 Task: Look for Airbnb properties in Suva, Fiji from 10th December, 2023 to 15th December, 2023 for 7 adults.4 bedrooms having 7 beds and 4 bathrooms. Property type can be house. Amenities needed are: wifi, TV, free parkinig on premises, gym, breakfast. Look for 3 properties as per requirement.
Action: Mouse moved to (582, 120)
Screenshot: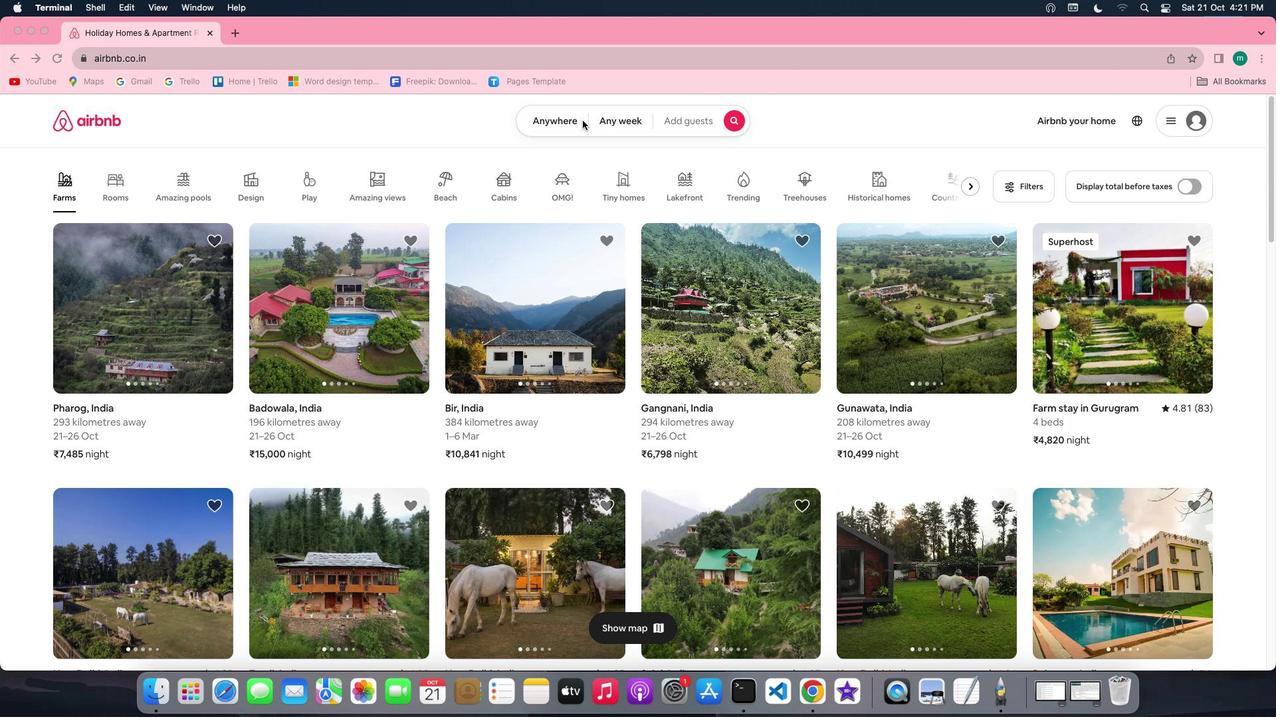 
Action: Mouse pressed left at (582, 120)
Screenshot: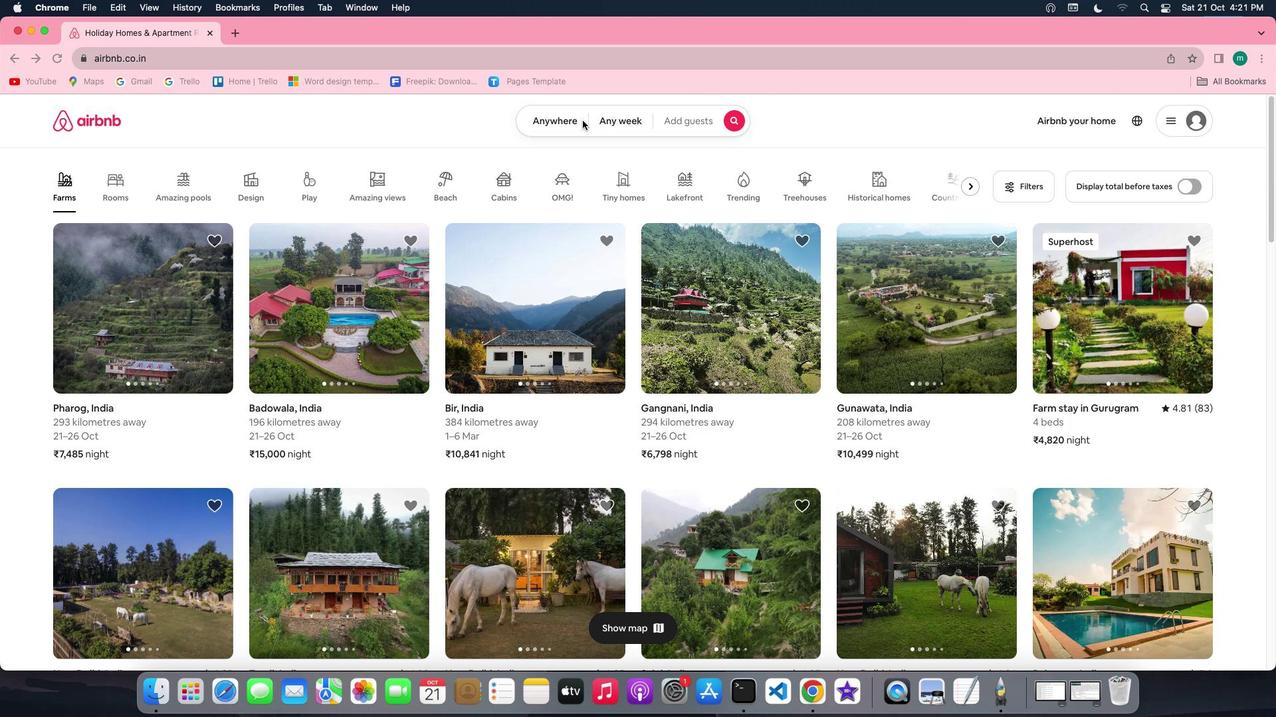
Action: Mouse moved to (581, 120)
Screenshot: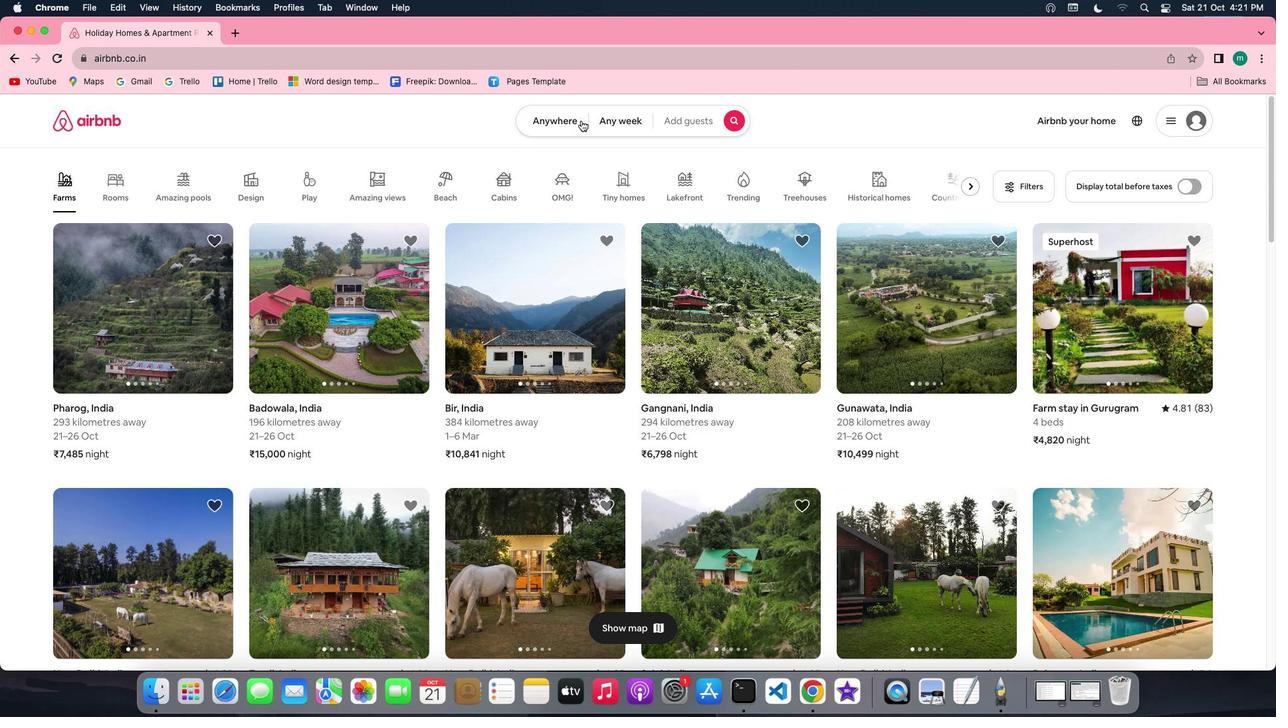 
Action: Mouse pressed left at (581, 120)
Screenshot: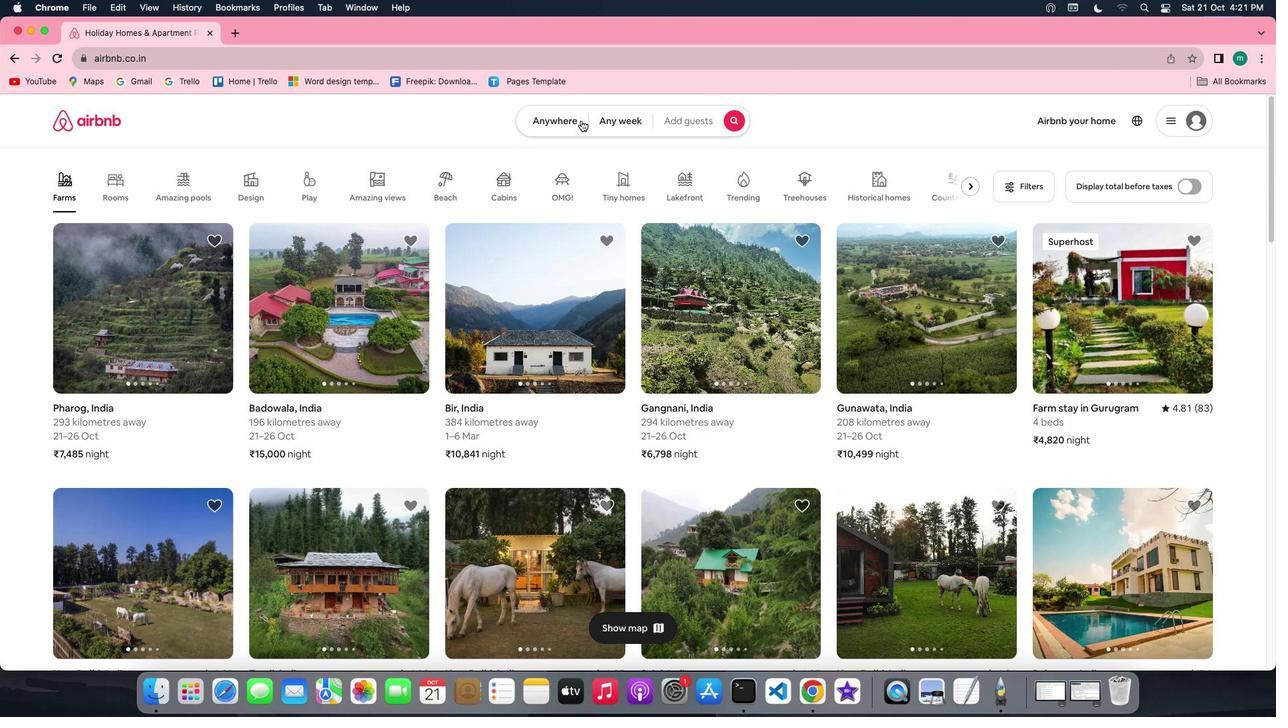 
Action: Mouse moved to (496, 158)
Screenshot: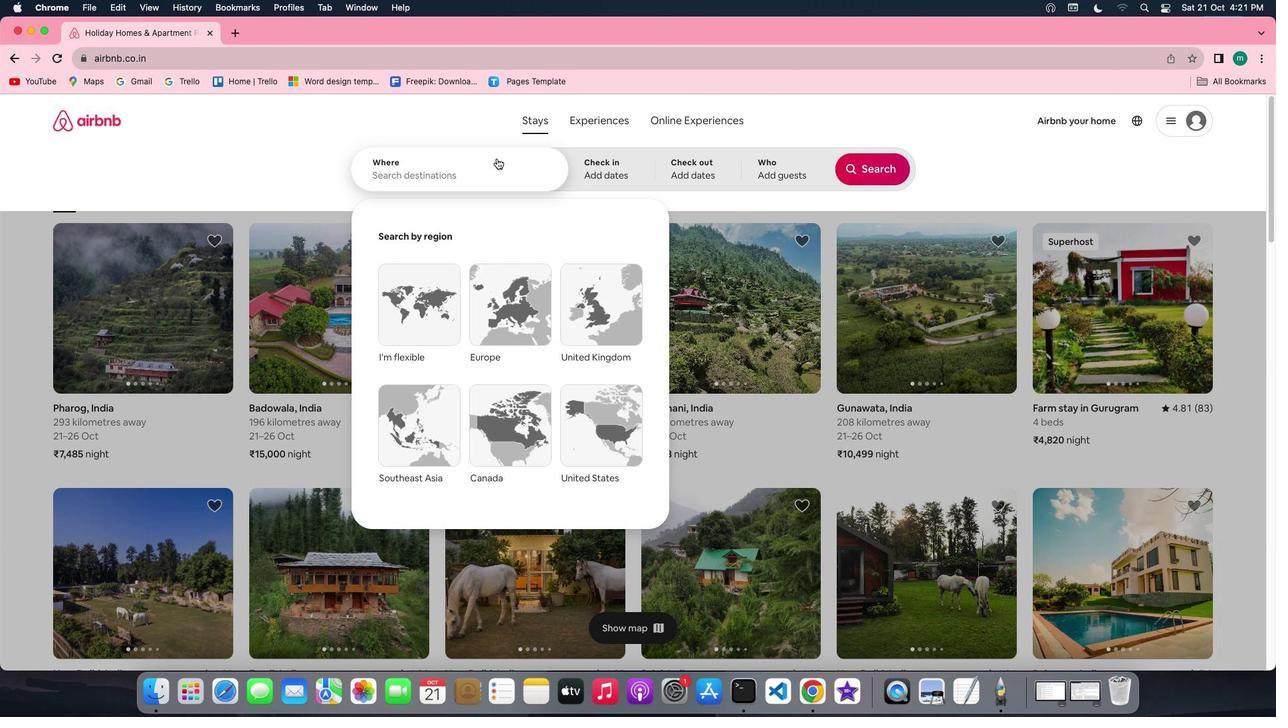 
Action: Key pressed Key.shift'S''u''v''a'','Key.spaceKey.shift'F''i''j''i'
Screenshot: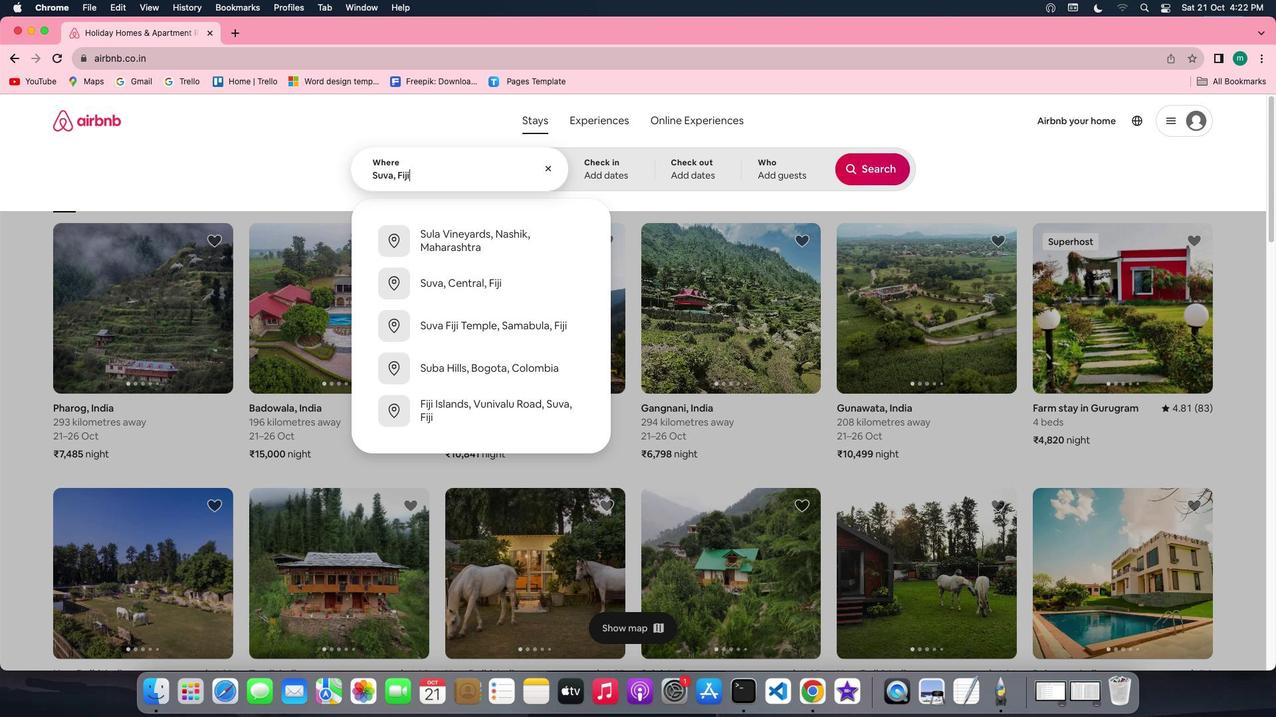 
Action: Mouse moved to (606, 156)
Screenshot: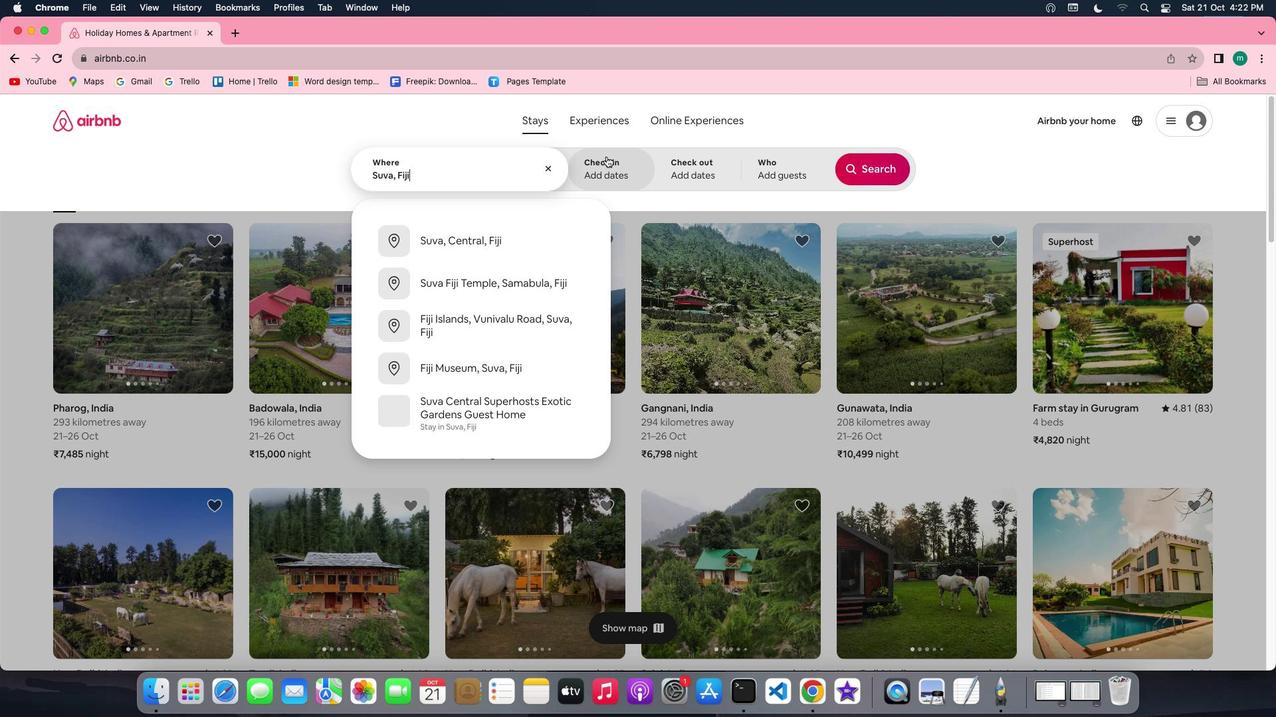
Action: Mouse pressed left at (606, 156)
Screenshot: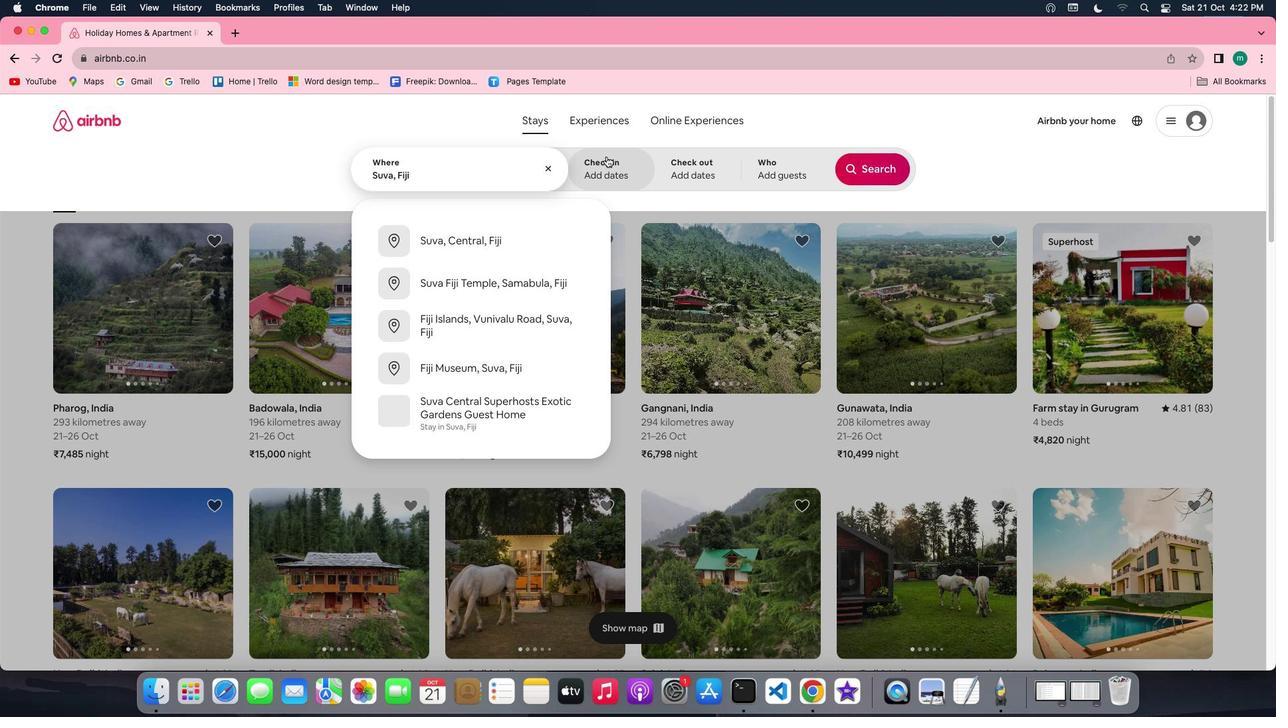 
Action: Mouse moved to (871, 277)
Screenshot: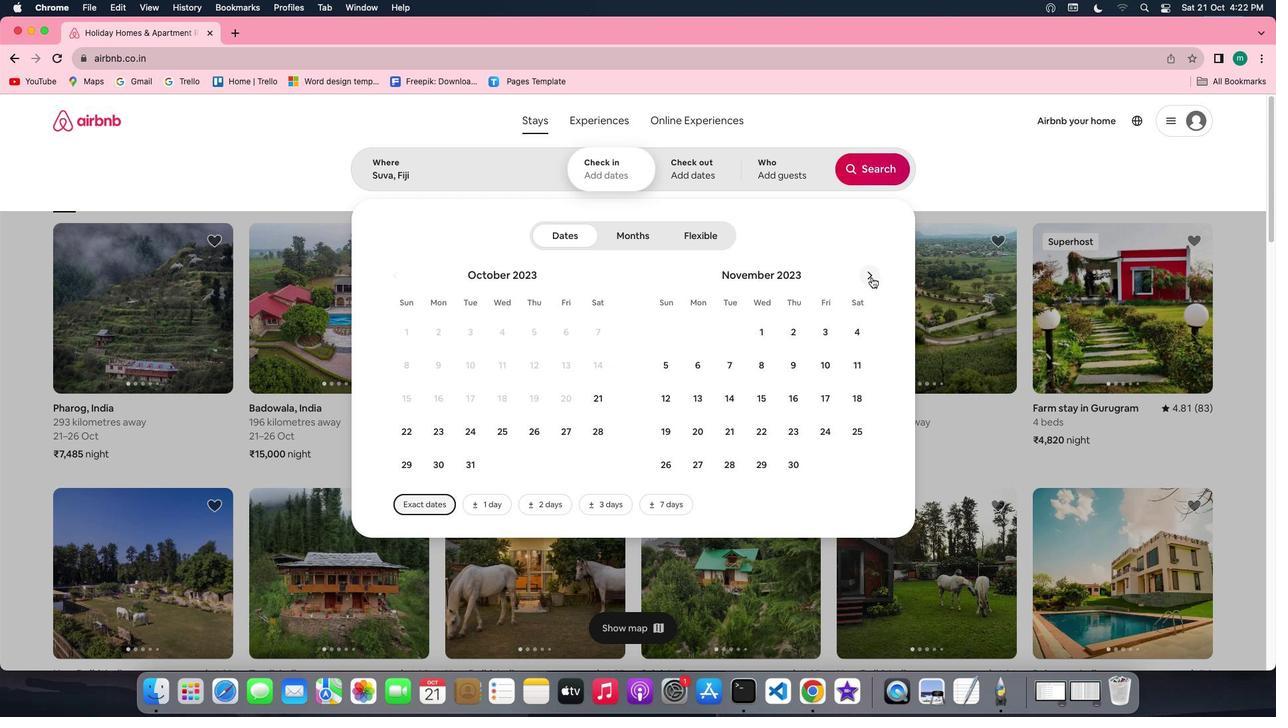 
Action: Mouse pressed left at (871, 277)
Screenshot: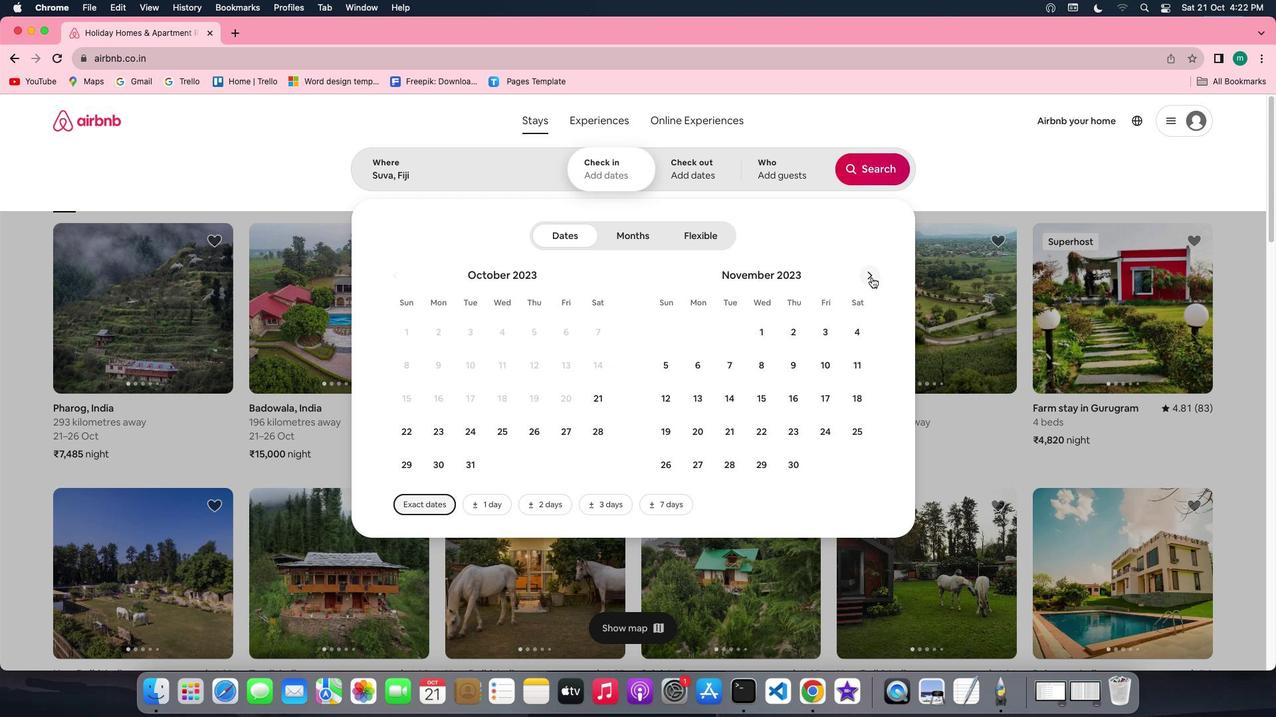 
Action: Mouse moved to (674, 398)
Screenshot: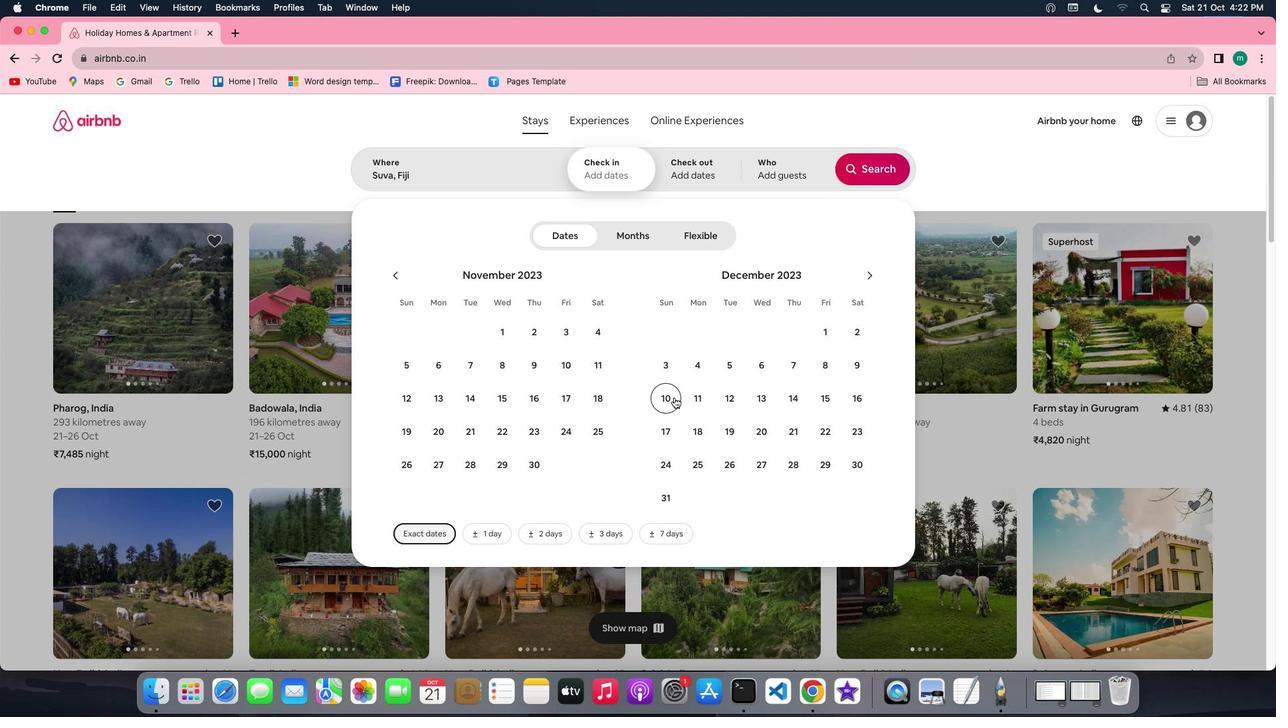 
Action: Mouse pressed left at (674, 398)
Screenshot: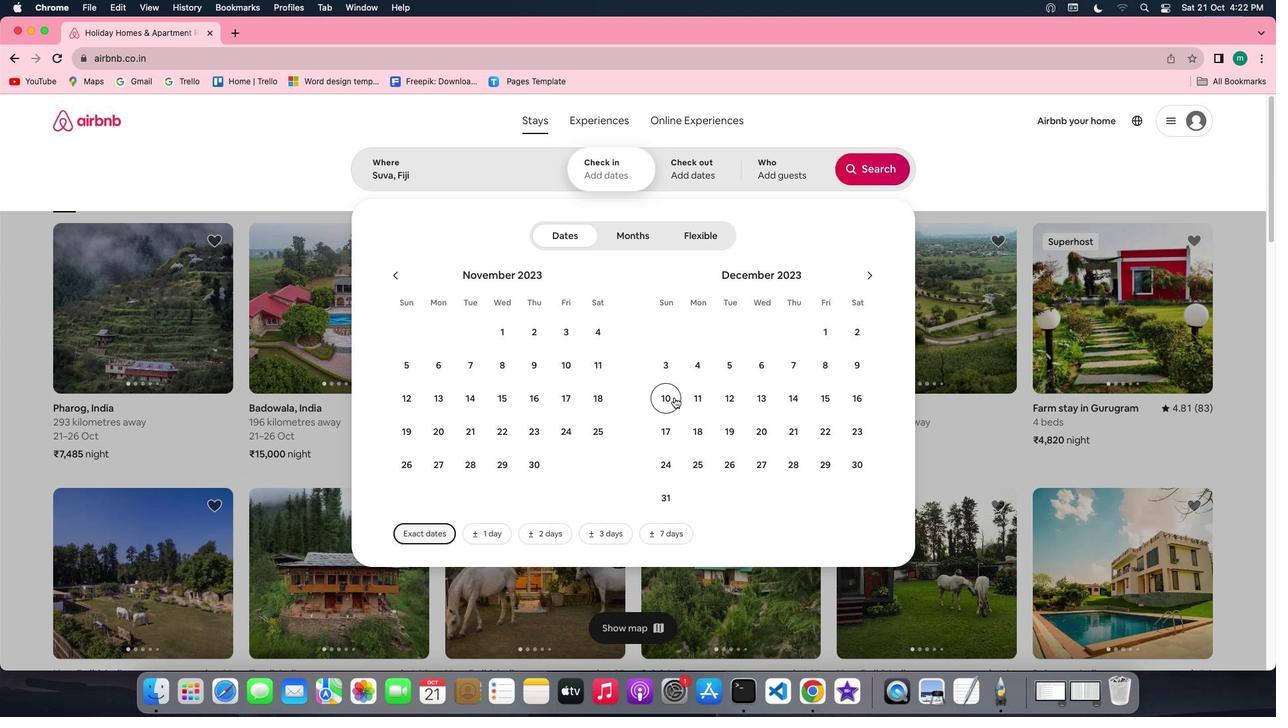 
Action: Mouse moved to (833, 411)
Screenshot: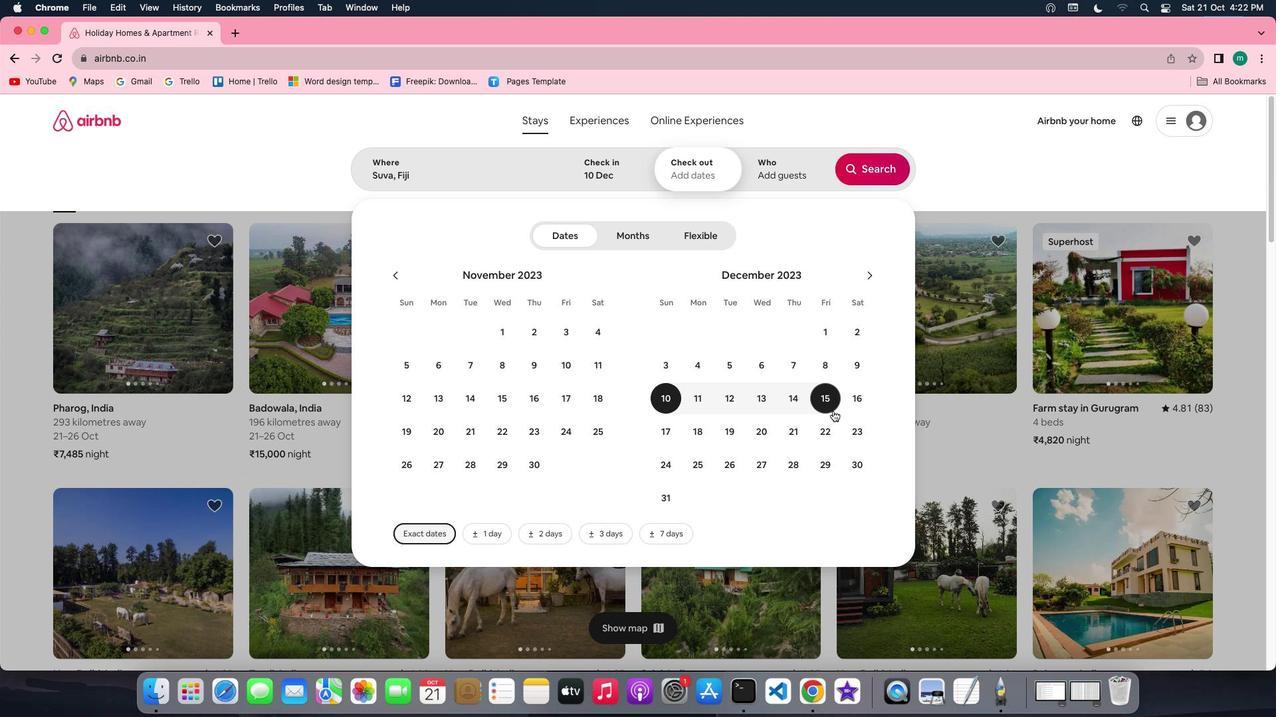 
Action: Mouse pressed left at (833, 411)
Screenshot: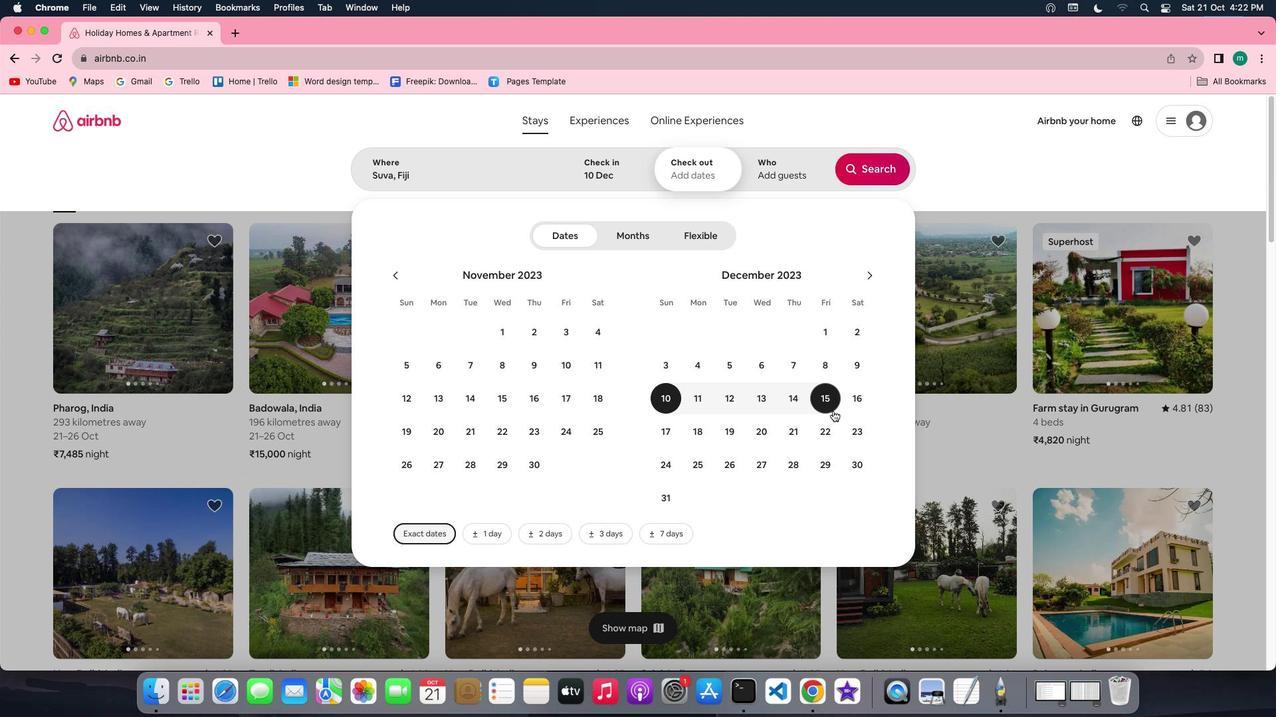 
Action: Mouse moved to (774, 178)
Screenshot: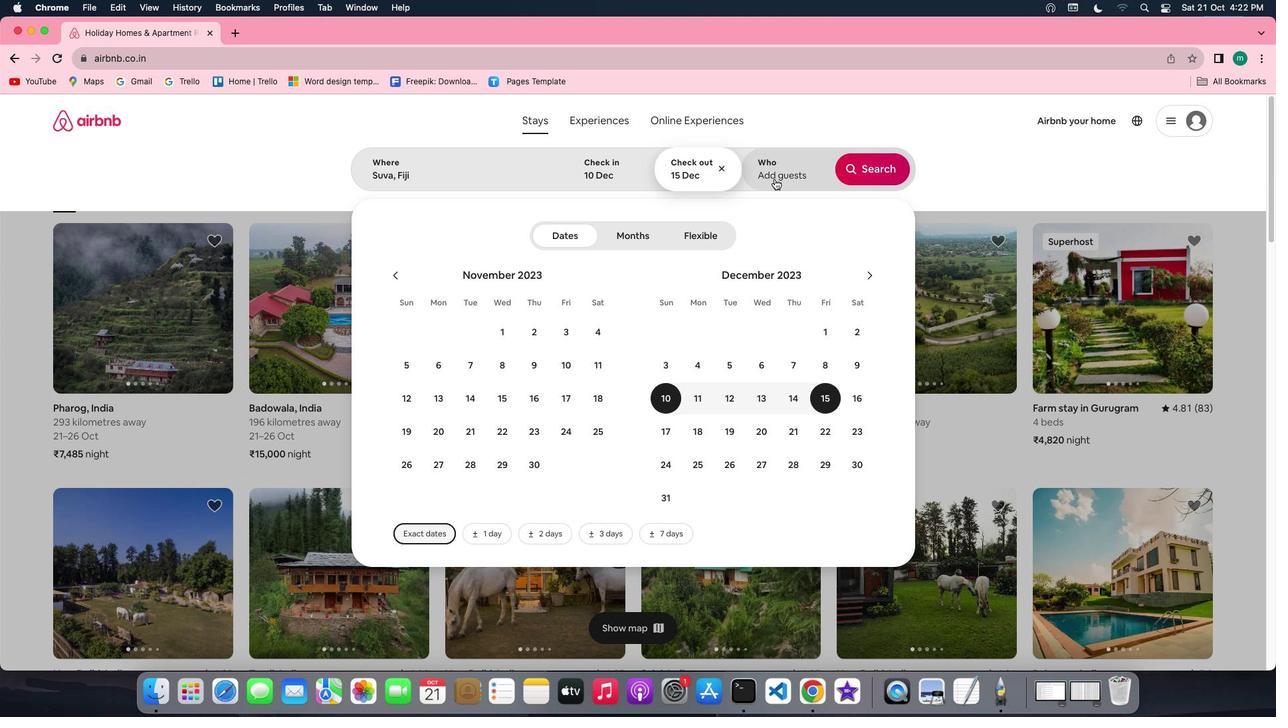 
Action: Mouse pressed left at (774, 178)
Screenshot: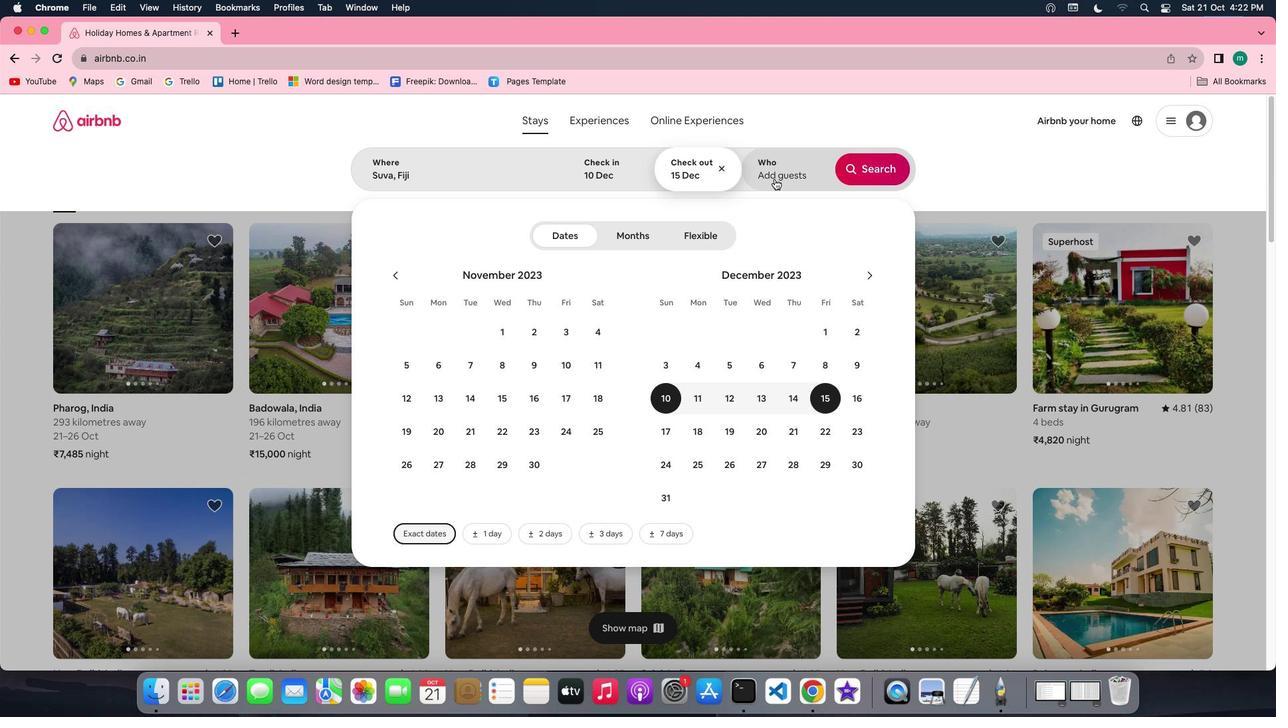 
Action: Mouse moved to (881, 239)
Screenshot: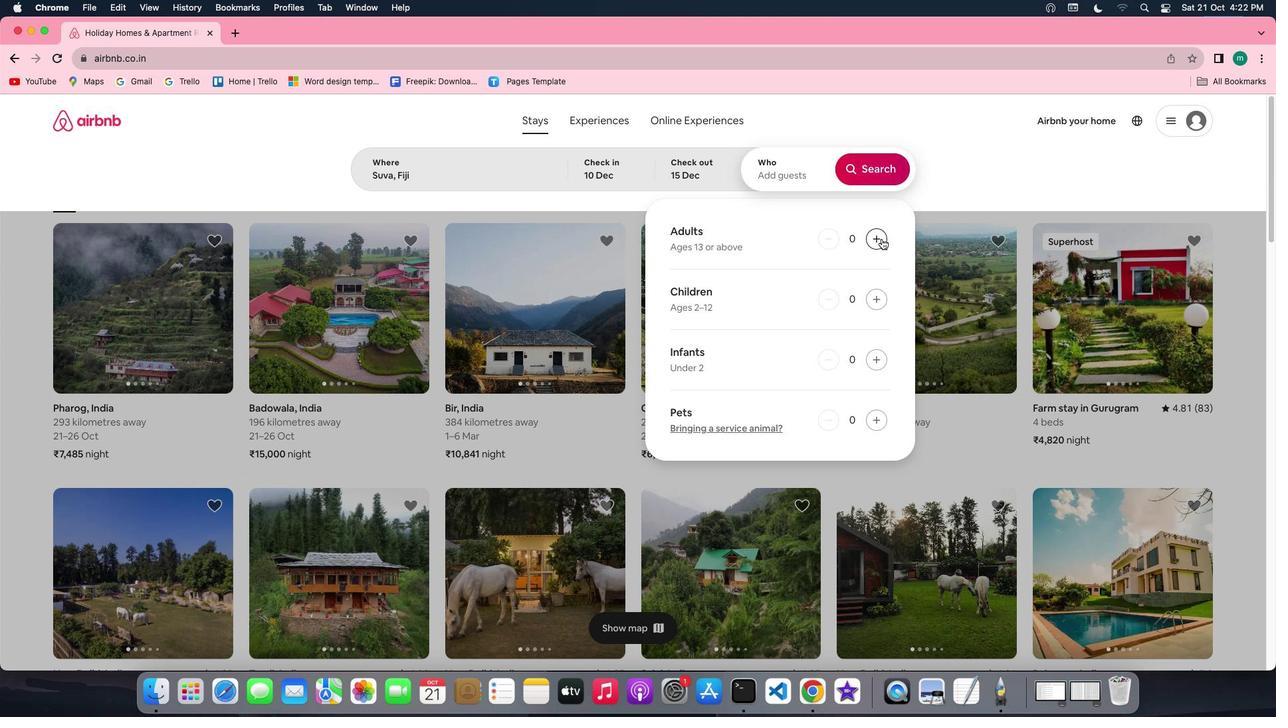 
Action: Mouse pressed left at (881, 239)
Screenshot: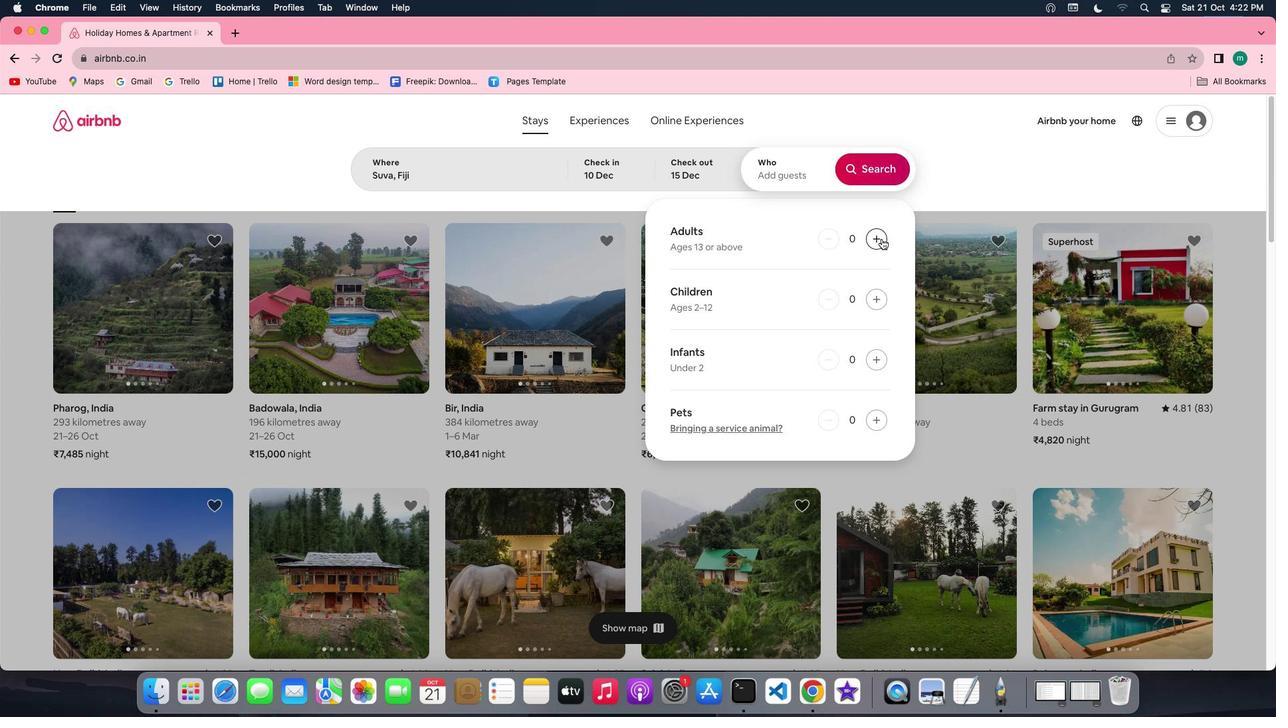 
Action: Mouse pressed left at (881, 239)
Screenshot: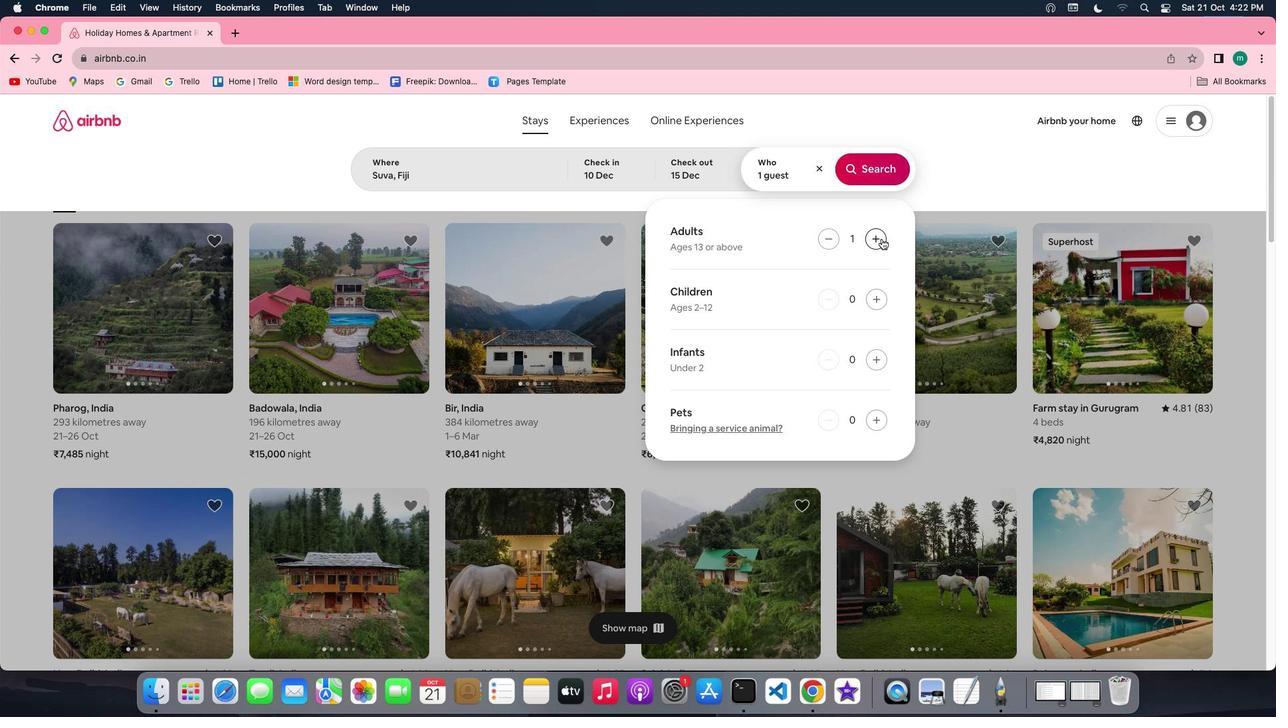 
Action: Mouse pressed left at (881, 239)
Screenshot: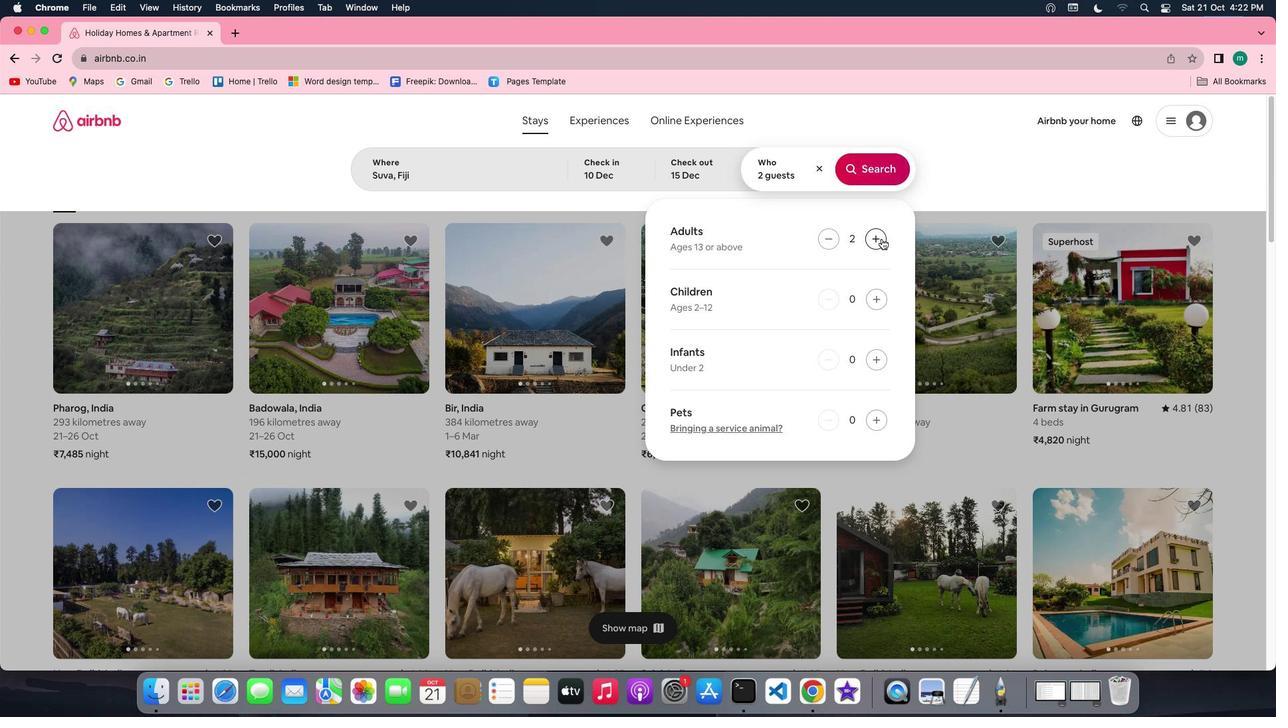 
Action: Mouse pressed left at (881, 239)
Screenshot: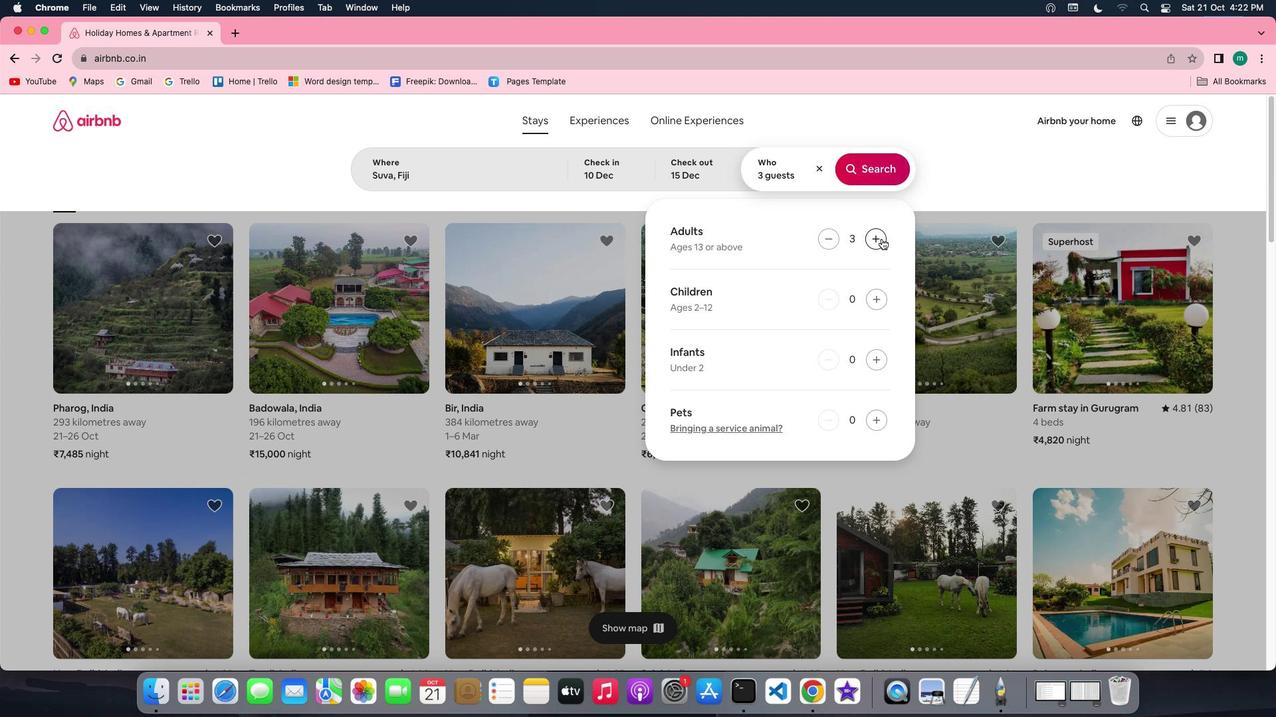 
Action: Mouse pressed left at (881, 239)
Screenshot: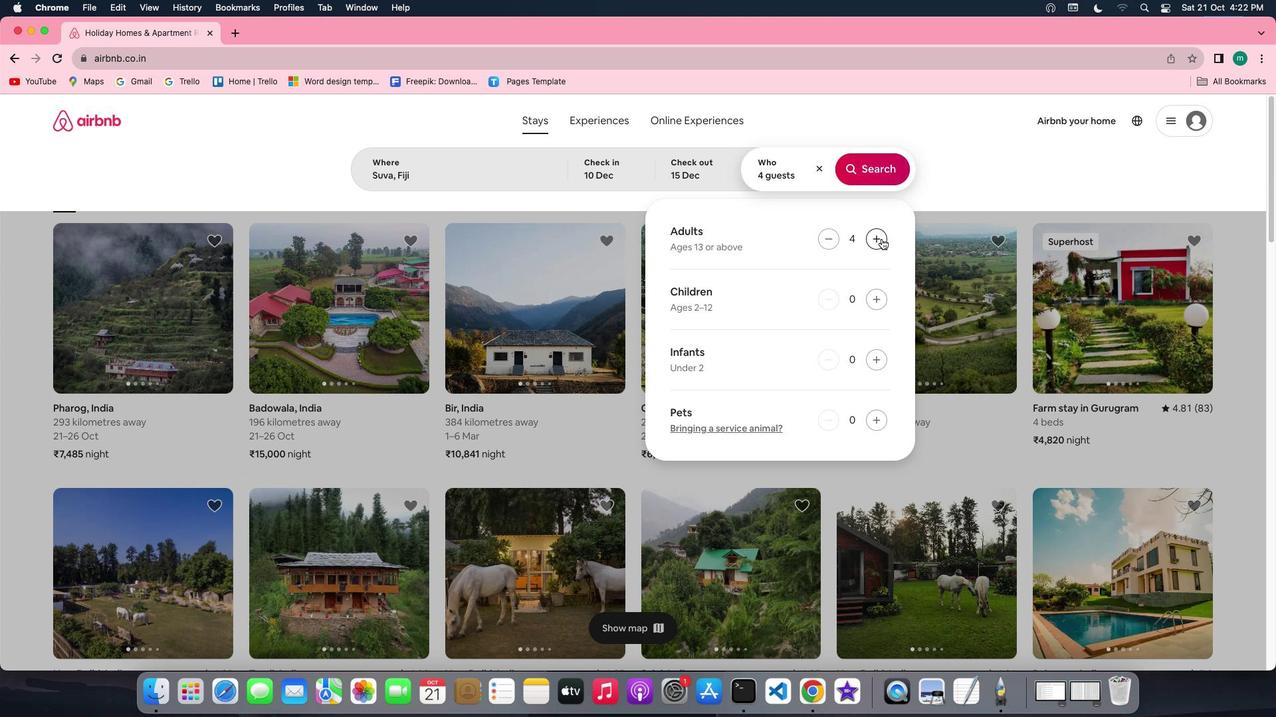 
Action: Mouse pressed left at (881, 239)
Screenshot: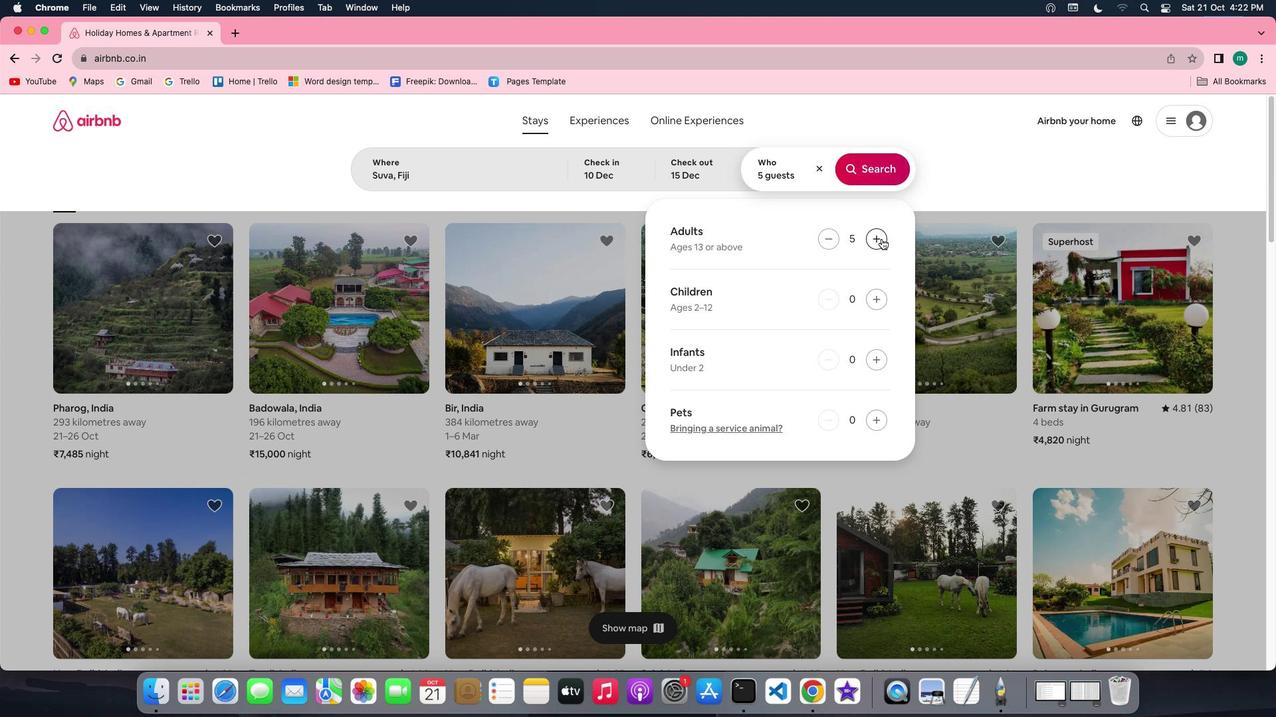 
Action: Mouse pressed left at (881, 239)
Screenshot: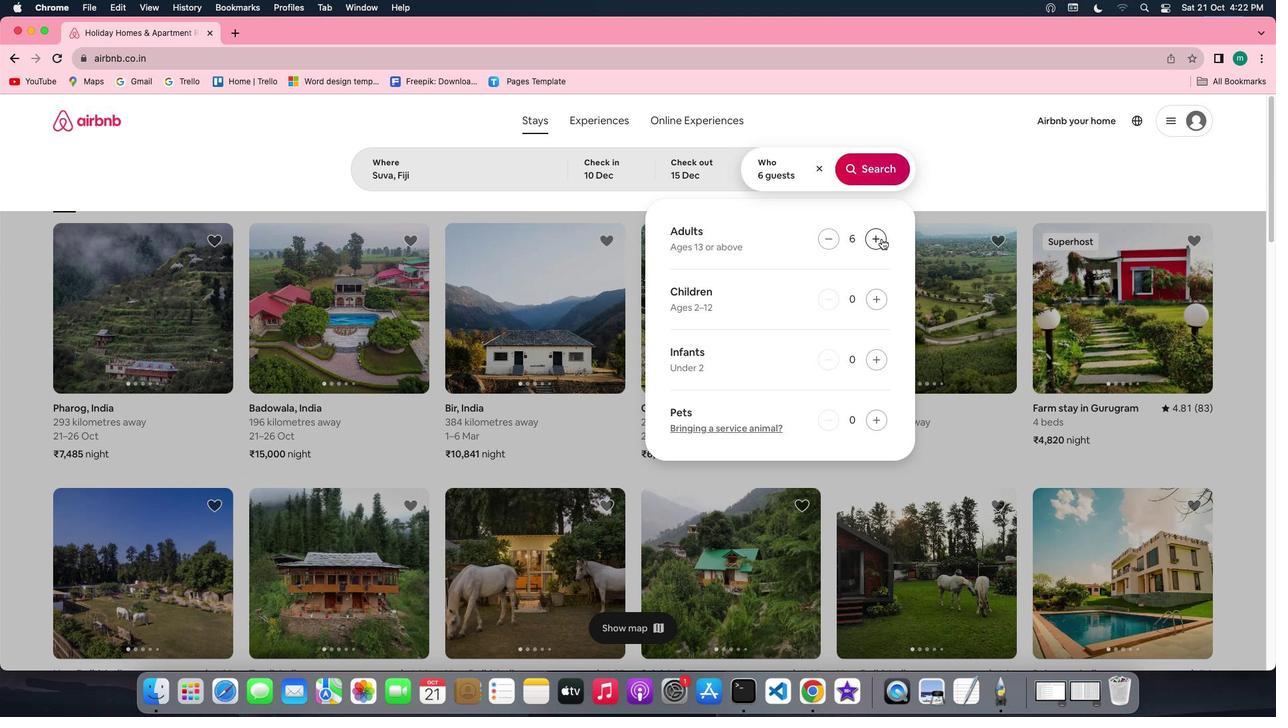 
Action: Mouse moved to (863, 177)
Screenshot: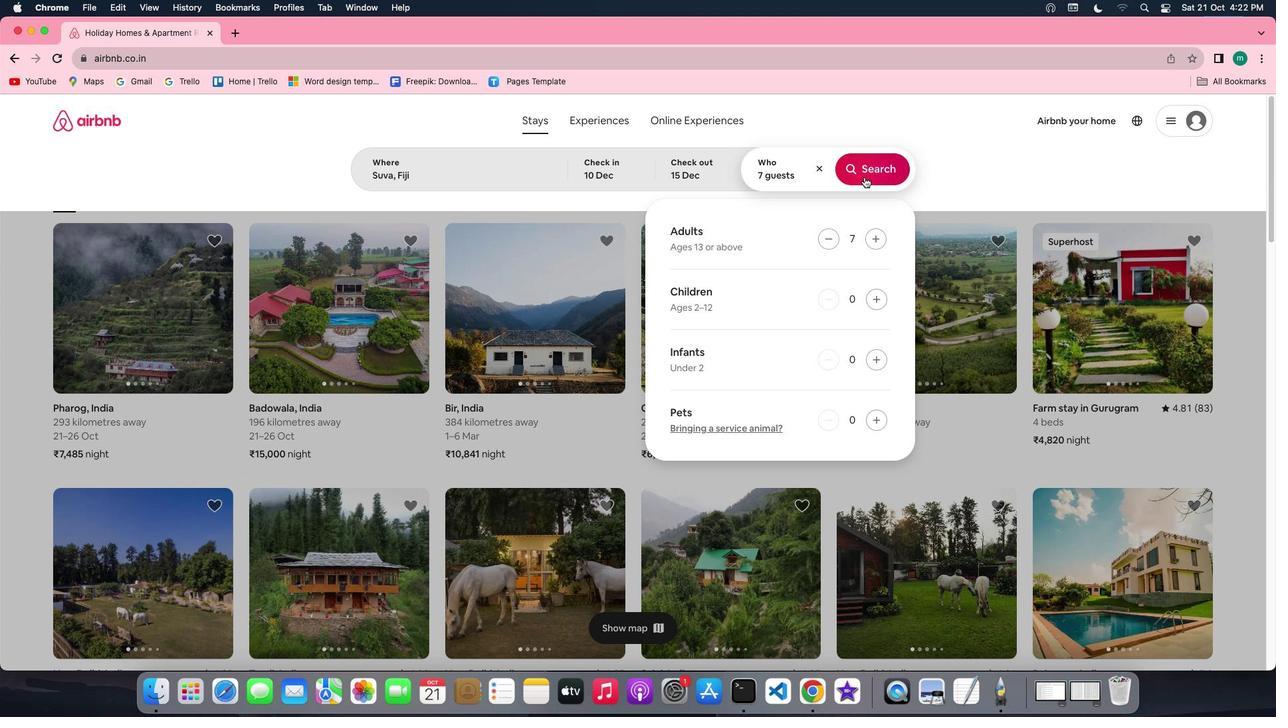 
Action: Mouse pressed left at (863, 177)
Screenshot: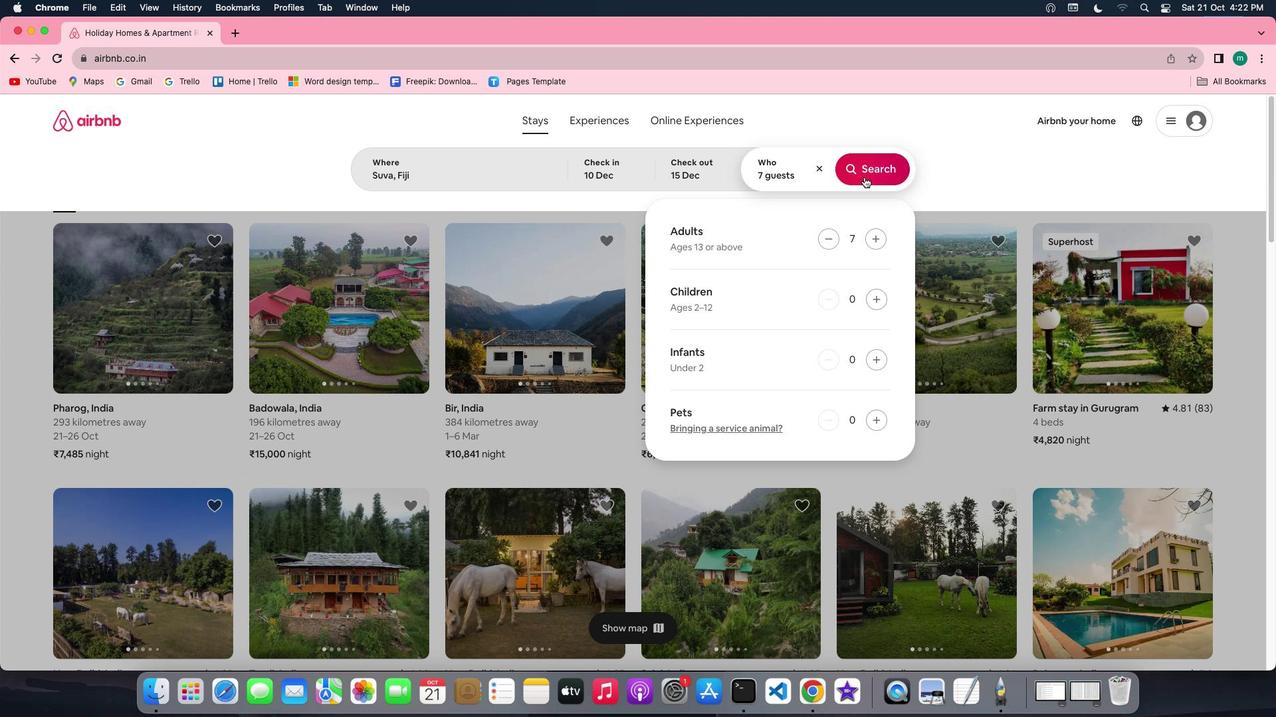 
Action: Mouse moved to (1078, 173)
Screenshot: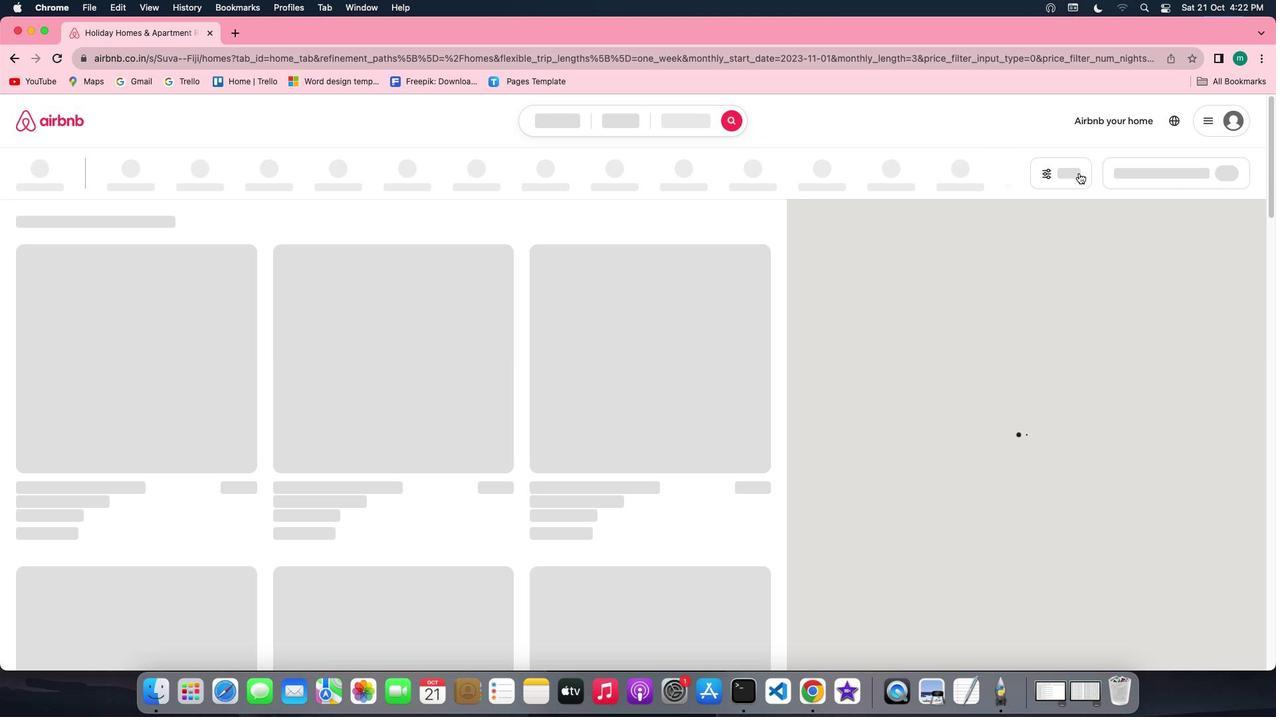 
Action: Mouse pressed left at (1078, 173)
Screenshot: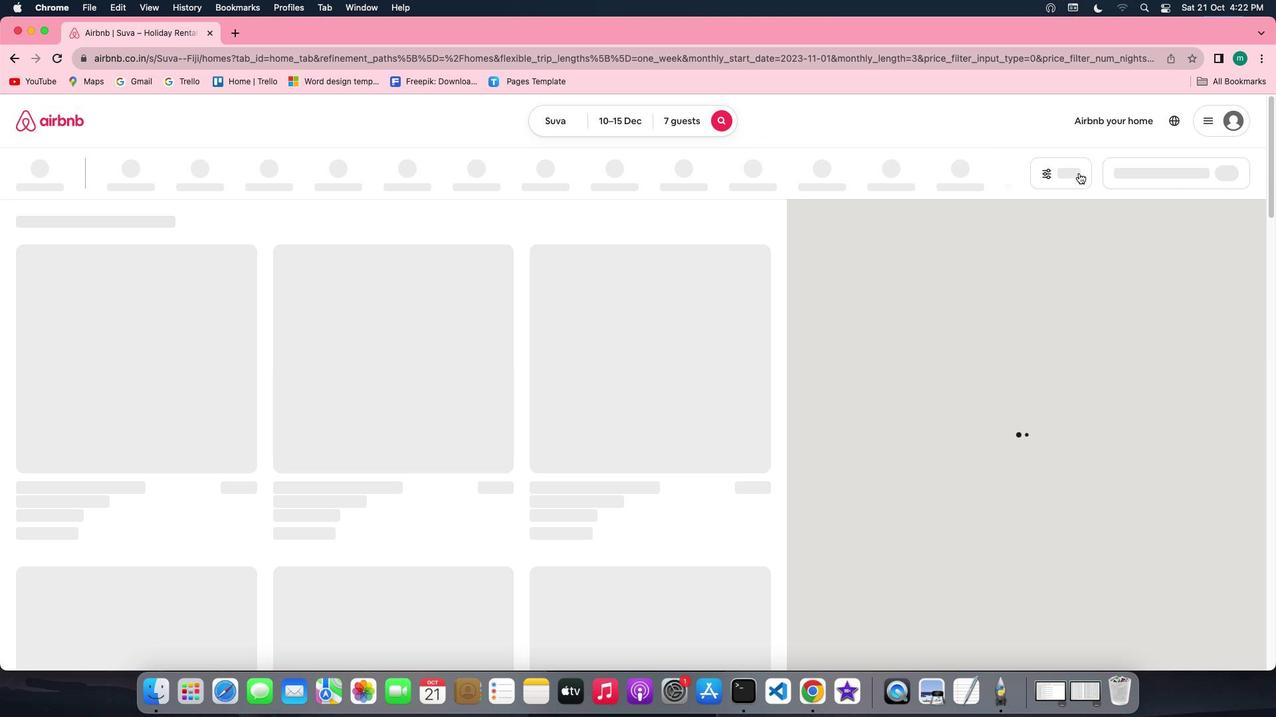 
Action: Mouse moved to (545, 400)
Screenshot: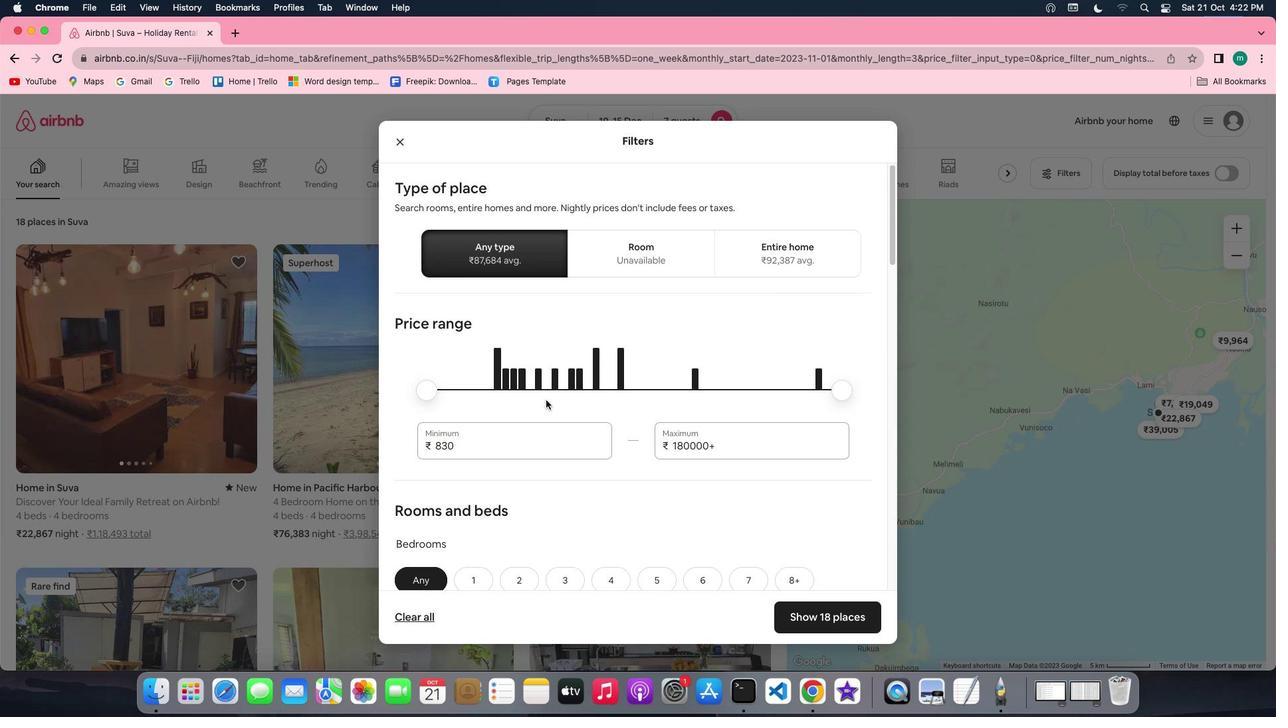 
Action: Mouse scrolled (545, 400) with delta (0, 0)
Screenshot: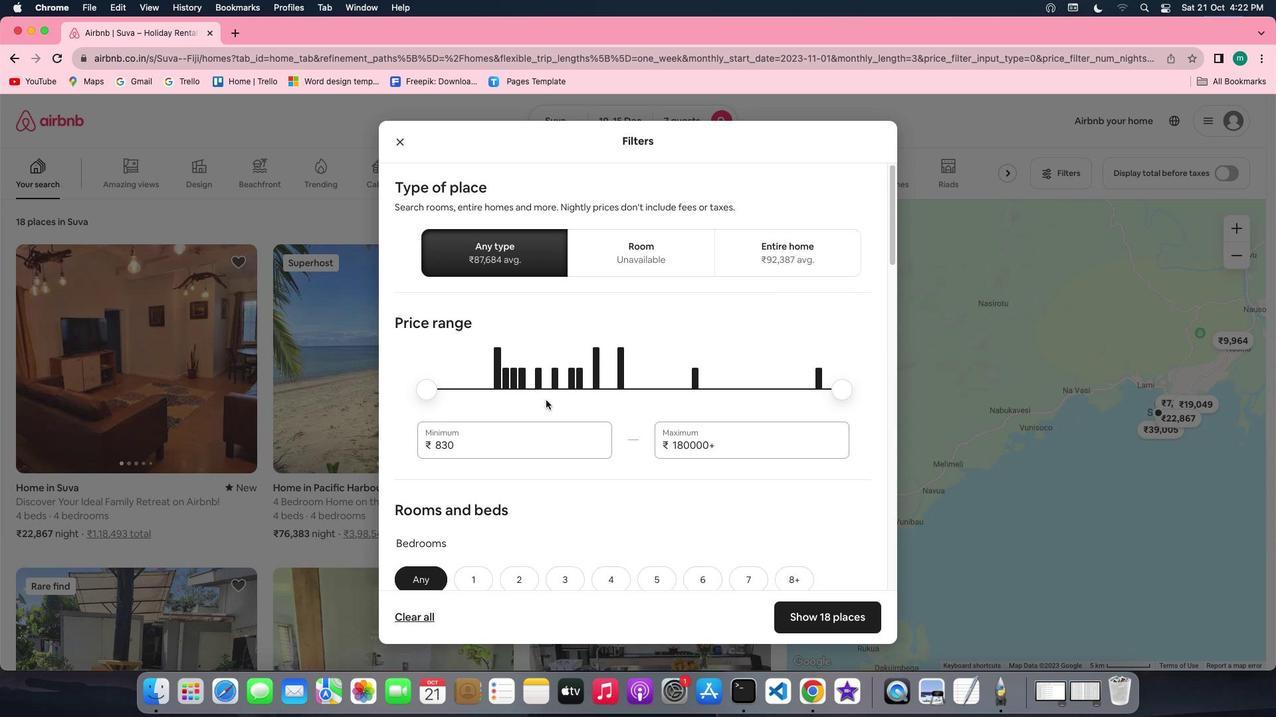 
Action: Mouse scrolled (545, 400) with delta (0, 0)
Screenshot: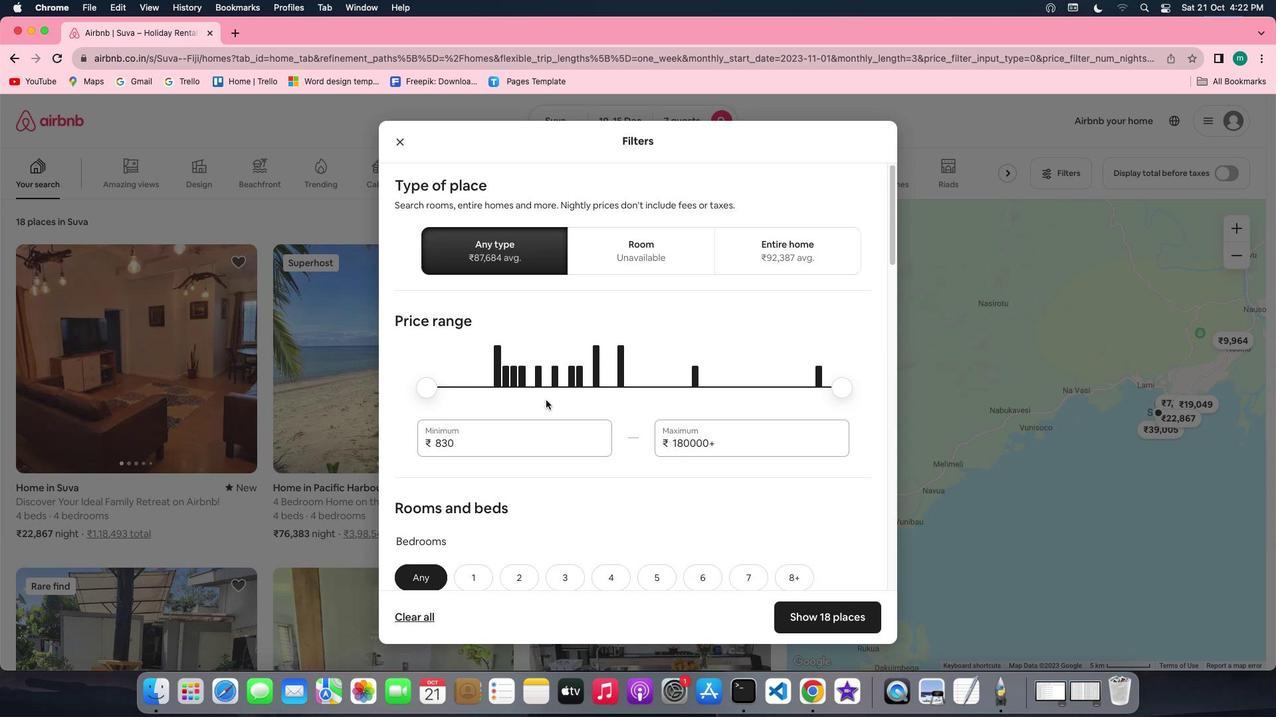 
Action: Mouse scrolled (545, 400) with delta (0, 0)
Screenshot: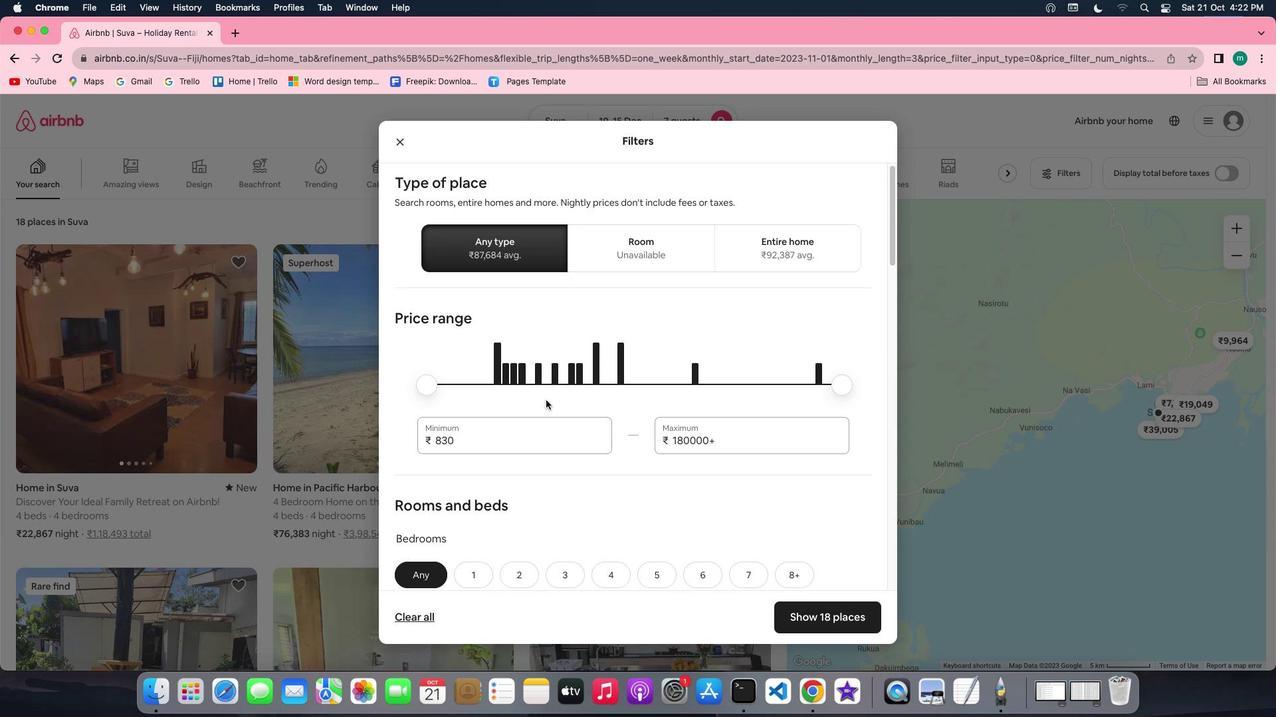 
Action: Mouse scrolled (545, 400) with delta (0, 0)
Screenshot: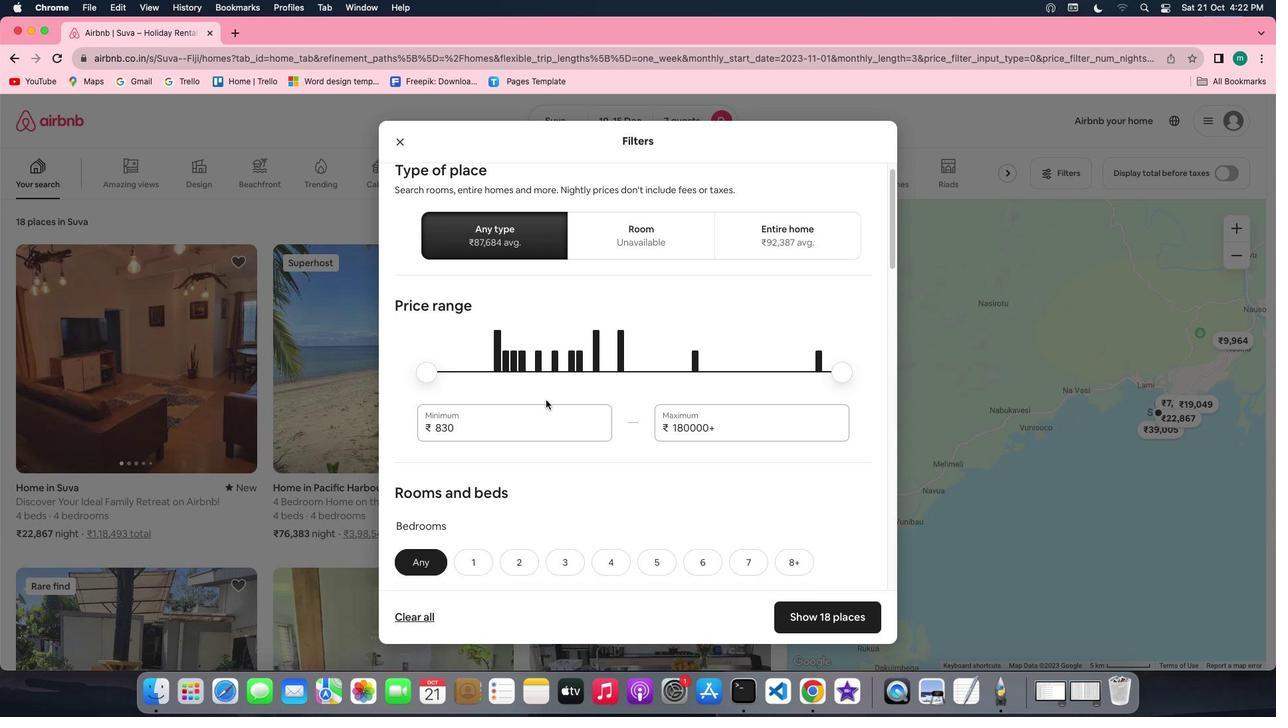 
Action: Mouse scrolled (545, 400) with delta (0, -1)
Screenshot: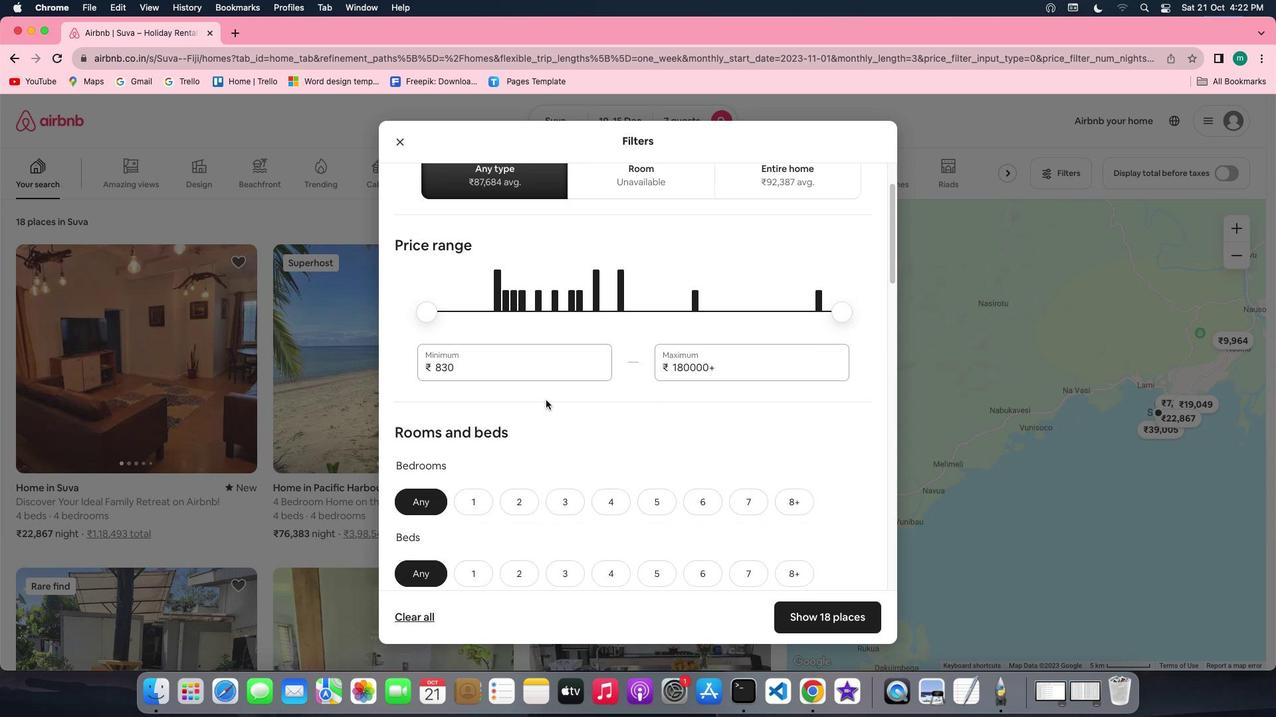 
Action: Mouse scrolled (545, 400) with delta (0, 0)
Screenshot: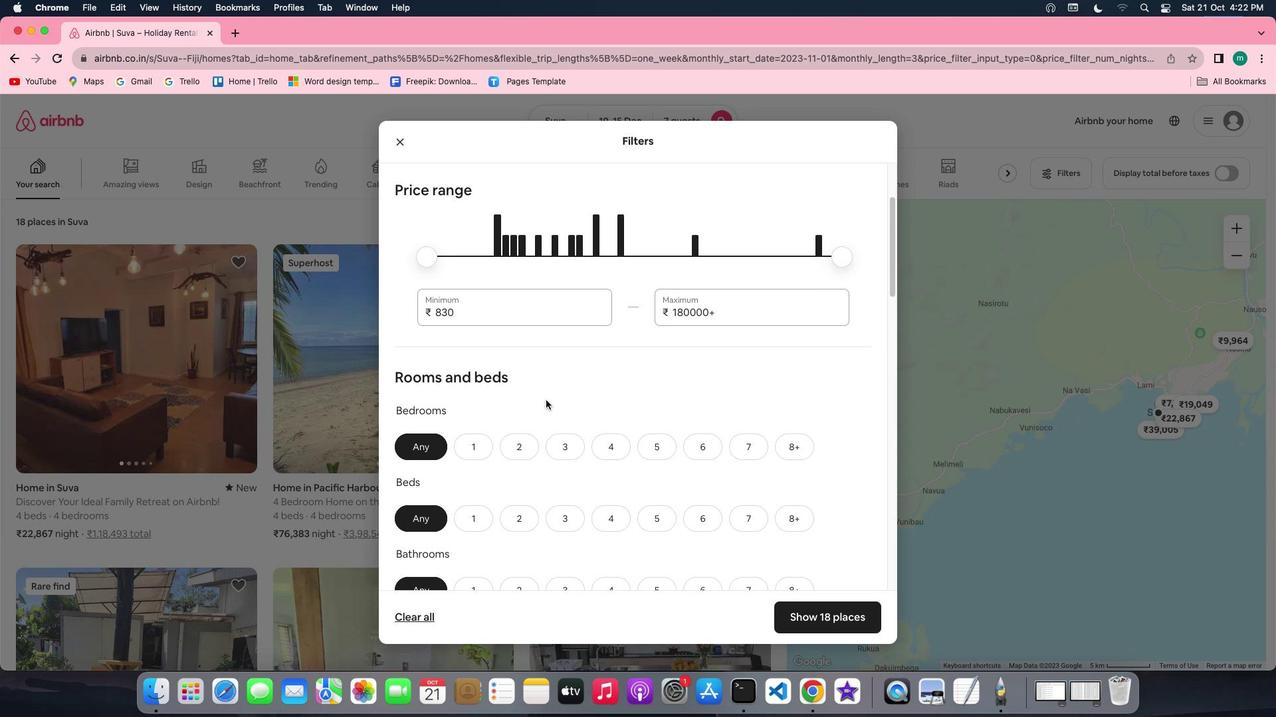 
Action: Mouse scrolled (545, 400) with delta (0, 0)
Screenshot: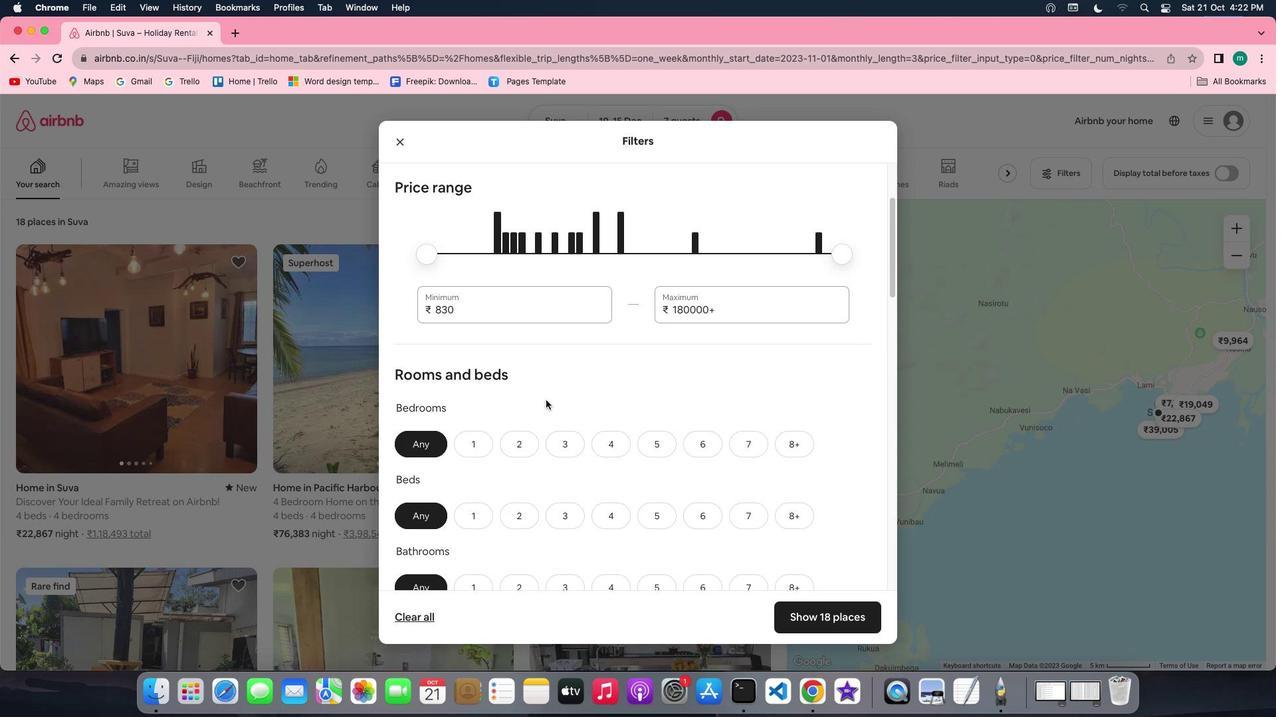 
Action: Mouse scrolled (545, 400) with delta (0, 0)
Screenshot: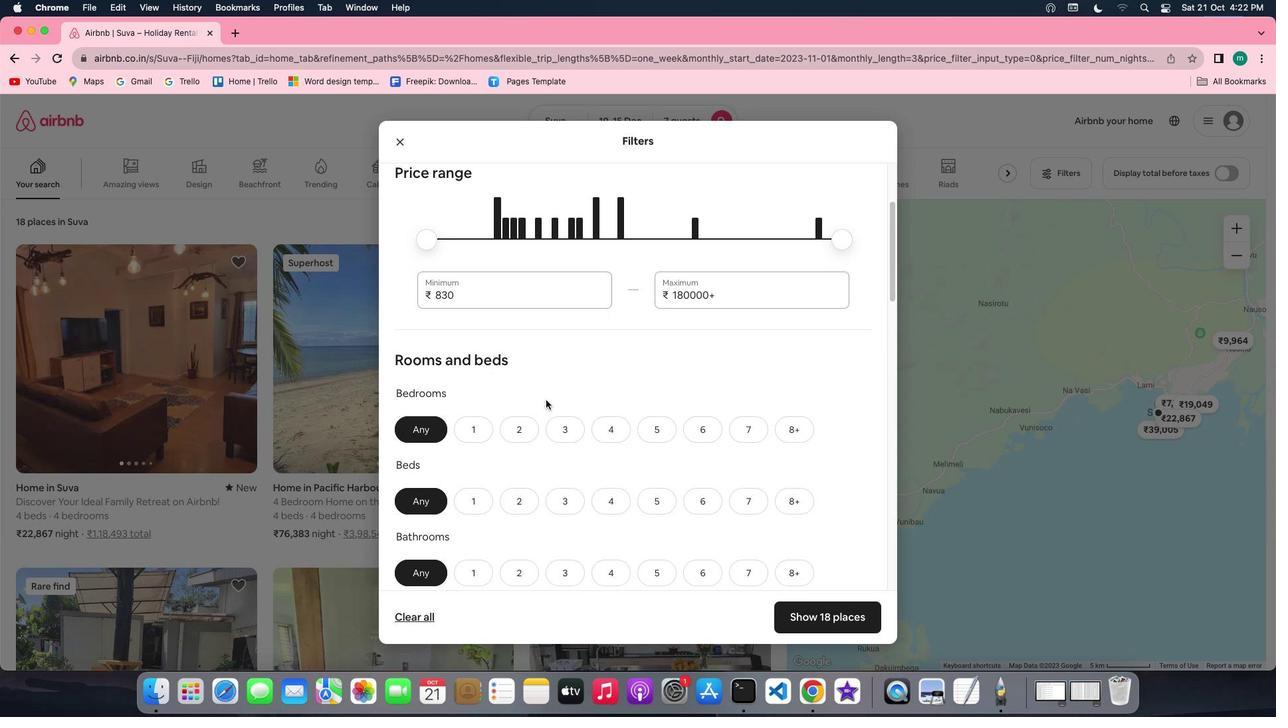 
Action: Mouse scrolled (545, 400) with delta (0, 0)
Screenshot: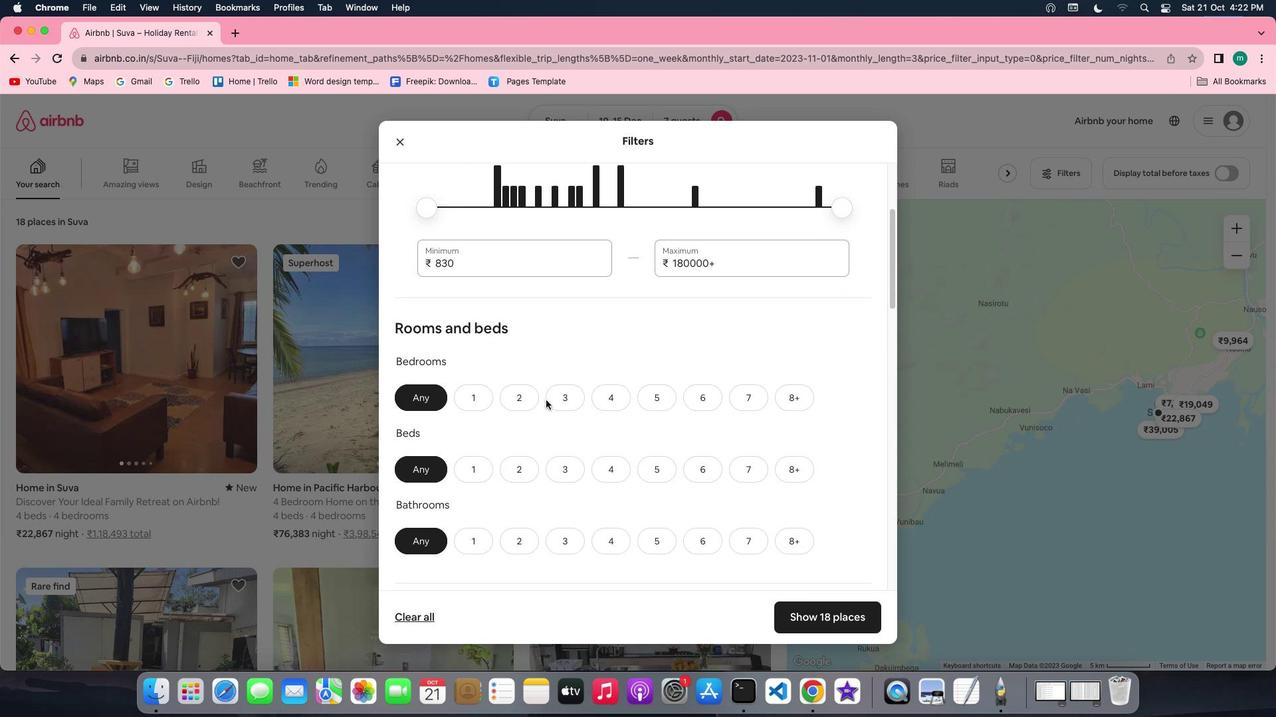 
Action: Mouse scrolled (545, 400) with delta (0, 0)
Screenshot: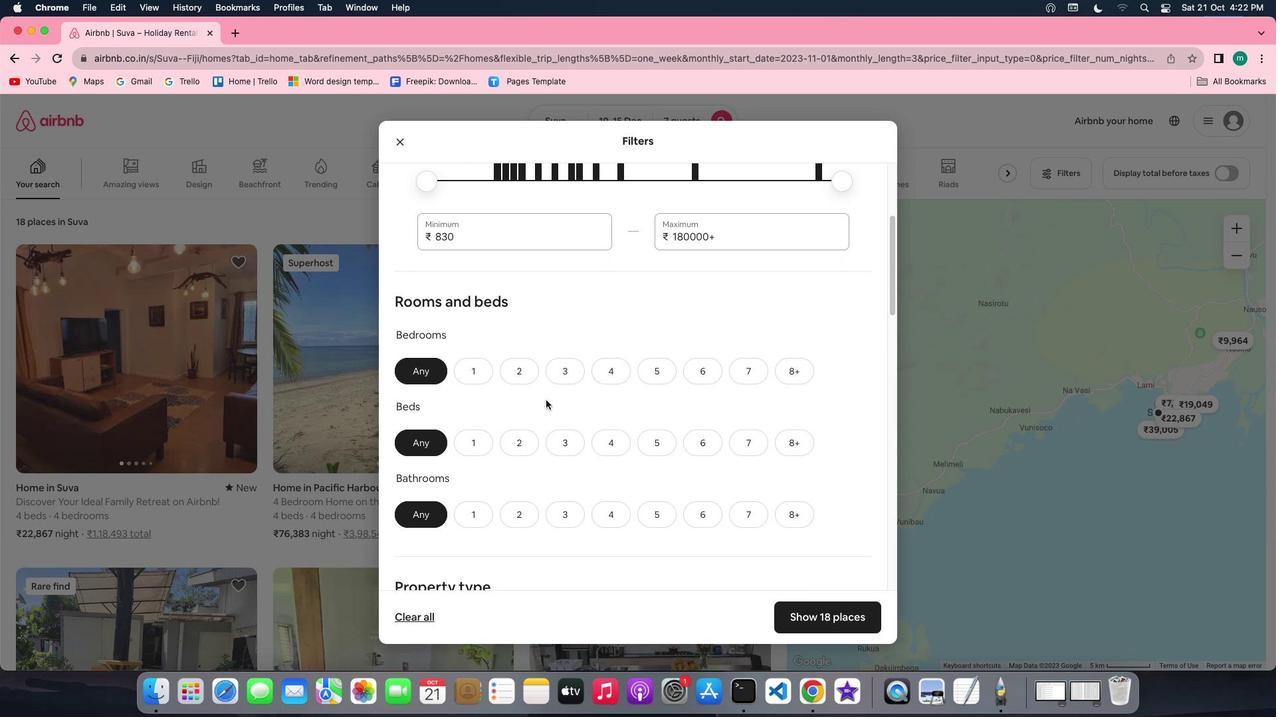 
Action: Mouse scrolled (545, 400) with delta (0, 0)
Screenshot: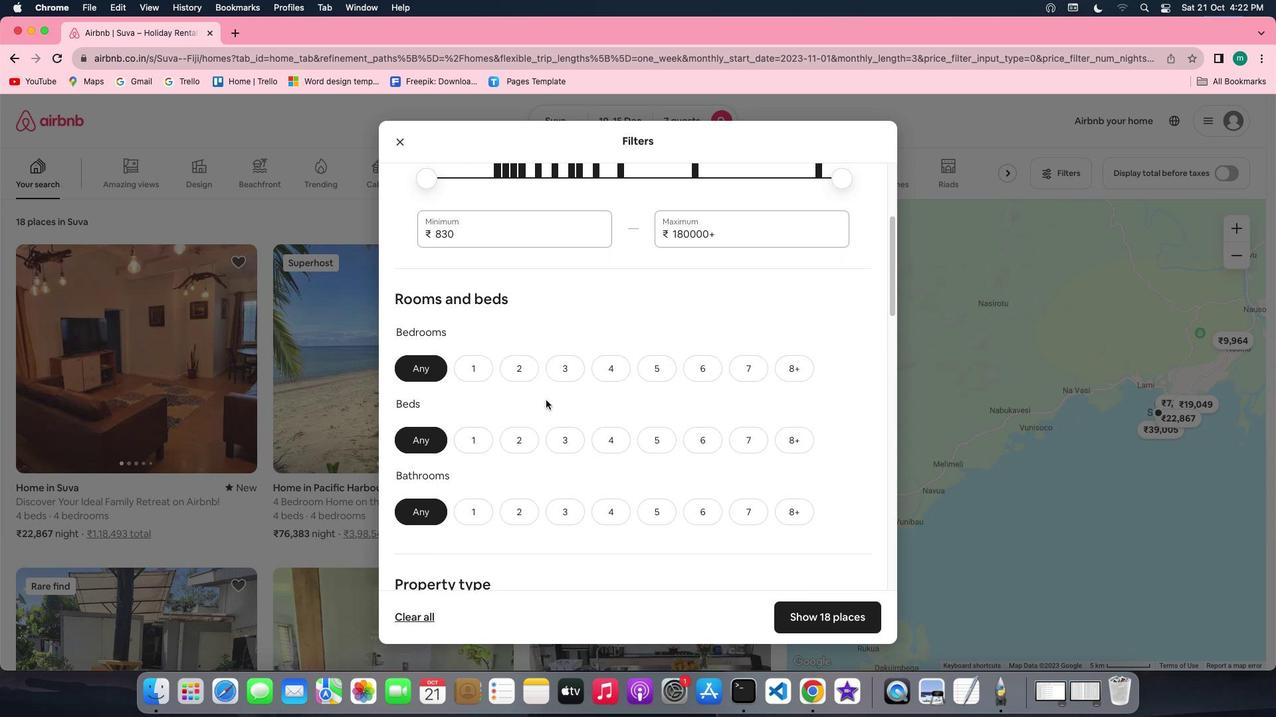 
Action: Mouse moved to (608, 350)
Screenshot: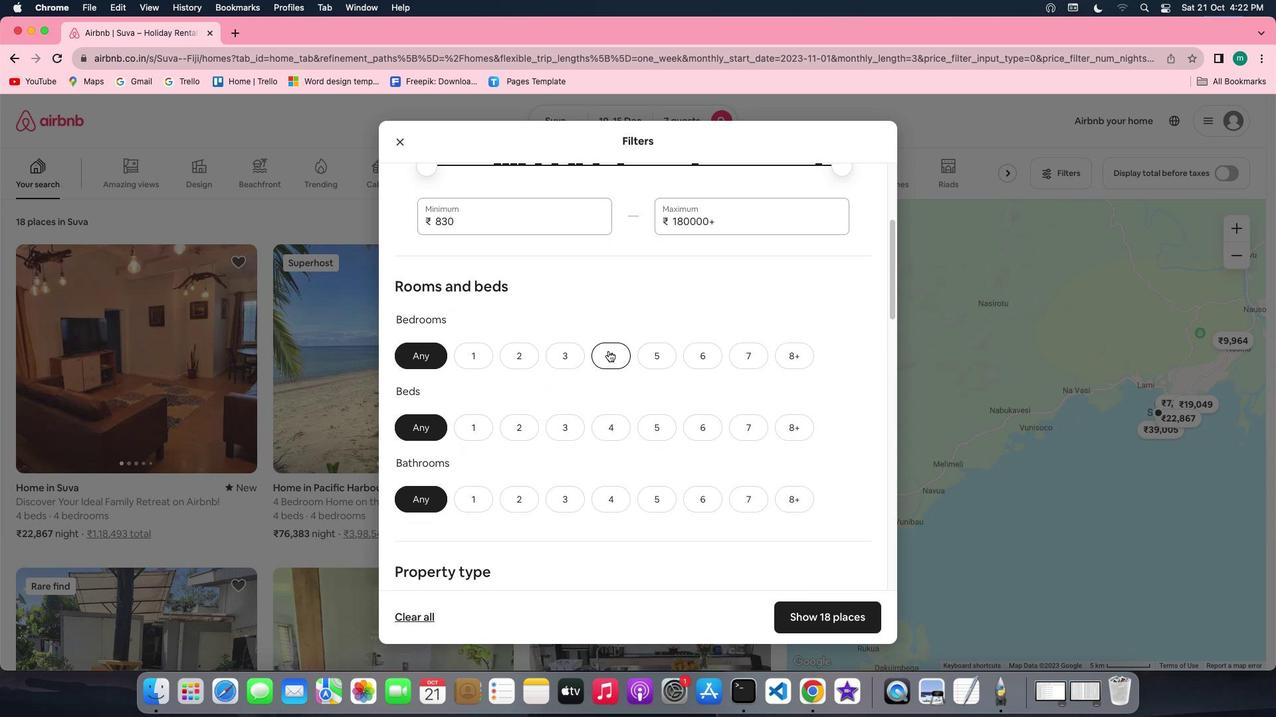 
Action: Mouse pressed left at (608, 350)
Screenshot: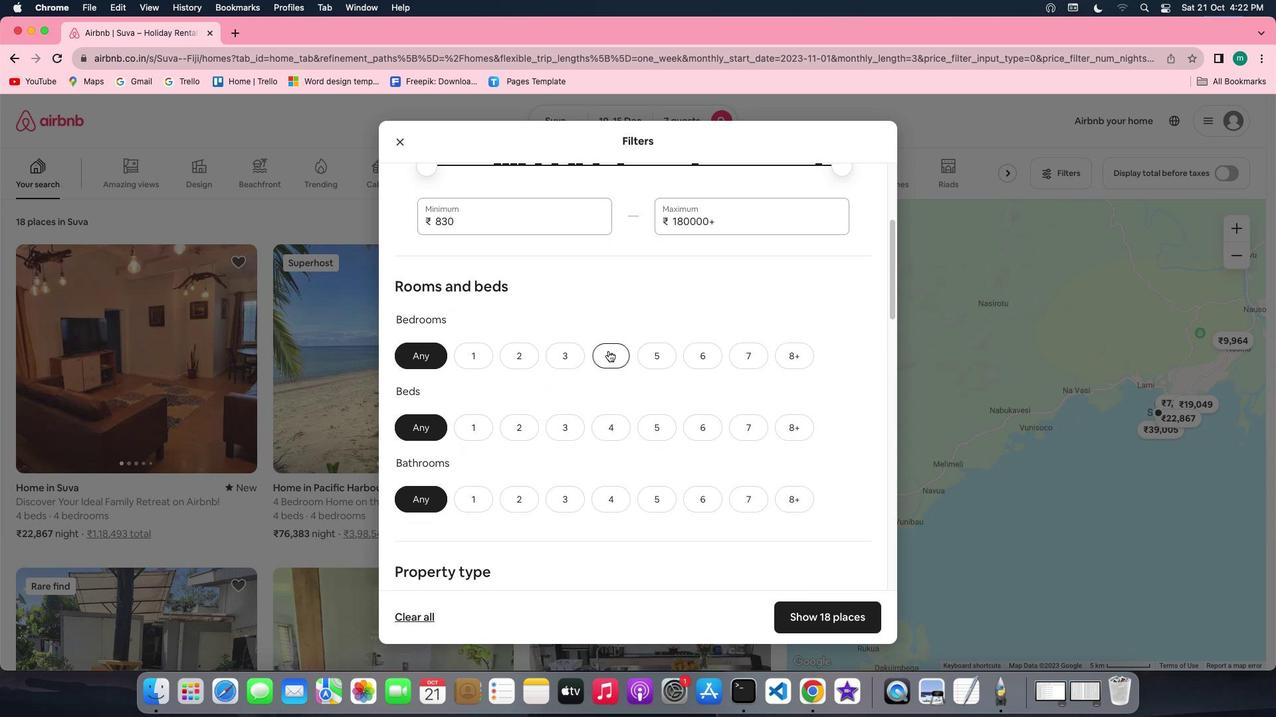 
Action: Mouse moved to (745, 431)
Screenshot: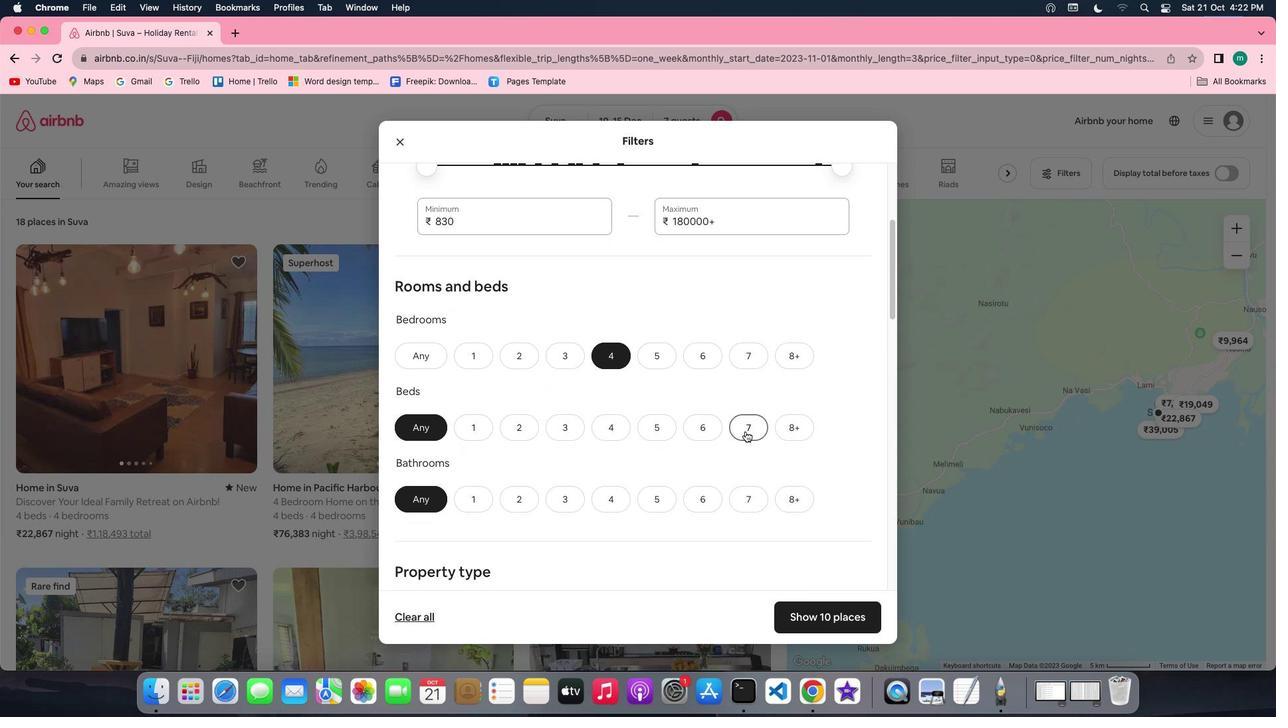 
Action: Mouse pressed left at (745, 431)
Screenshot: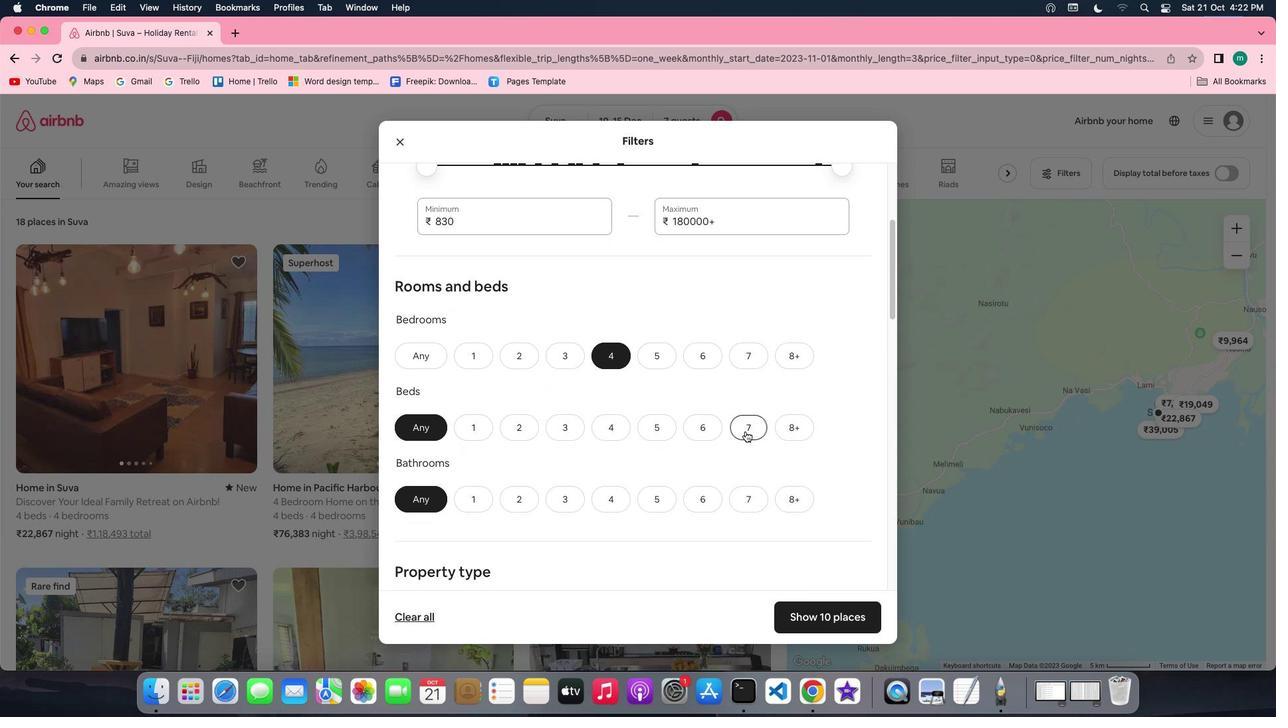 
Action: Mouse moved to (621, 503)
Screenshot: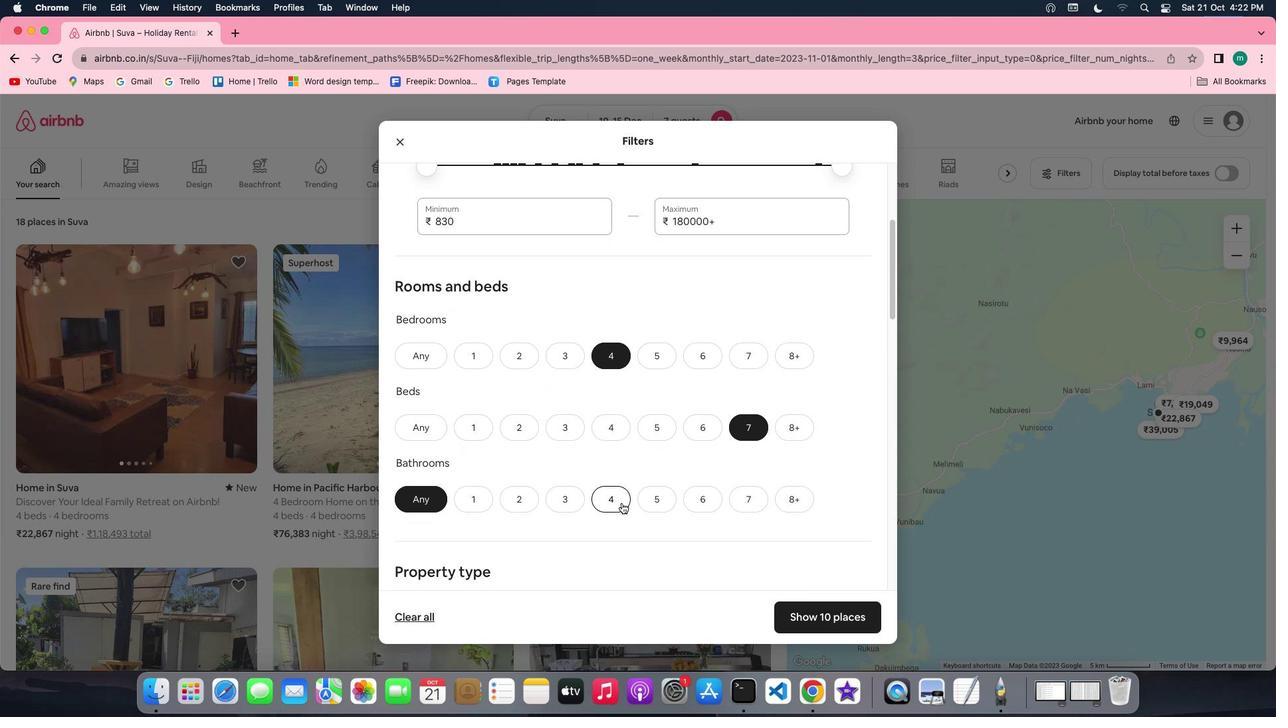 
Action: Mouse pressed left at (621, 503)
Screenshot: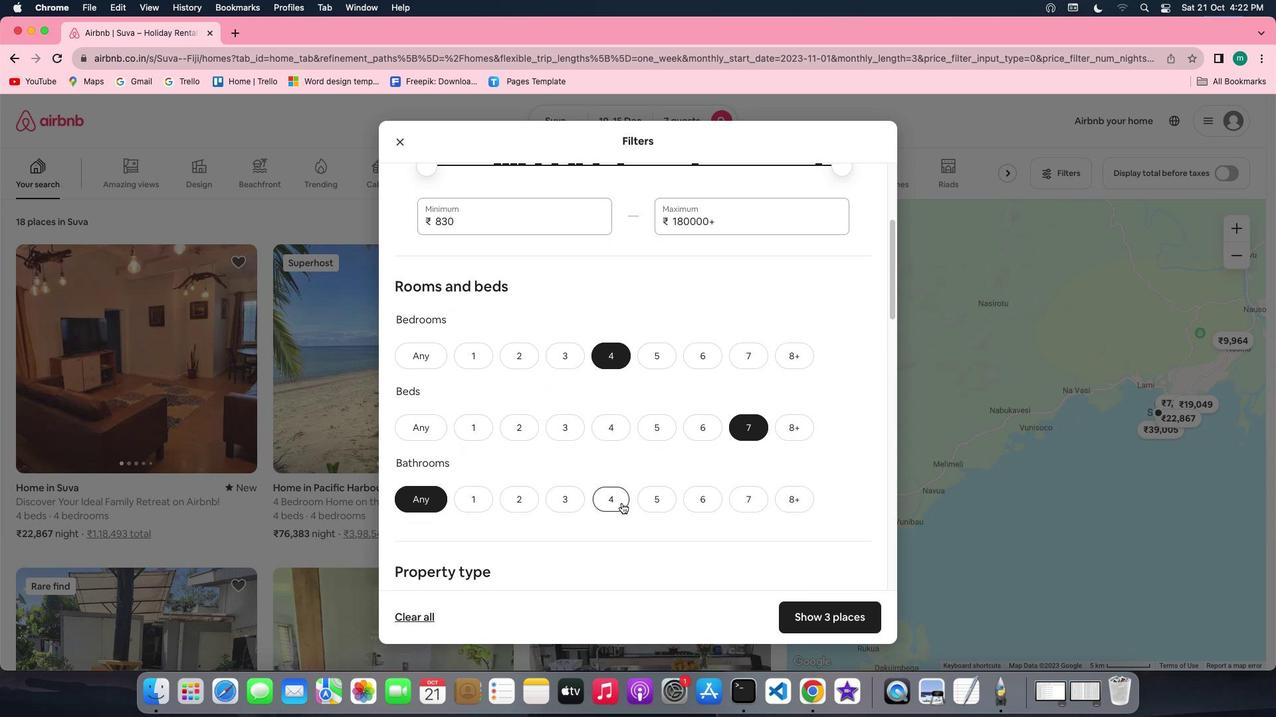 
Action: Mouse moved to (681, 483)
Screenshot: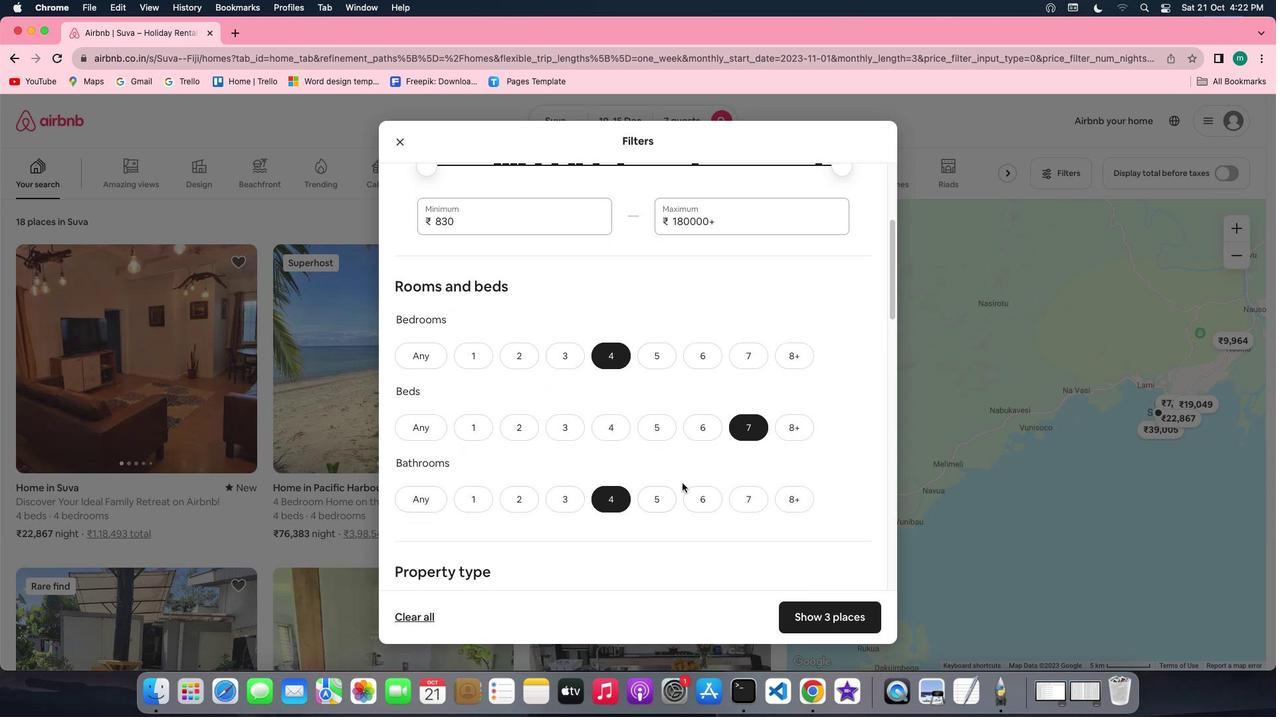
Action: Mouse scrolled (681, 483) with delta (0, 0)
Screenshot: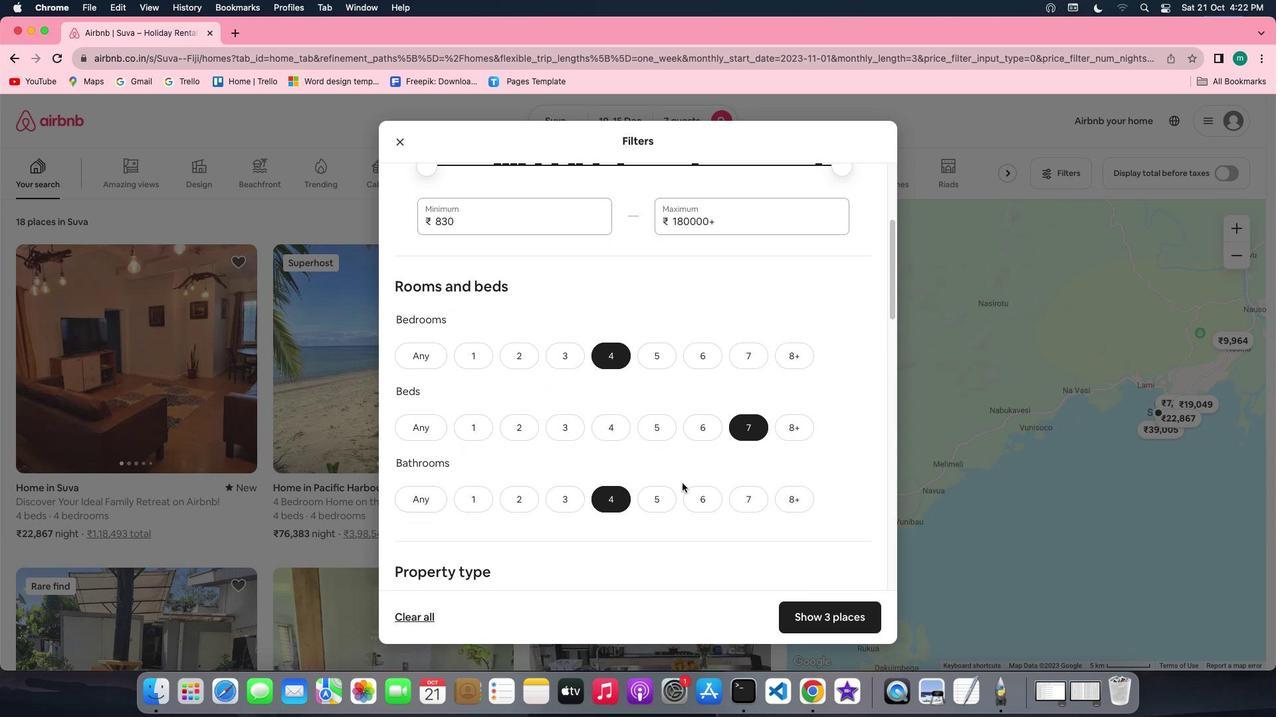 
Action: Mouse scrolled (681, 483) with delta (0, 0)
Screenshot: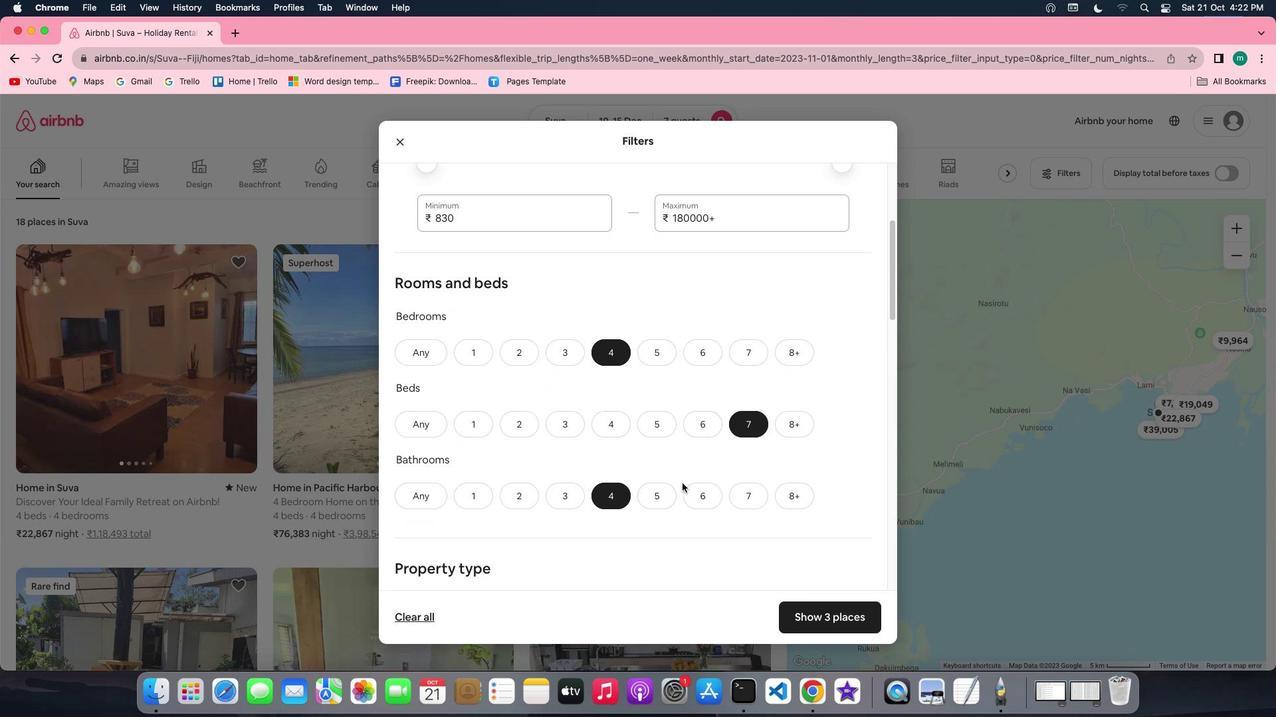 
Action: Mouse scrolled (681, 483) with delta (0, -1)
Screenshot: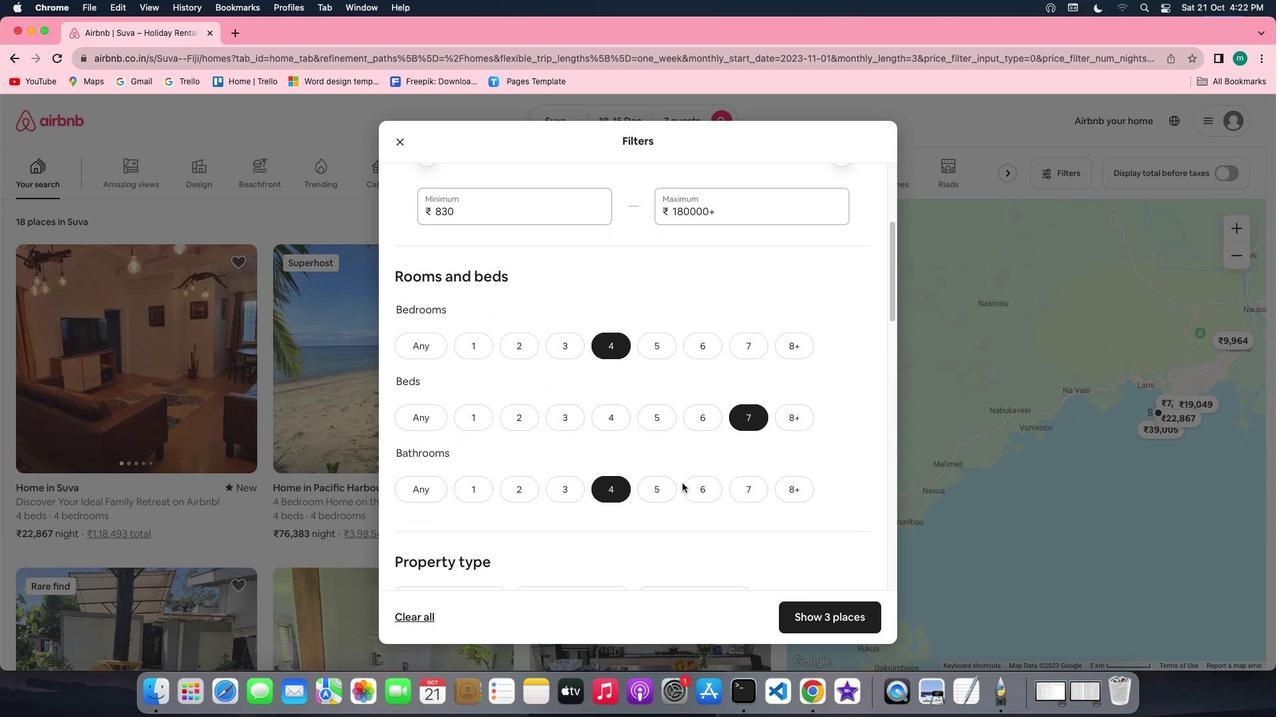 
Action: Mouse scrolled (681, 483) with delta (0, 0)
Screenshot: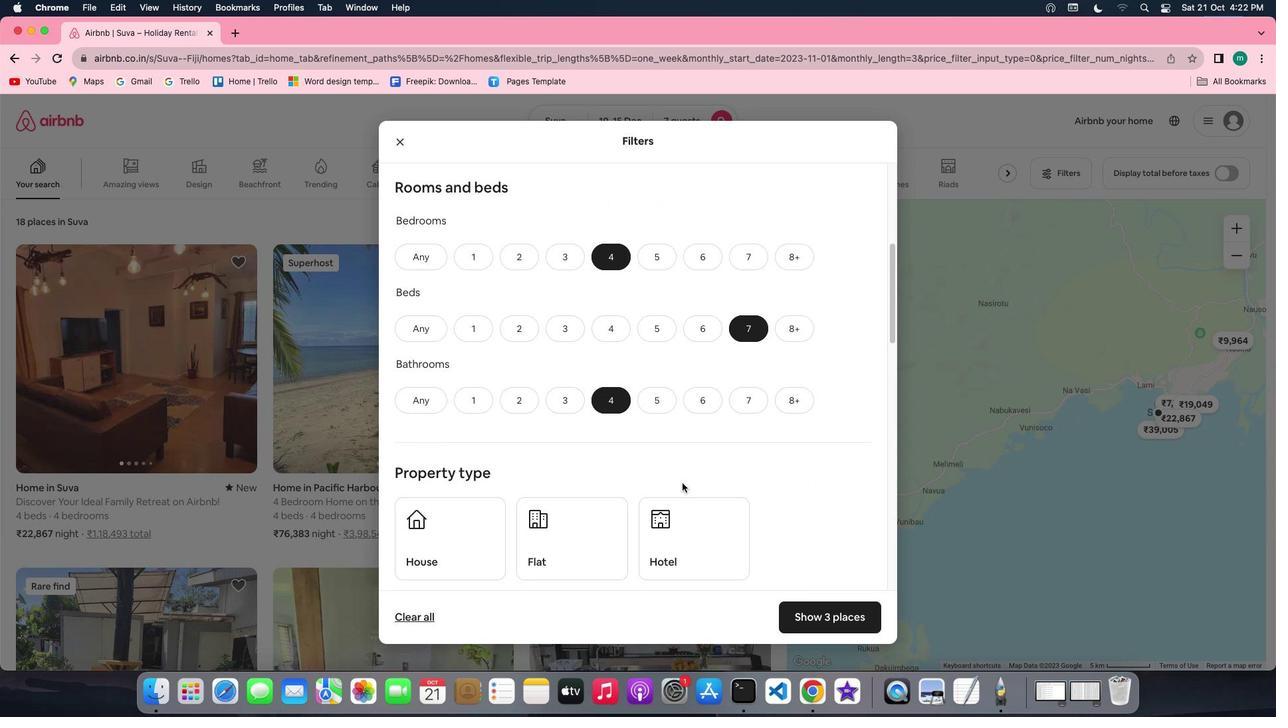 
Action: Mouse scrolled (681, 483) with delta (0, 0)
Screenshot: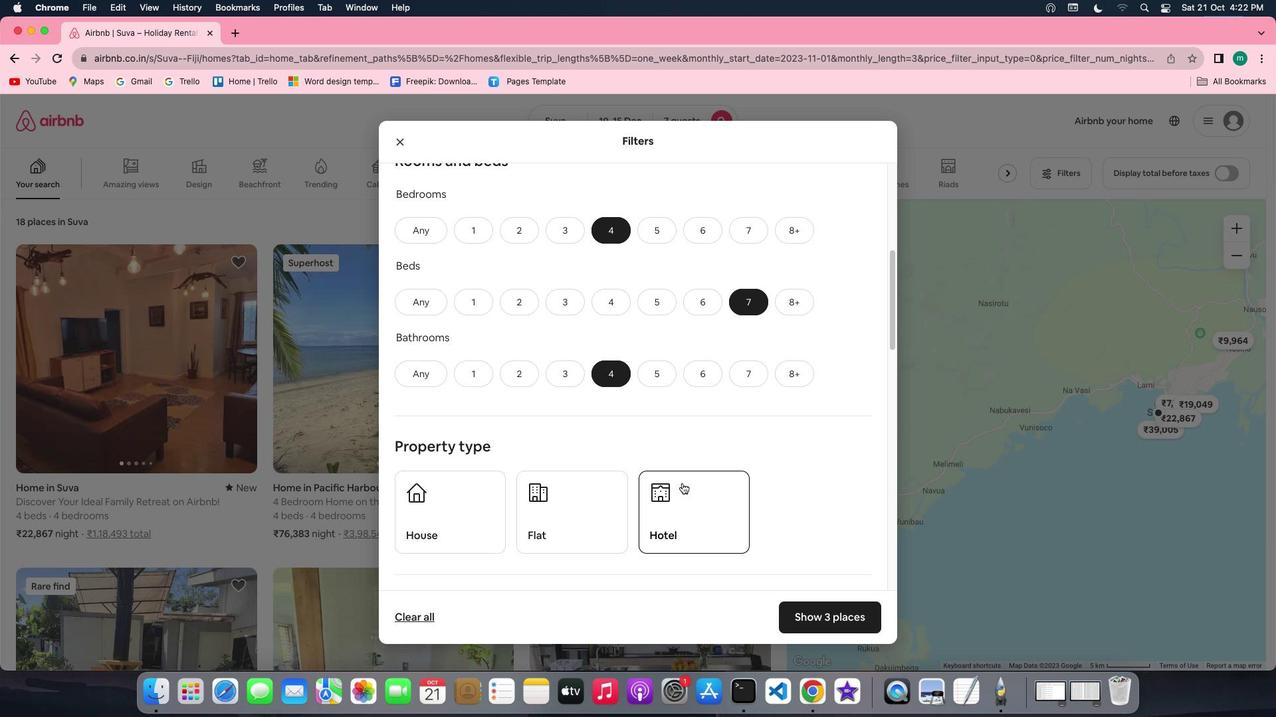 
Action: Mouse scrolled (681, 483) with delta (0, 0)
Screenshot: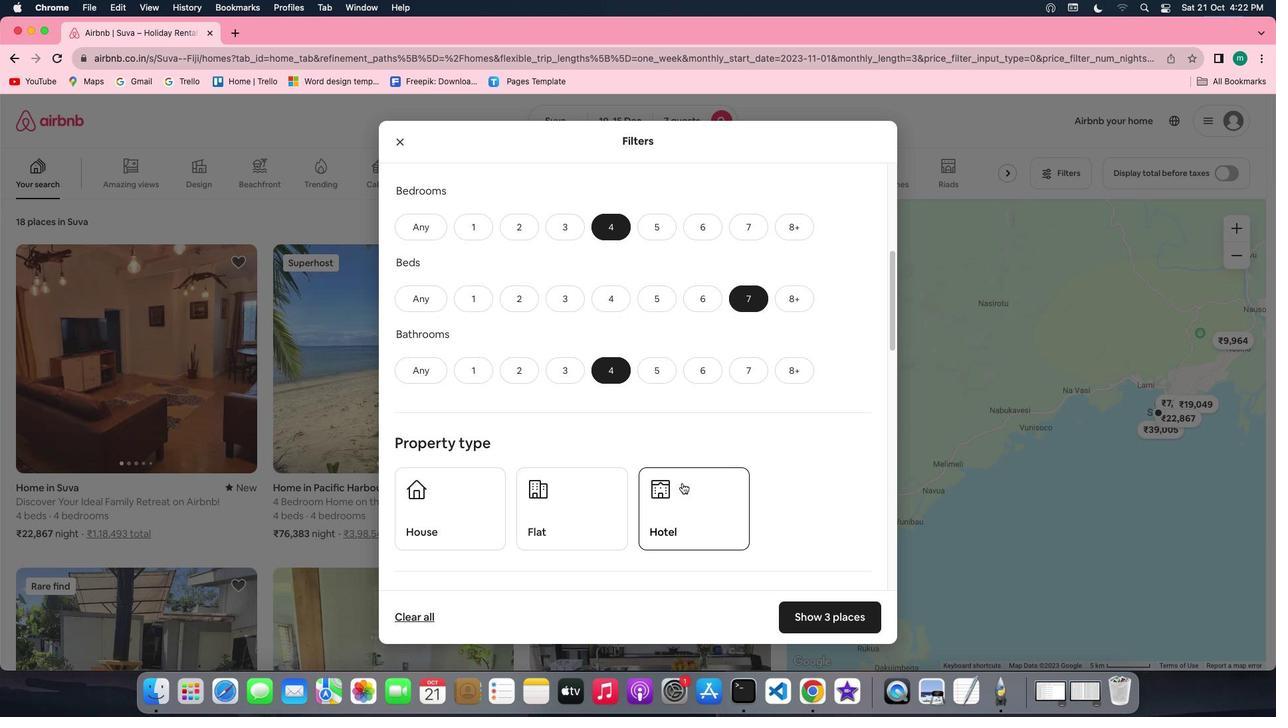 
Action: Mouse scrolled (681, 483) with delta (0, 0)
Screenshot: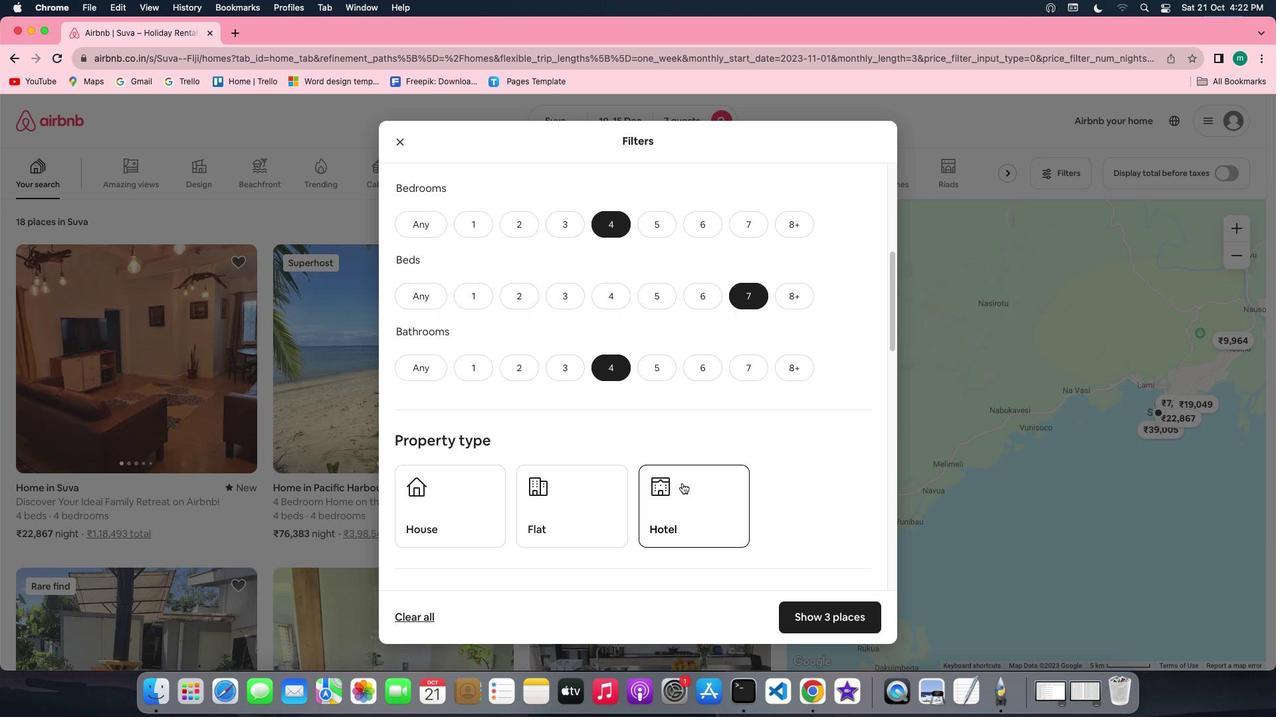 
Action: Mouse scrolled (681, 483) with delta (0, 0)
Screenshot: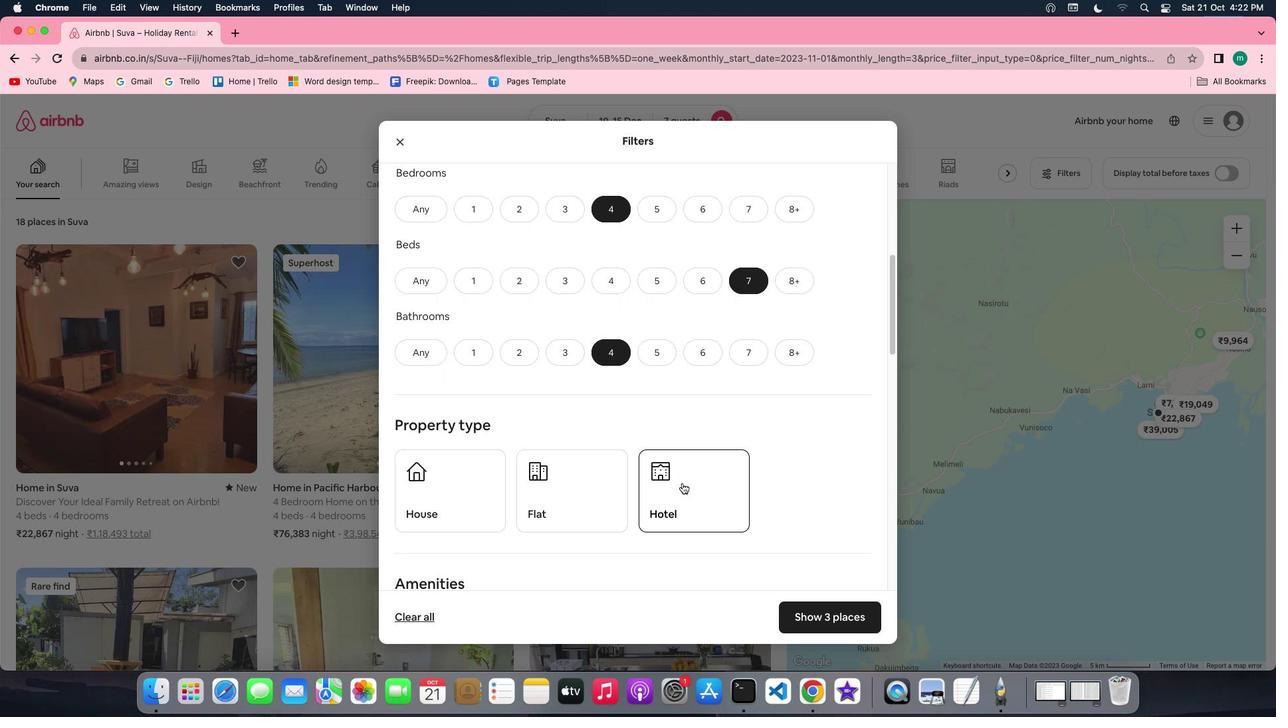 
Action: Mouse scrolled (681, 483) with delta (0, 0)
Screenshot: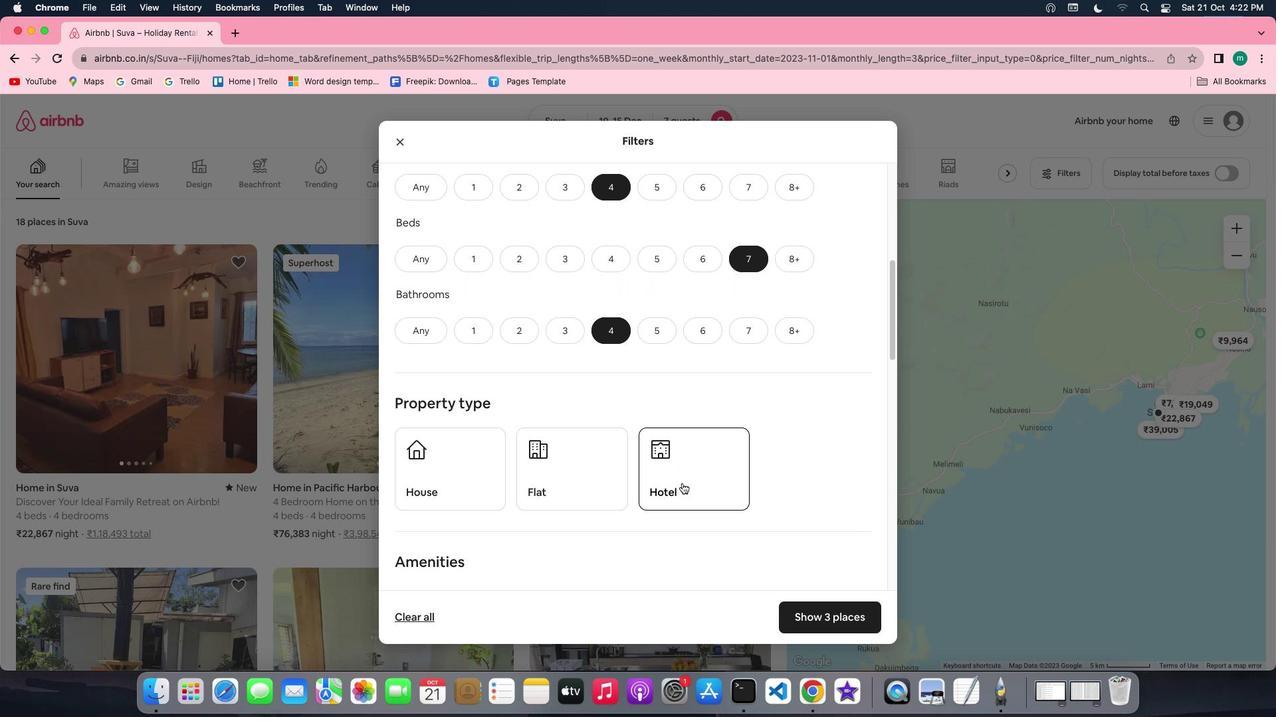 
Action: Mouse scrolled (681, 483) with delta (0, 0)
Screenshot: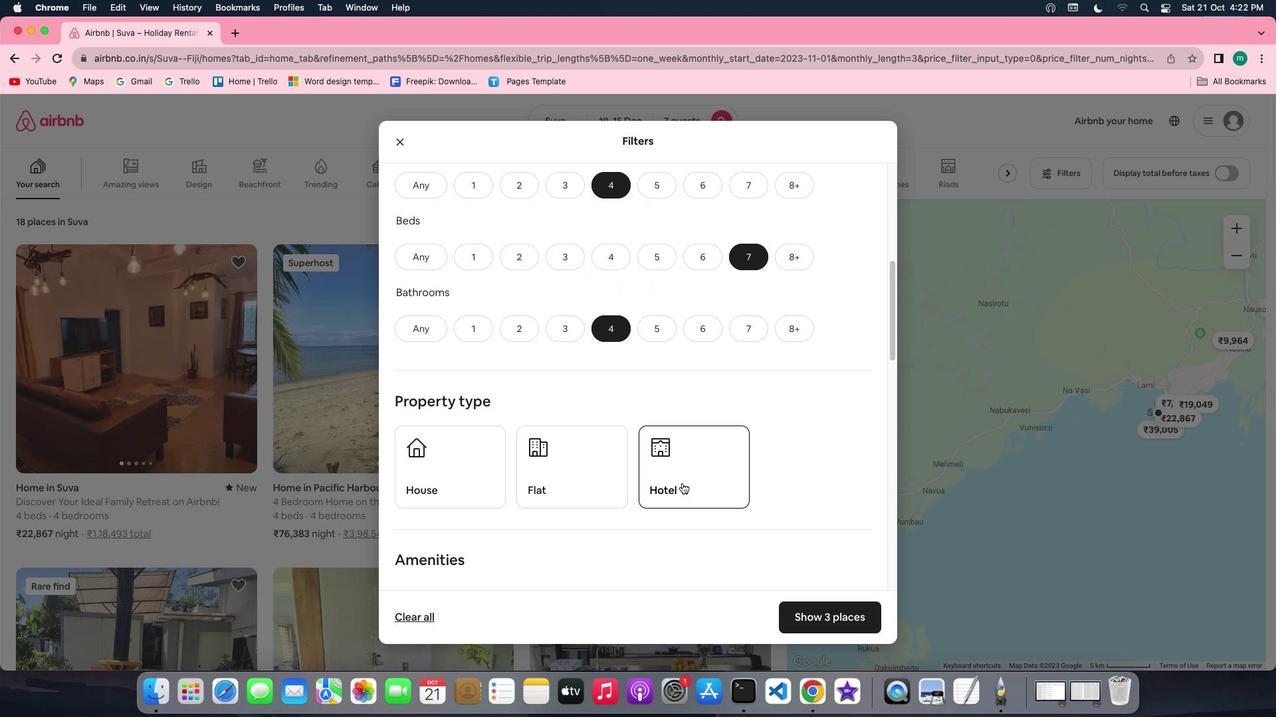 
Action: Mouse scrolled (681, 483) with delta (0, 0)
Screenshot: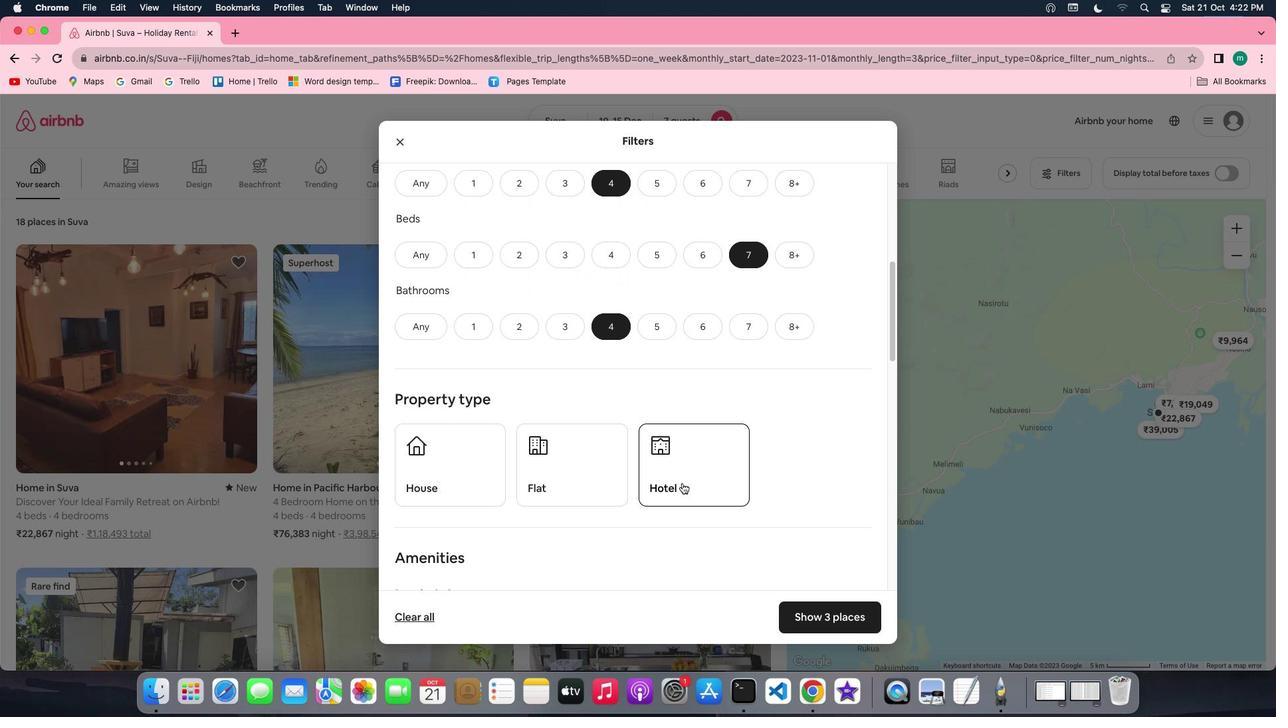 
Action: Mouse scrolled (681, 483) with delta (0, 0)
Screenshot: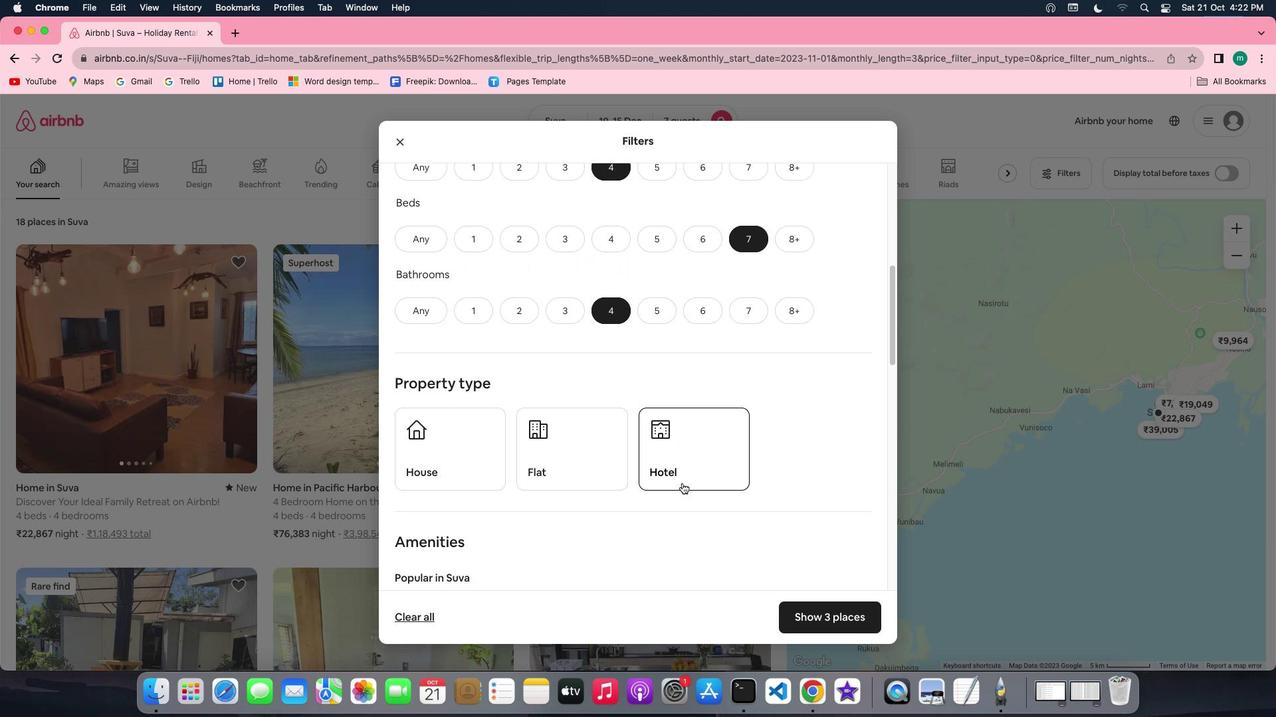 
Action: Mouse scrolled (681, 483) with delta (0, 0)
Screenshot: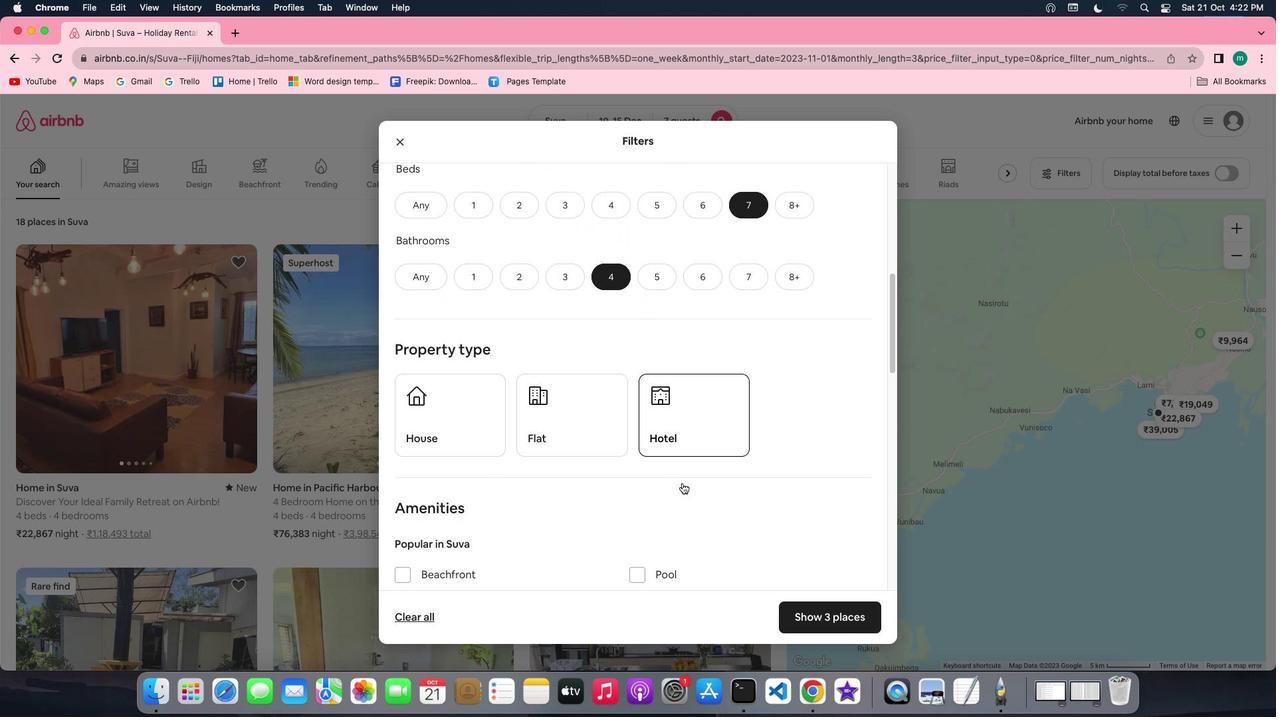 
Action: Mouse scrolled (681, 483) with delta (0, 0)
Screenshot: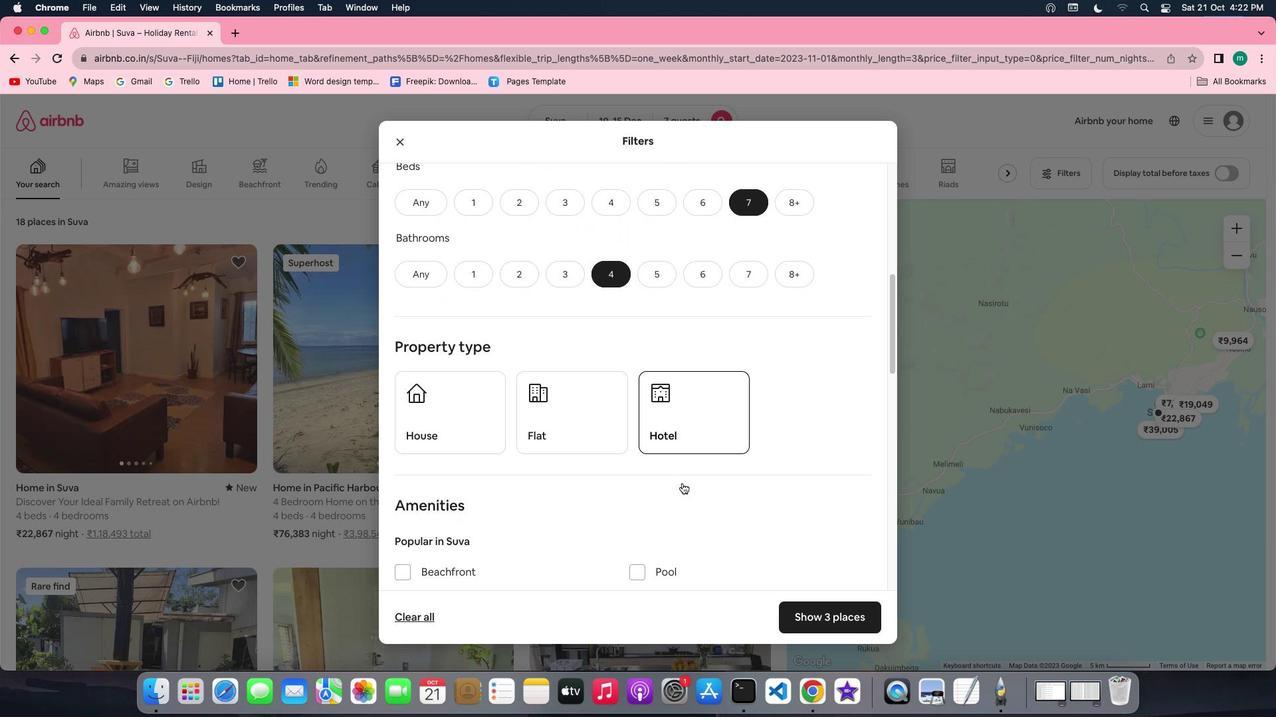 
Action: Mouse scrolled (681, 483) with delta (0, 0)
Screenshot: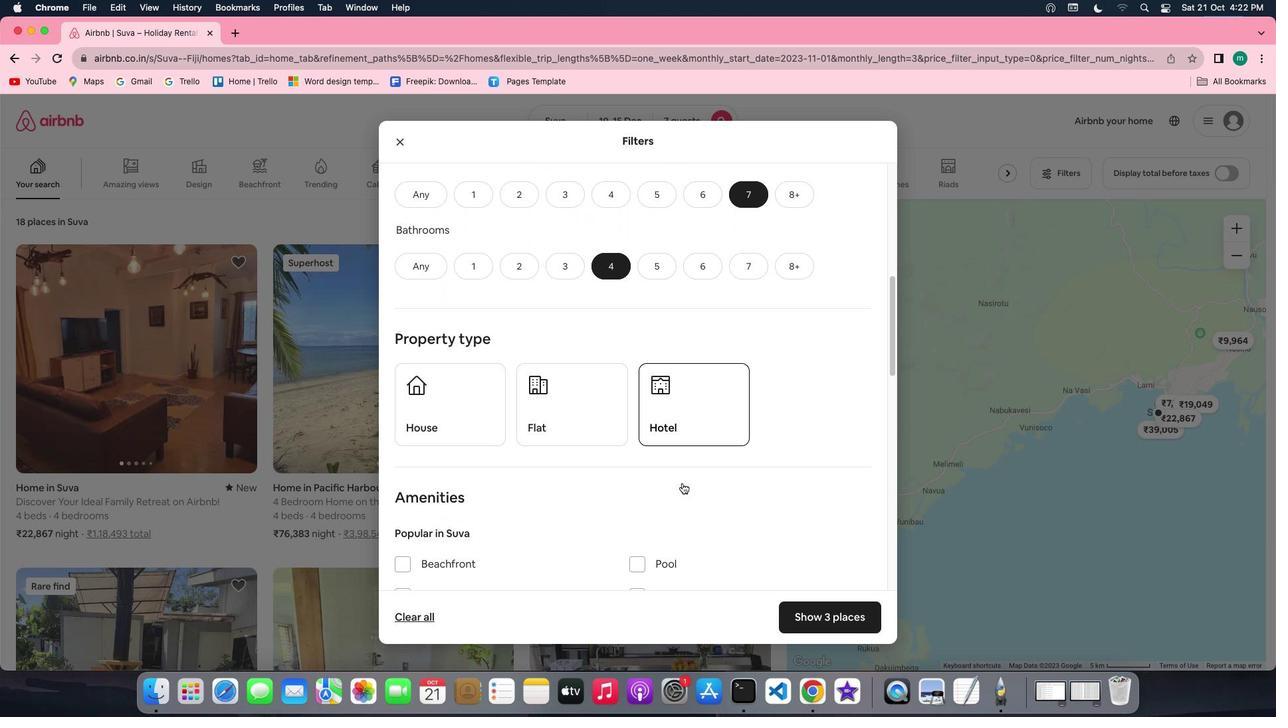 
Action: Mouse scrolled (681, 483) with delta (0, 0)
Screenshot: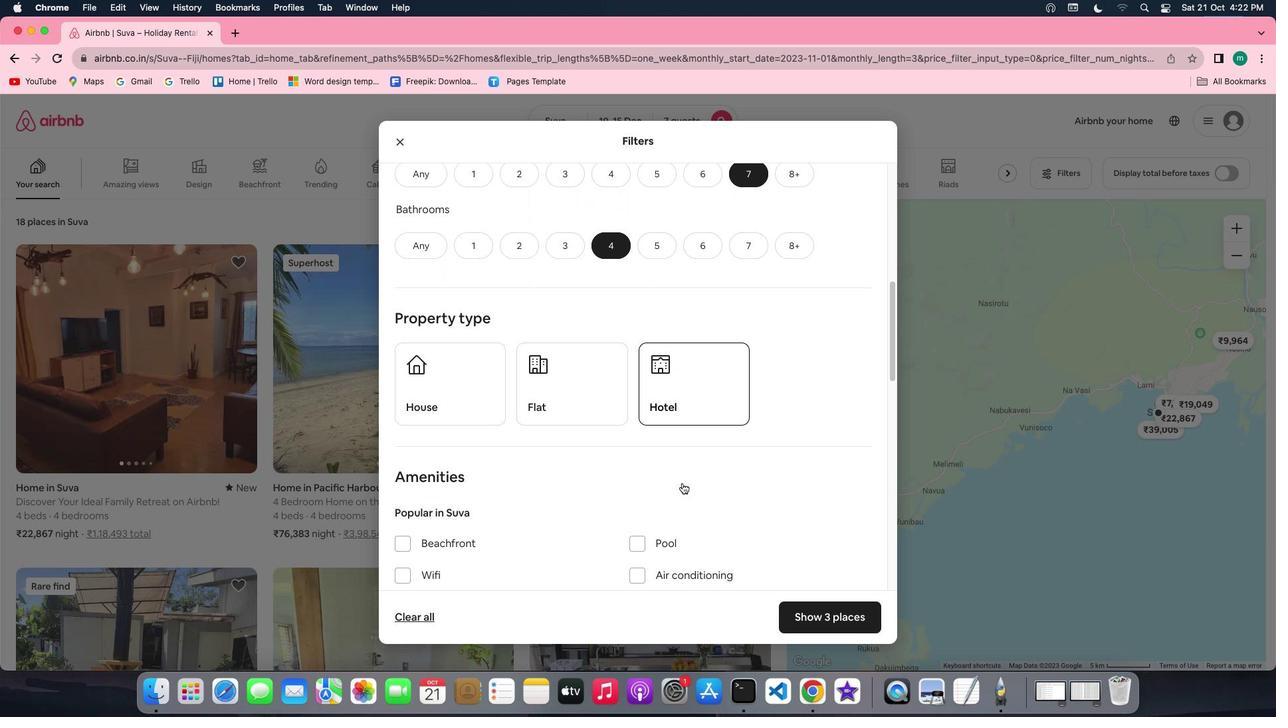 
Action: Mouse moved to (436, 351)
Screenshot: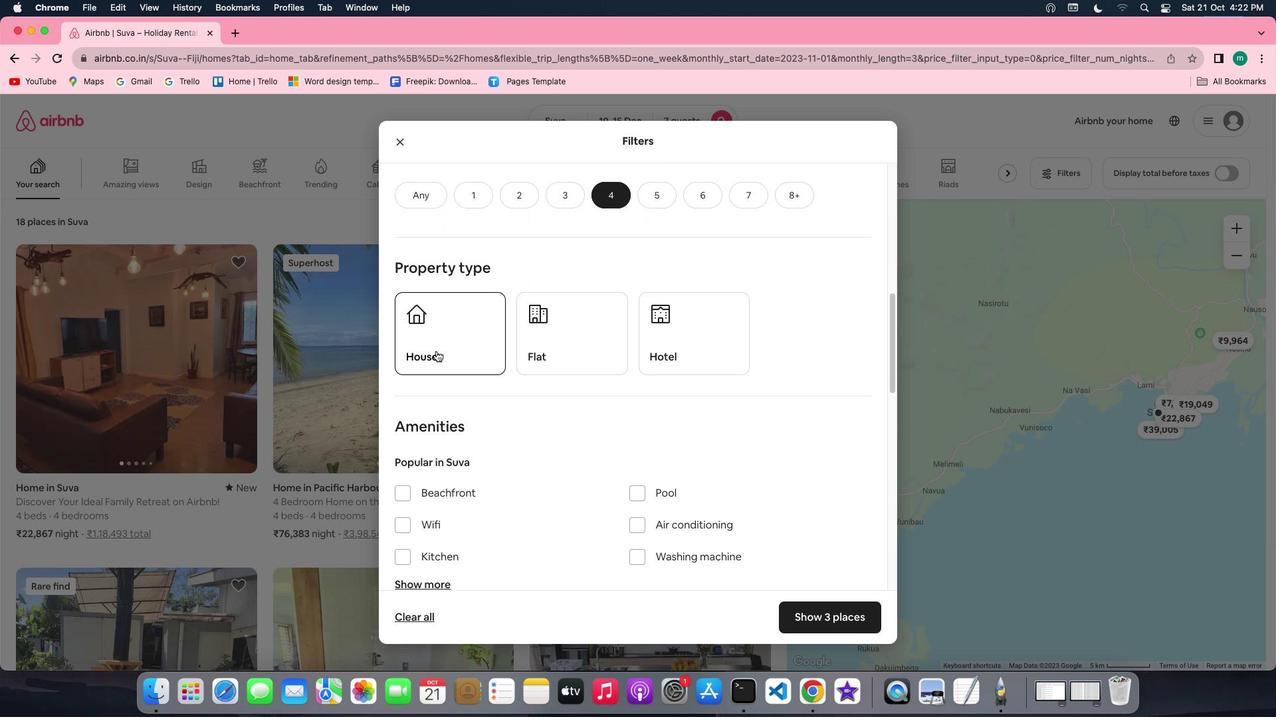 
Action: Mouse pressed left at (436, 351)
Screenshot: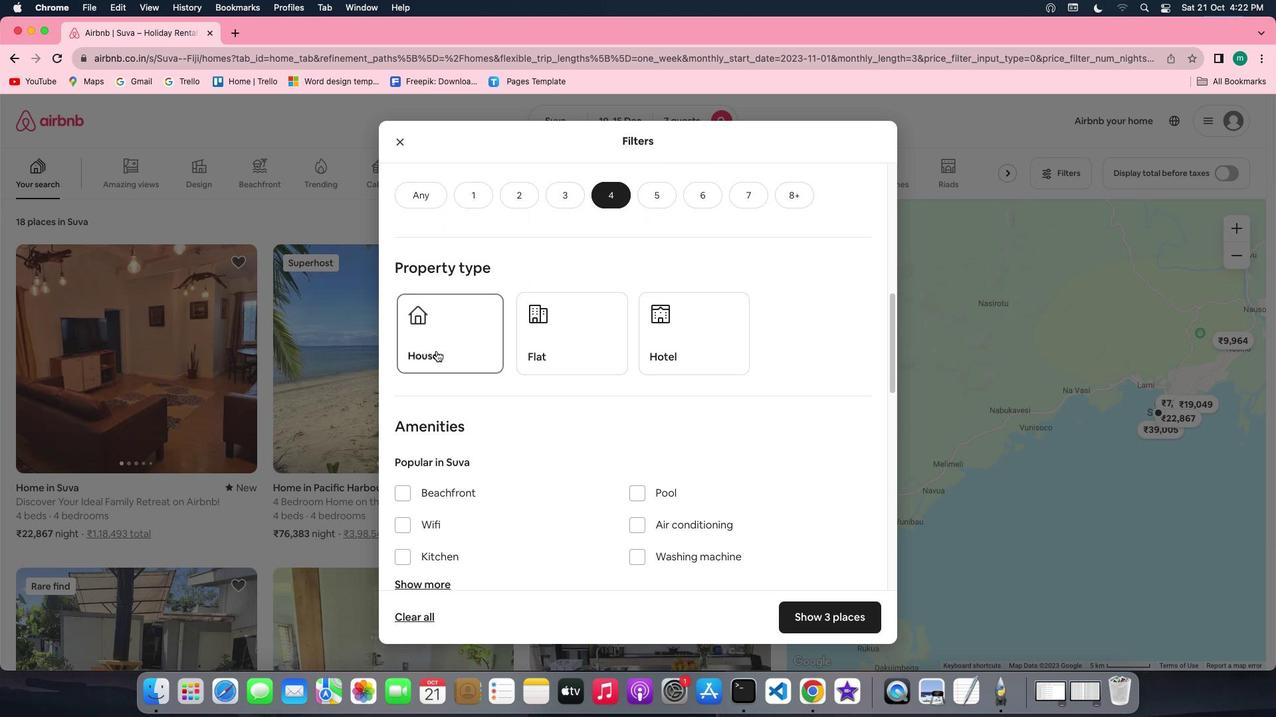 
Action: Mouse moved to (793, 444)
Screenshot: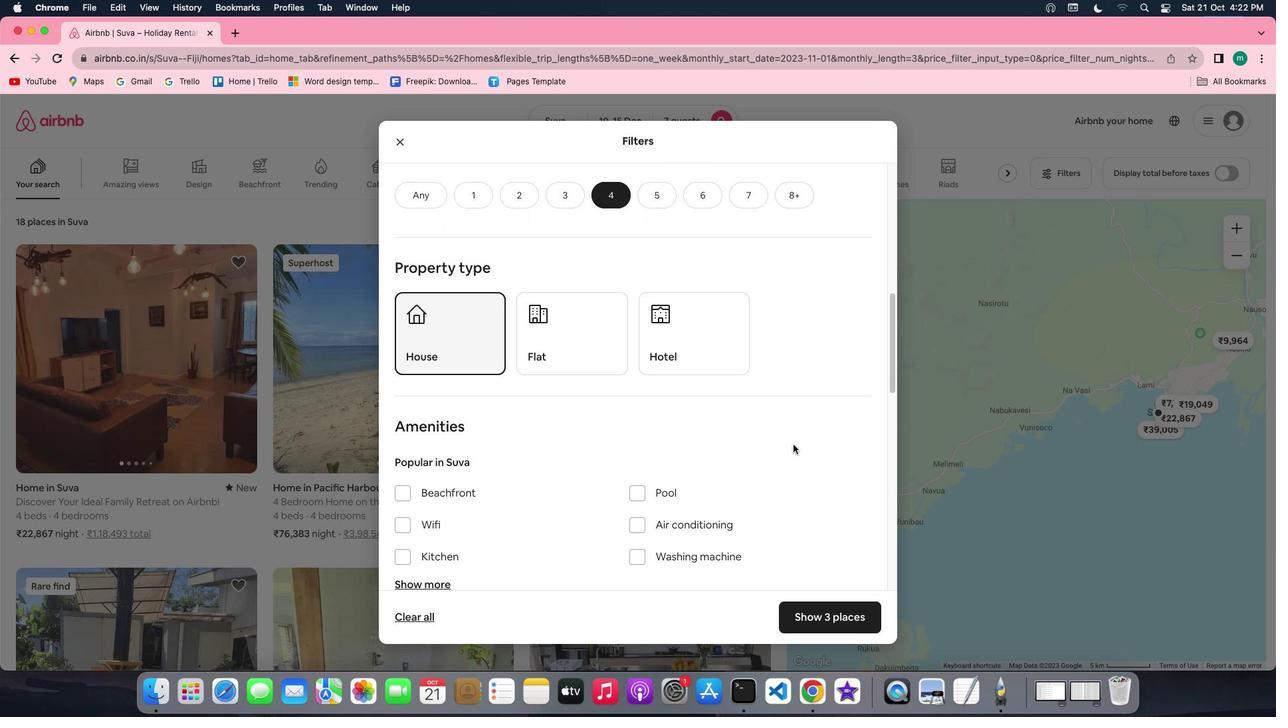
Action: Mouse scrolled (793, 444) with delta (0, 0)
Screenshot: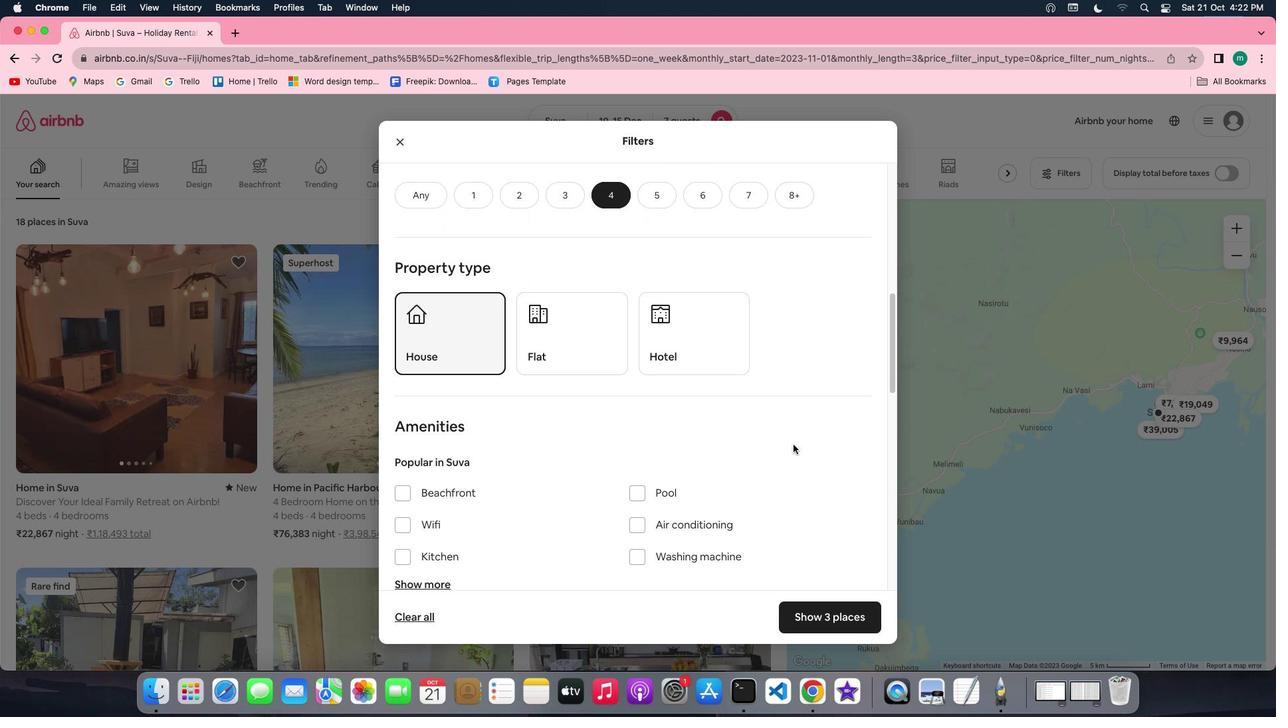
Action: Mouse scrolled (793, 444) with delta (0, 0)
Screenshot: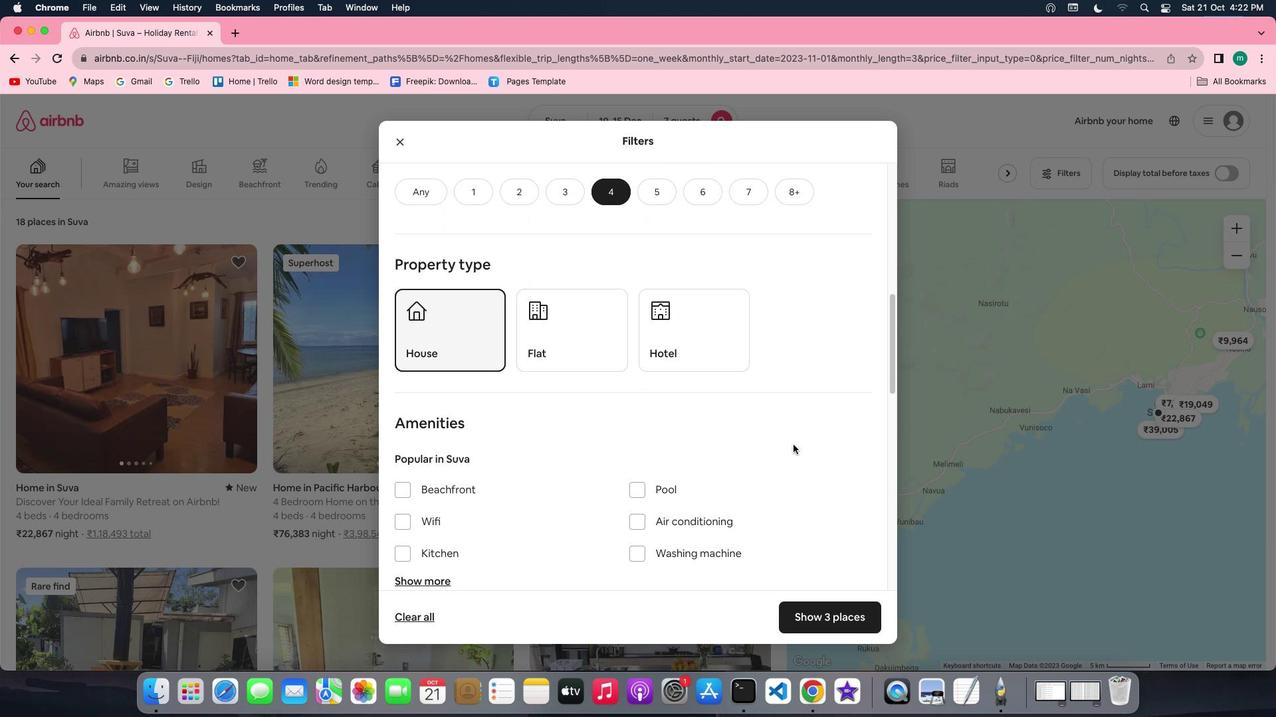 
Action: Mouse scrolled (793, 444) with delta (0, 0)
Screenshot: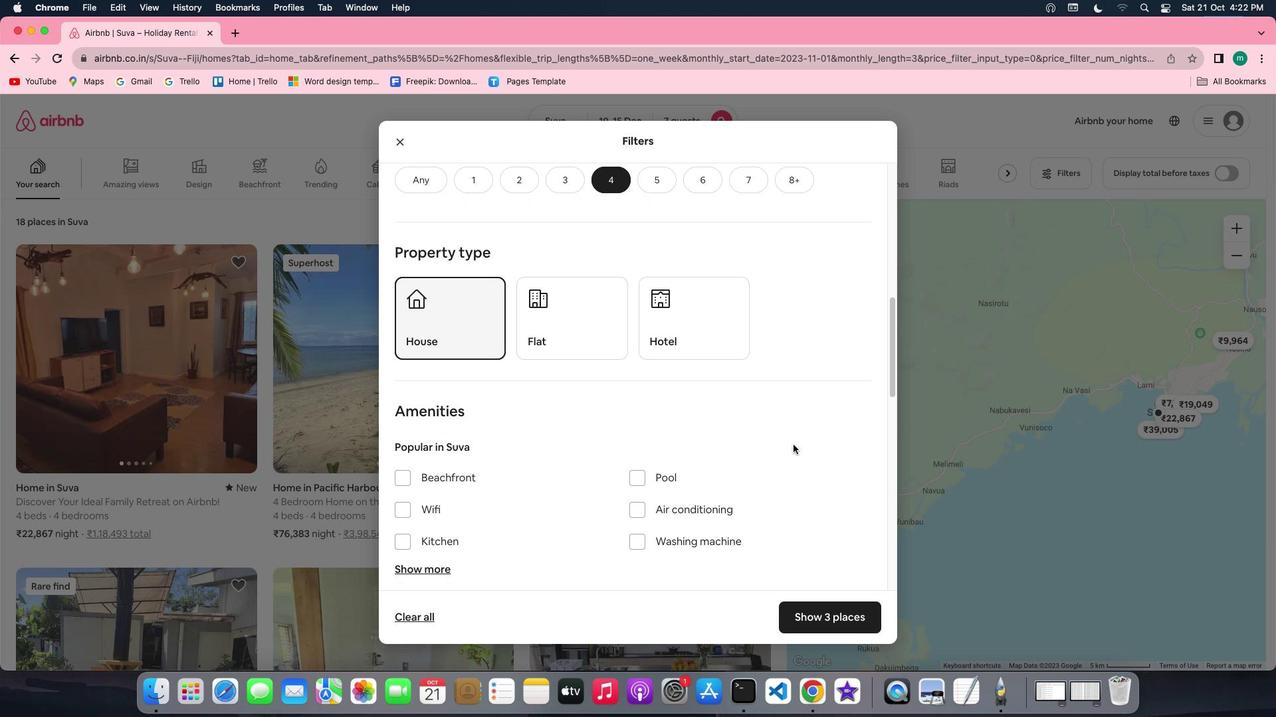 
Action: Mouse scrolled (793, 444) with delta (0, 0)
Screenshot: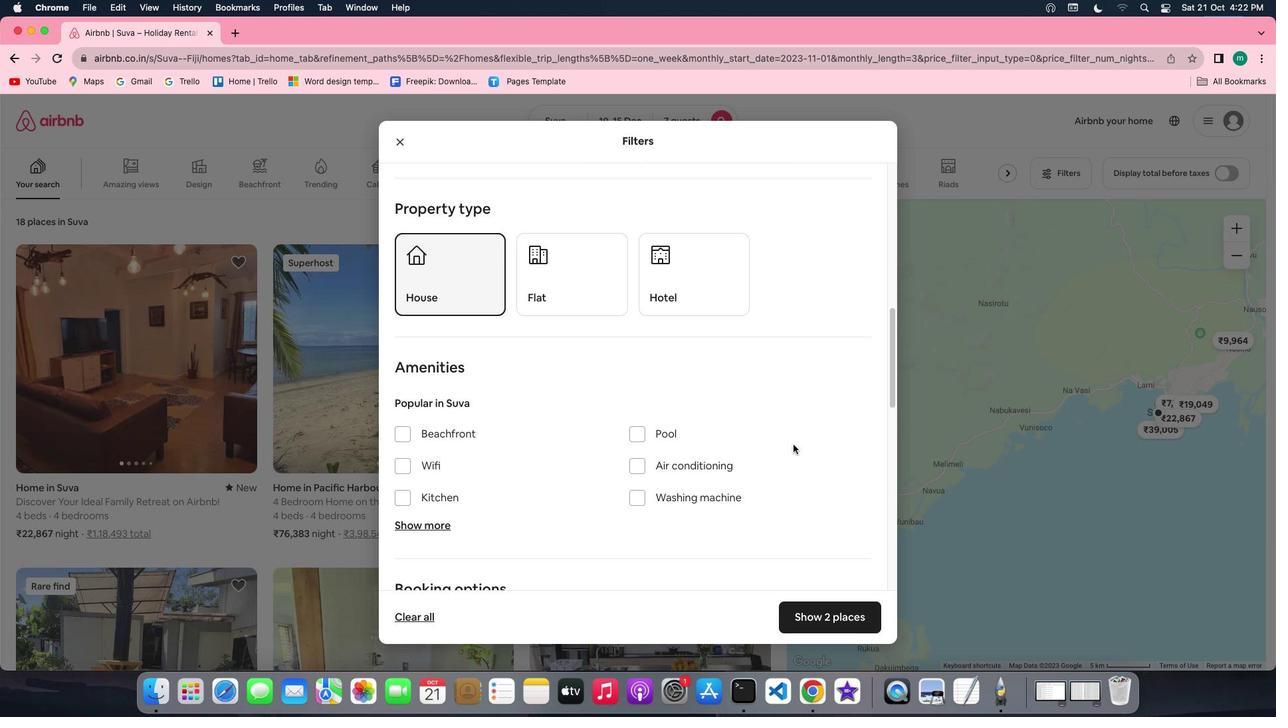 
Action: Mouse scrolled (793, 444) with delta (0, 0)
Screenshot: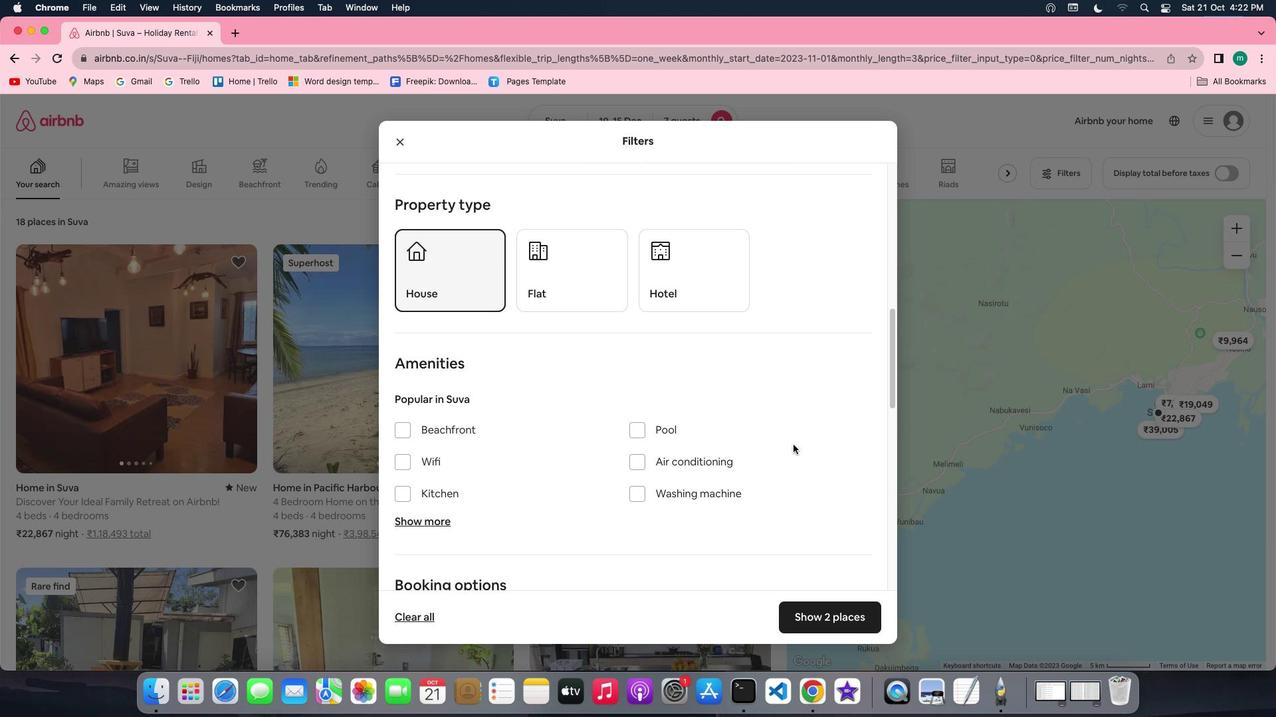 
Action: Mouse scrolled (793, 444) with delta (0, 0)
Screenshot: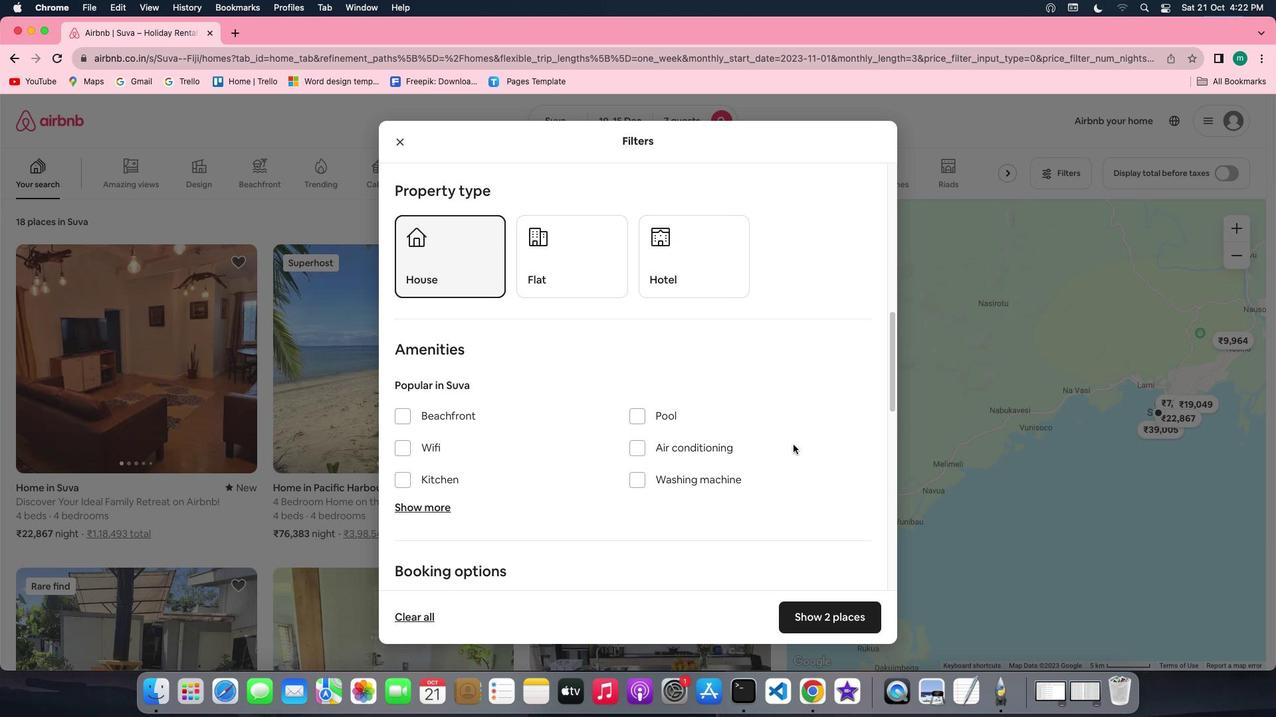 
Action: Mouse scrolled (793, 444) with delta (0, 0)
Screenshot: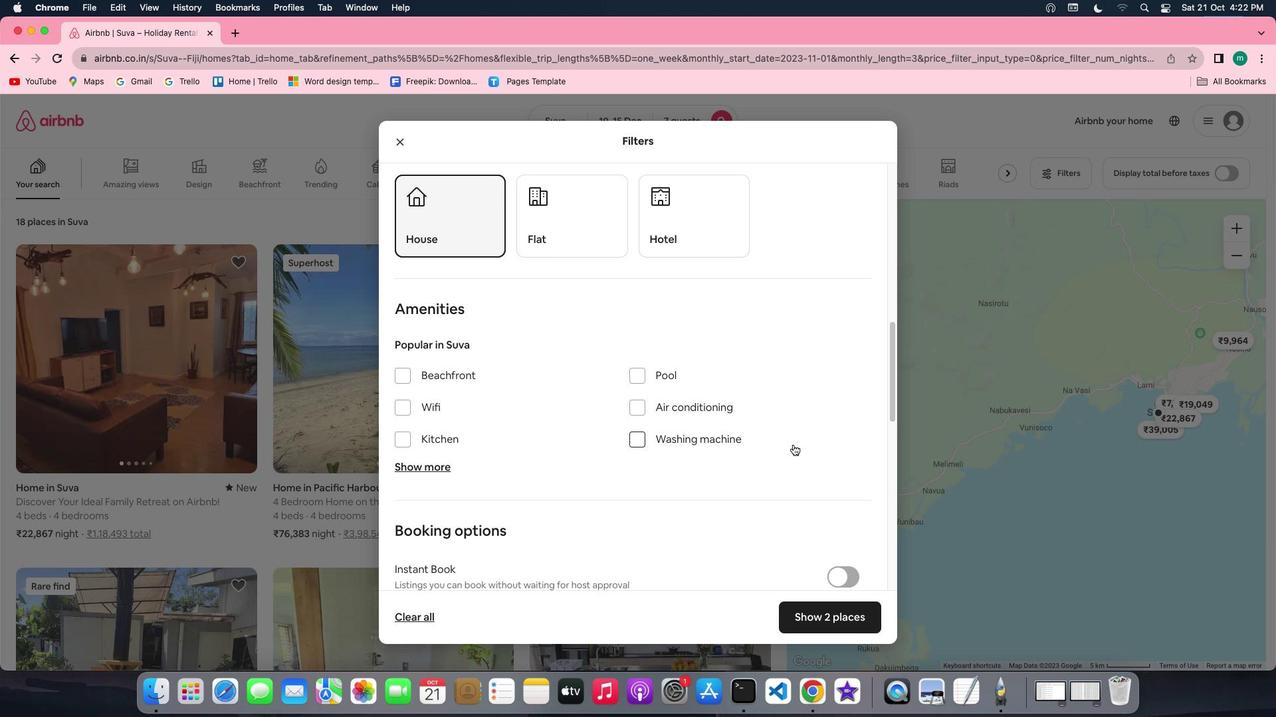 
Action: Mouse scrolled (793, 444) with delta (0, 0)
Screenshot: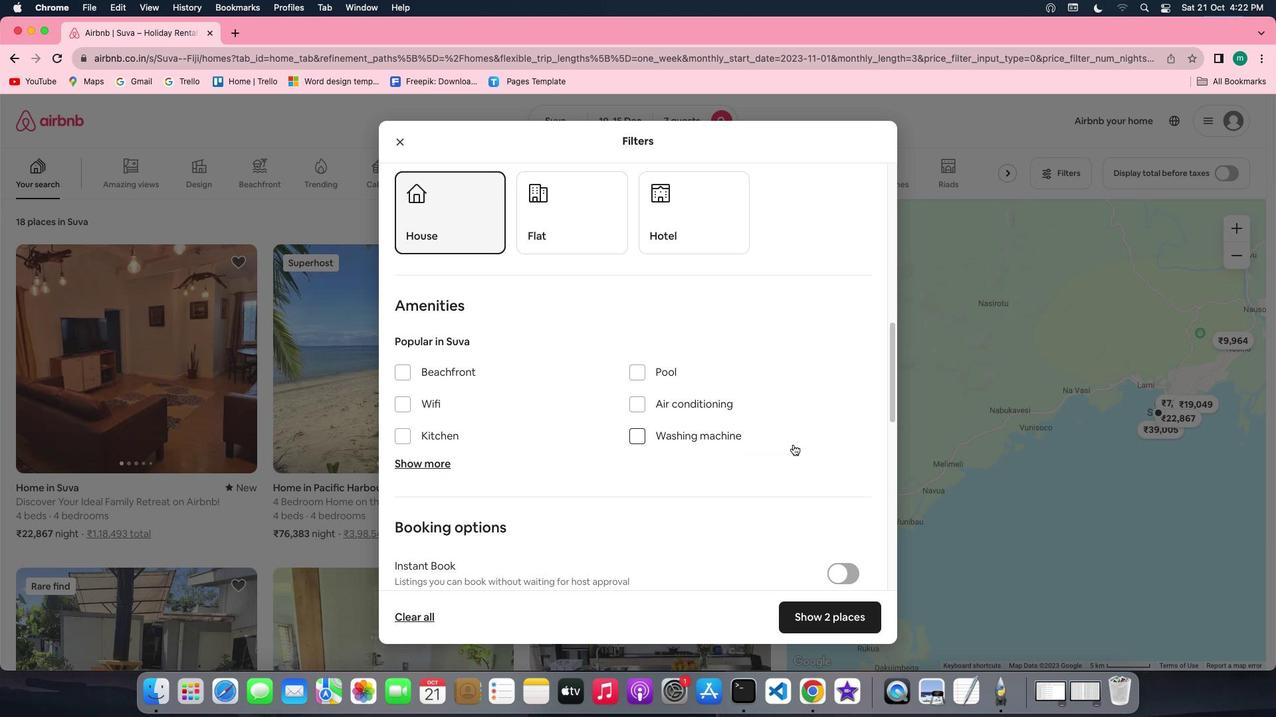 
Action: Mouse scrolled (793, 444) with delta (0, 0)
Screenshot: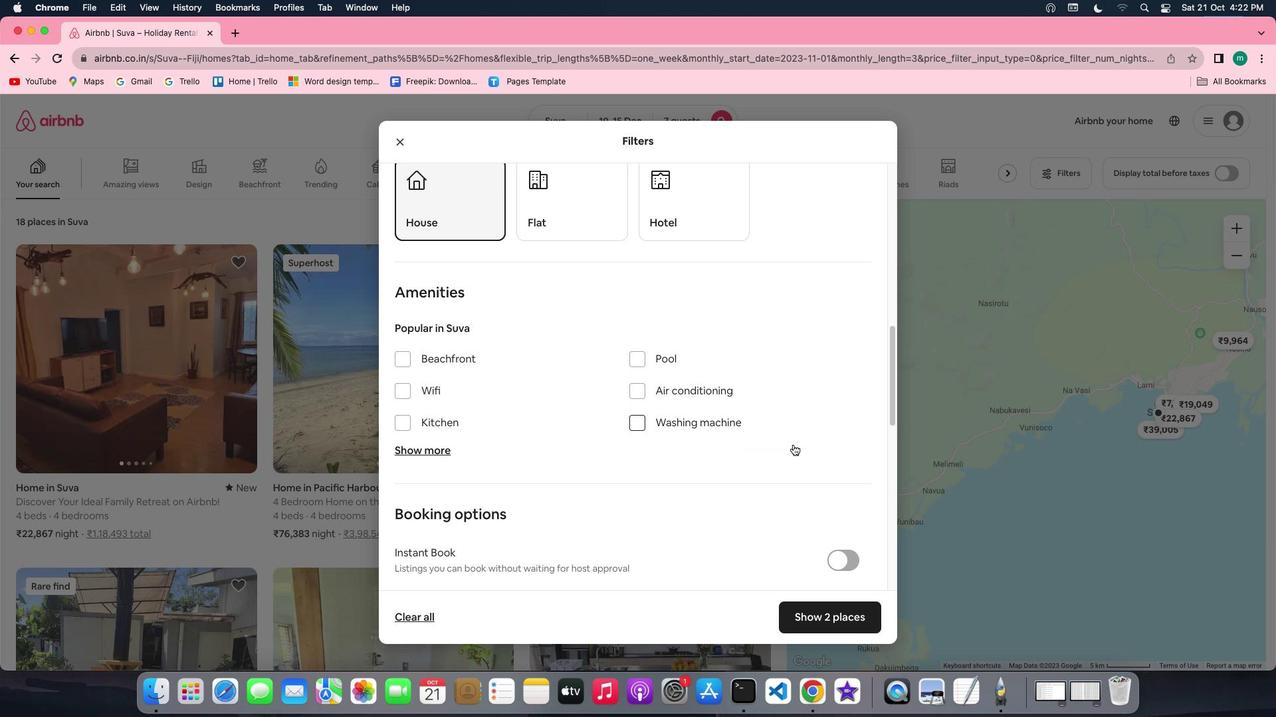 
Action: Mouse moved to (435, 347)
Screenshot: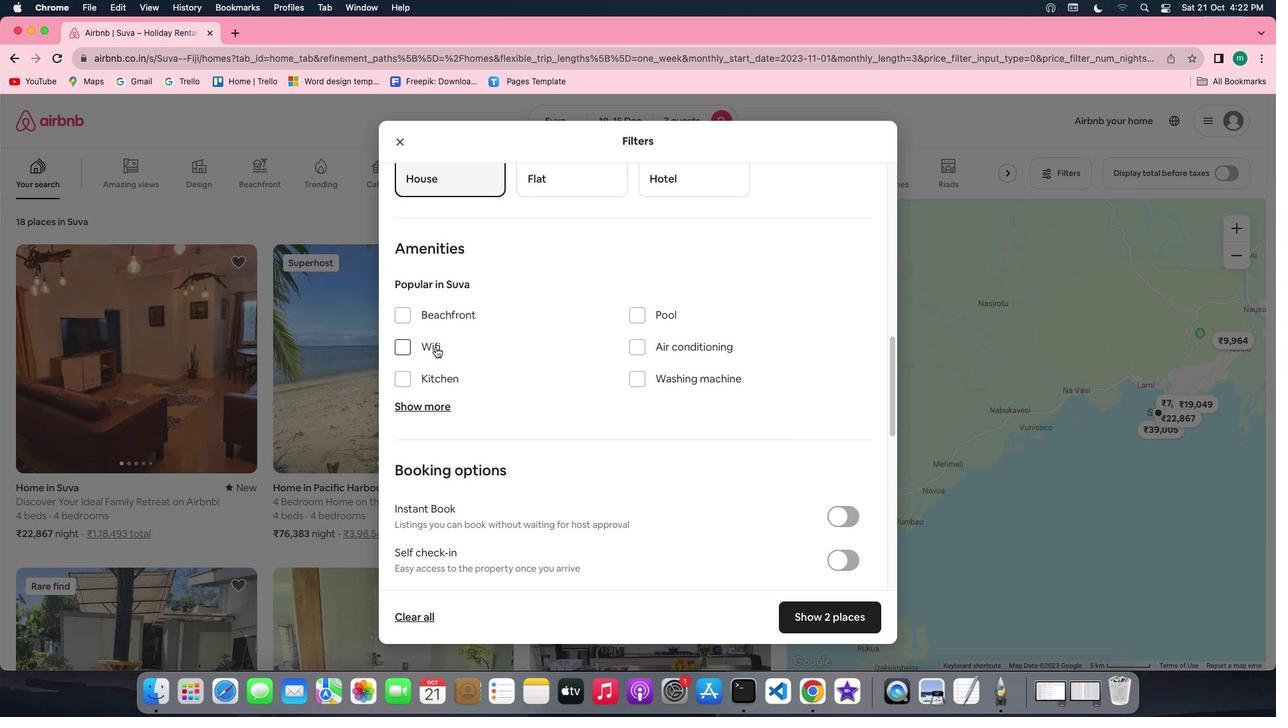 
Action: Mouse pressed left at (435, 347)
Screenshot: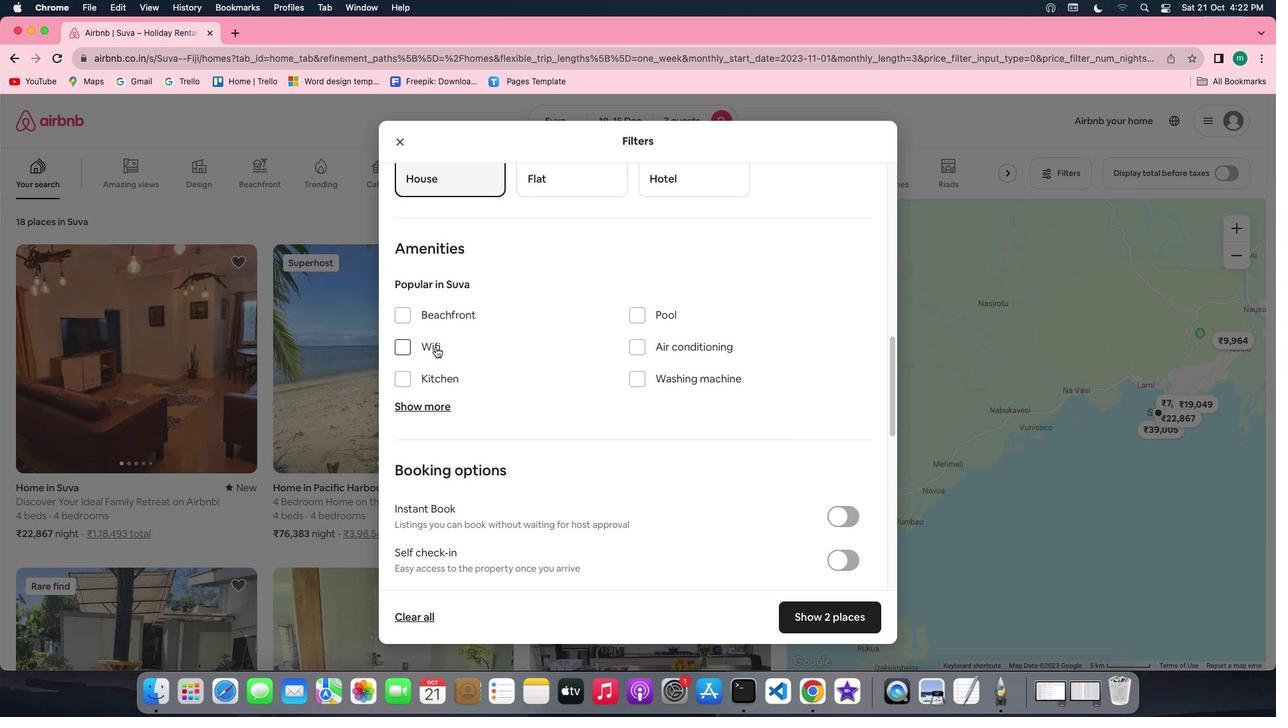 
Action: Mouse moved to (441, 407)
Screenshot: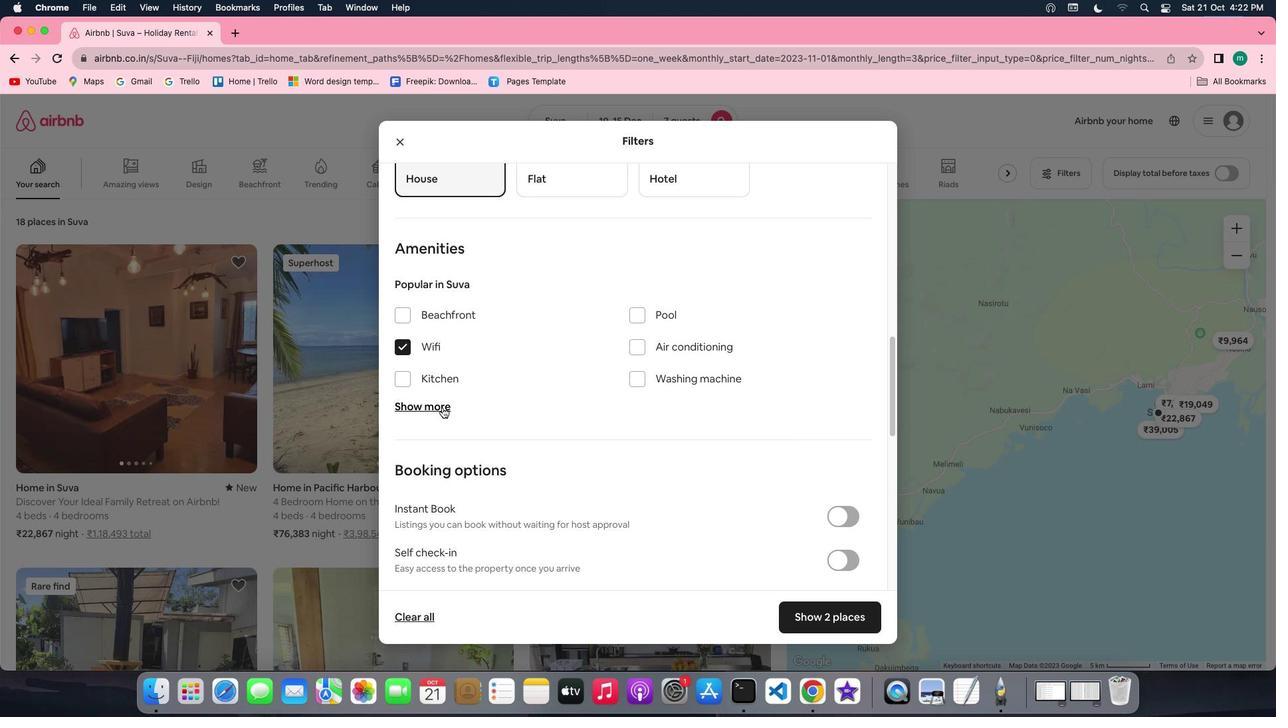 
Action: Mouse pressed left at (441, 407)
Screenshot: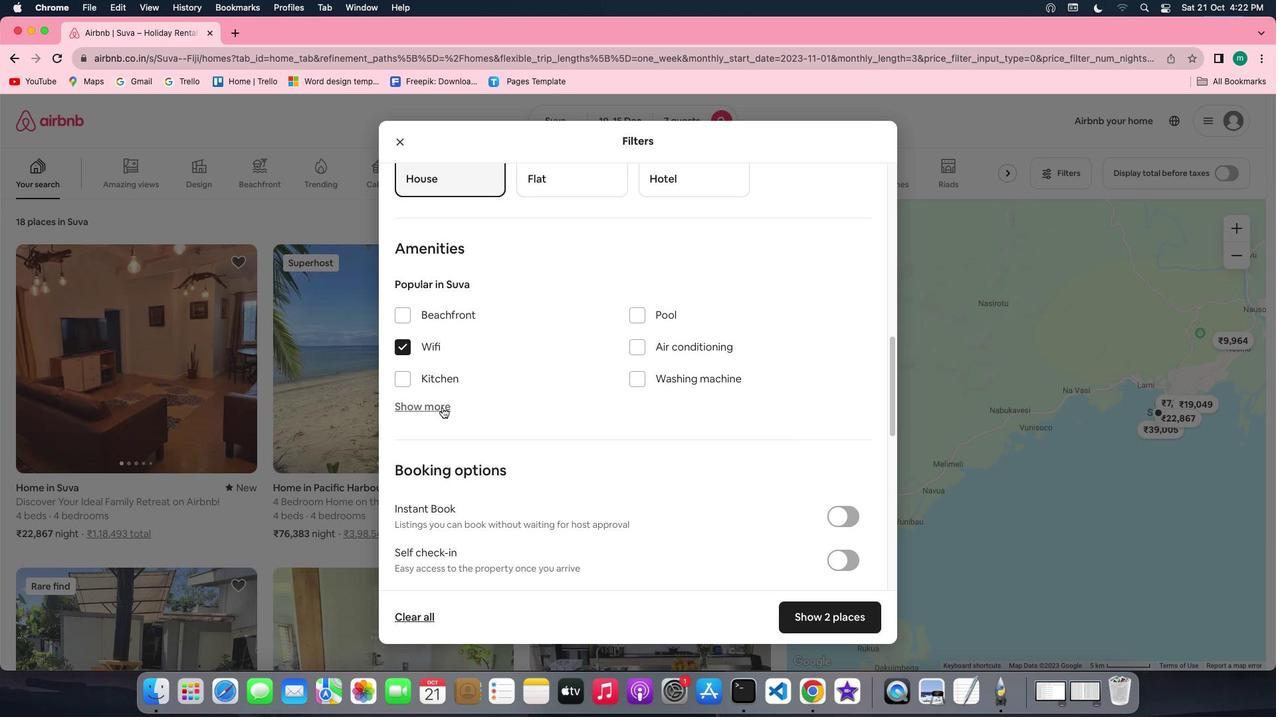 
Action: Mouse moved to (584, 426)
Screenshot: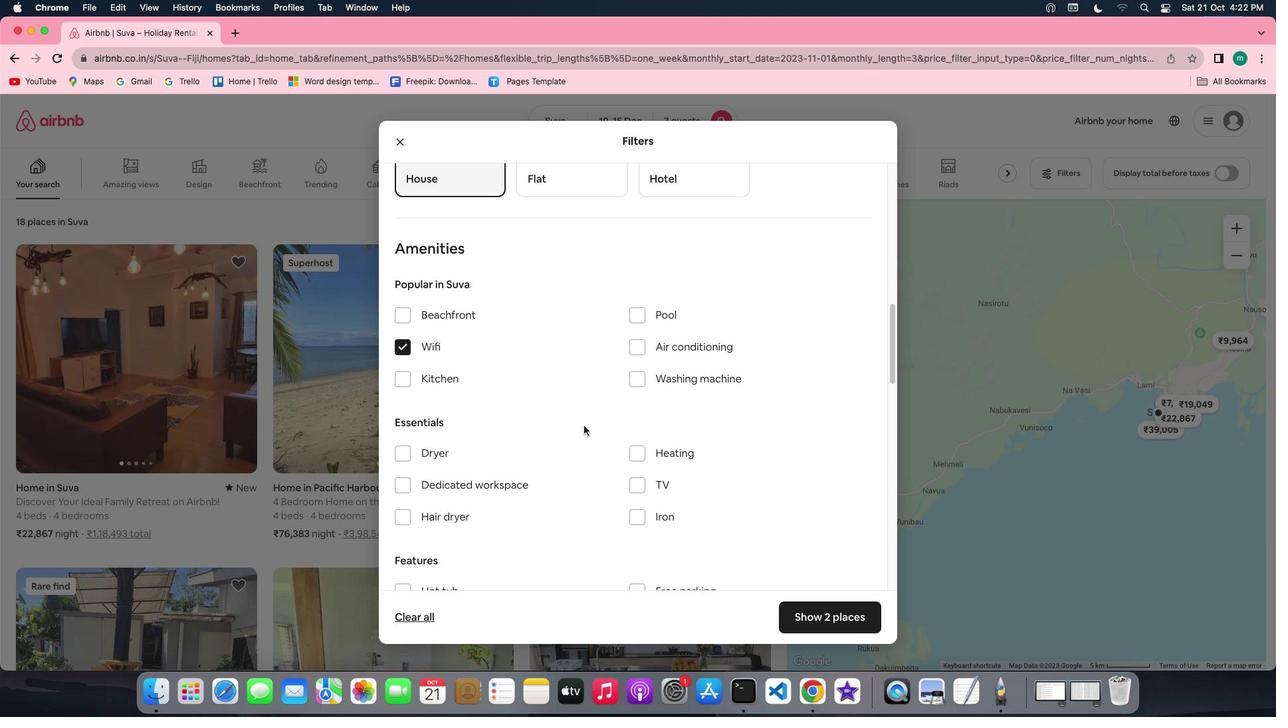 
Action: Mouse scrolled (584, 426) with delta (0, 0)
Screenshot: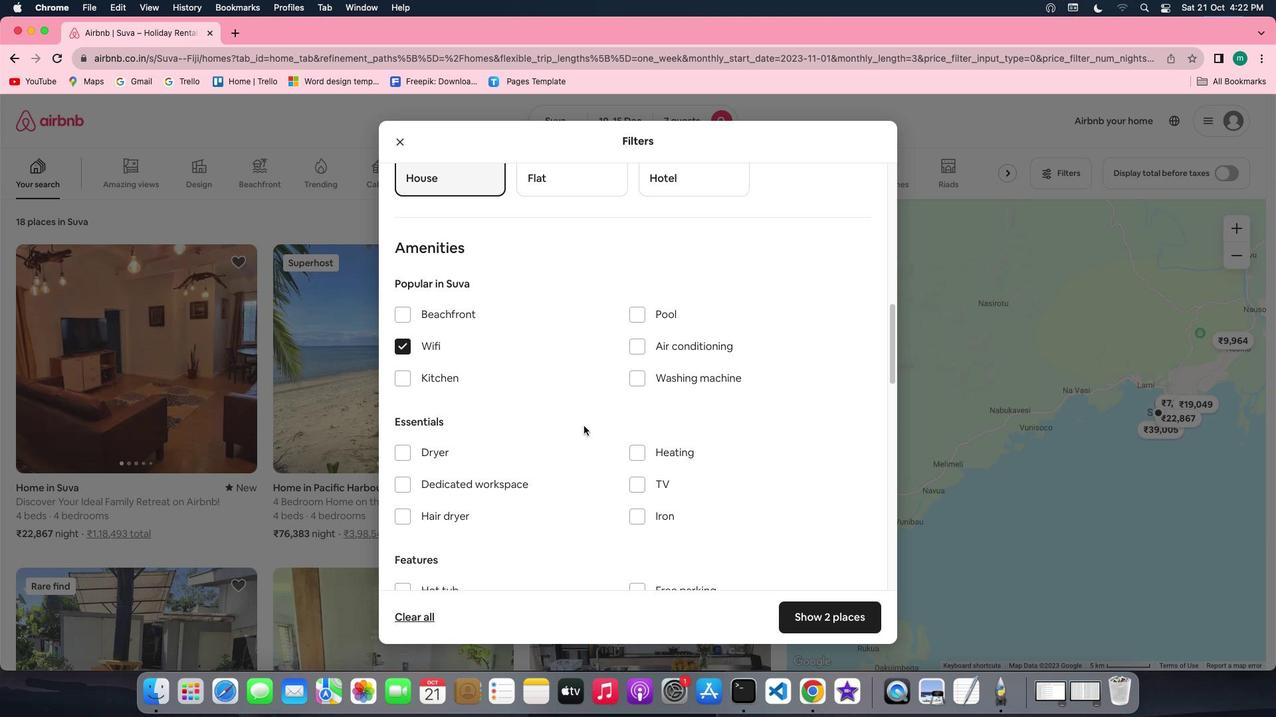 
Action: Mouse scrolled (584, 426) with delta (0, 0)
Screenshot: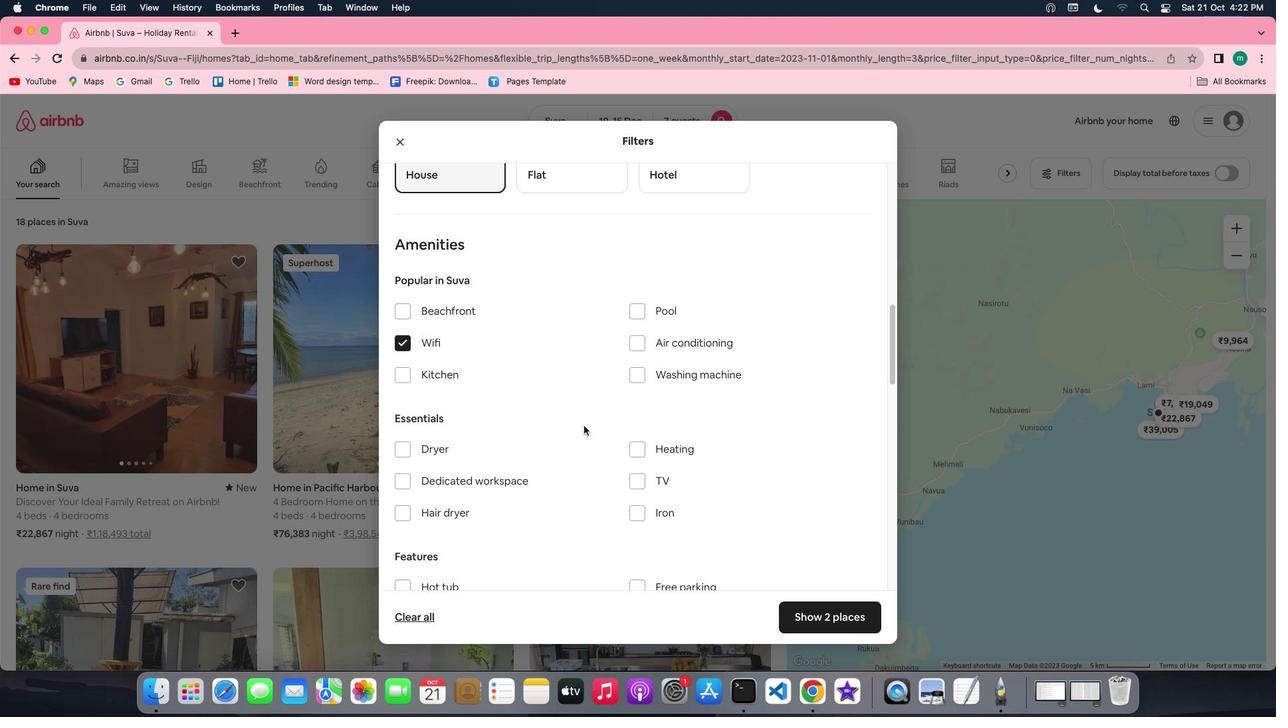 
Action: Mouse scrolled (584, 426) with delta (0, -1)
Screenshot: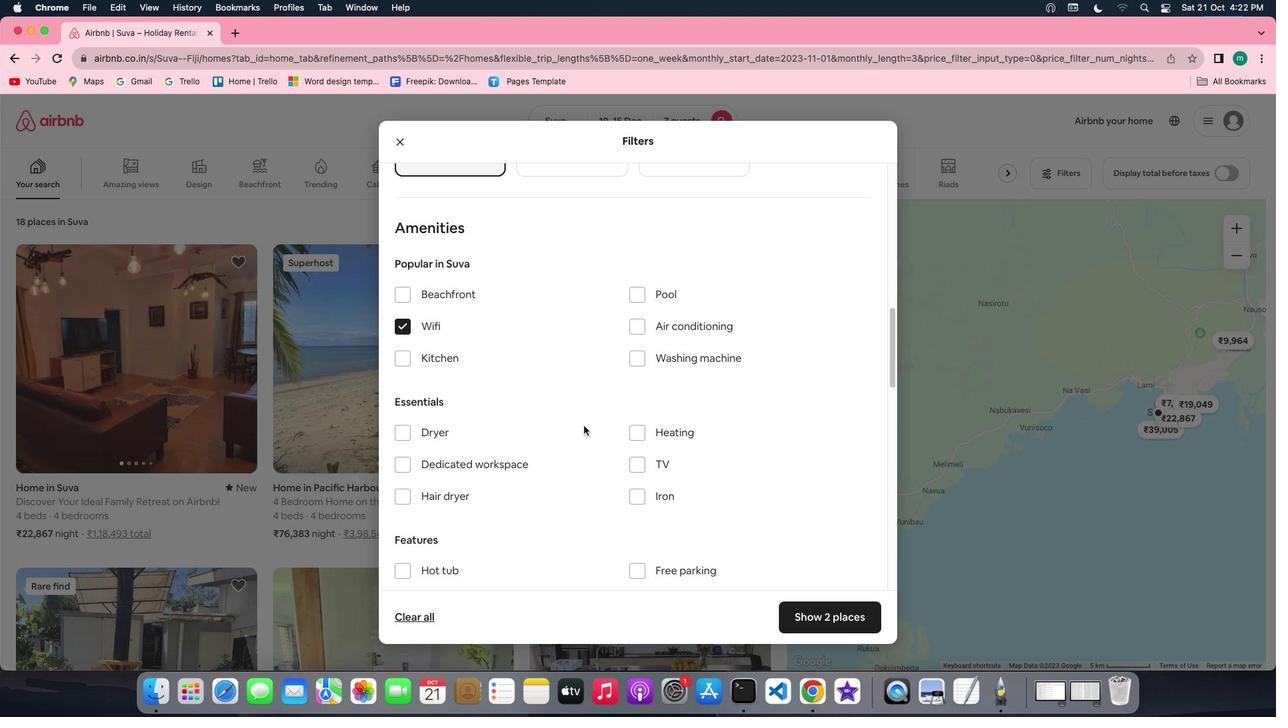 
Action: Mouse moved to (641, 404)
Screenshot: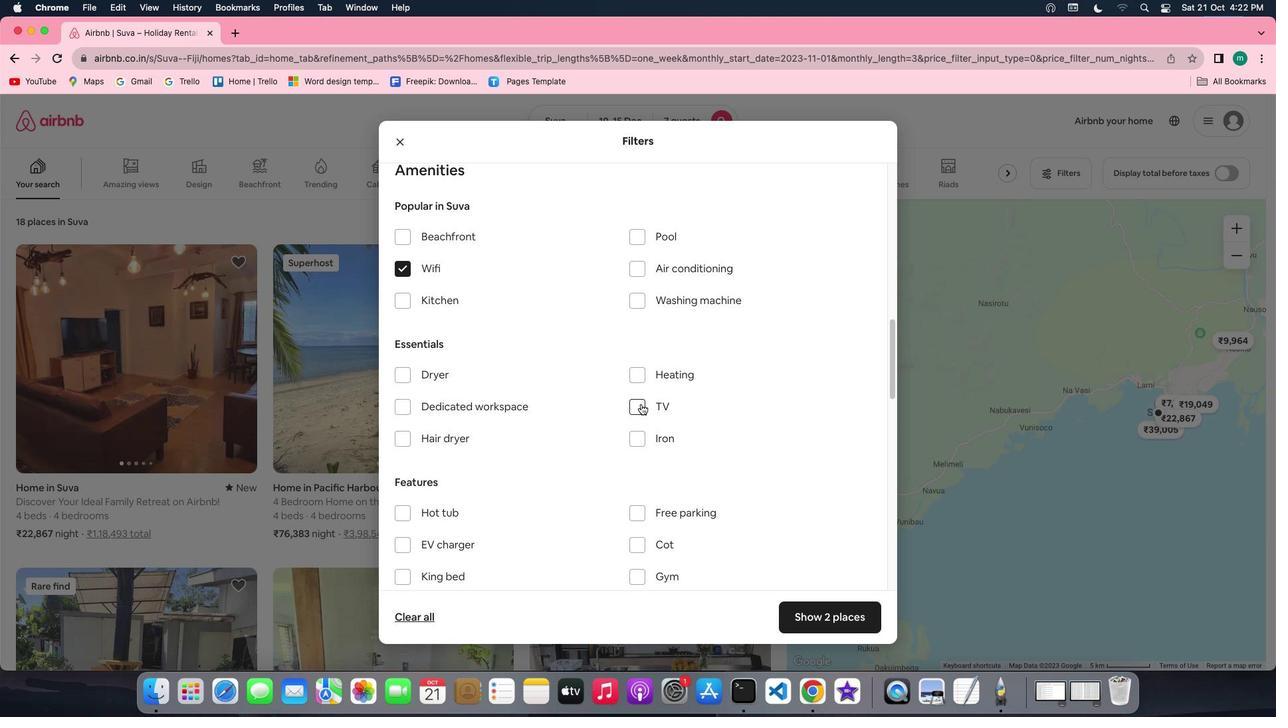
Action: Mouse pressed left at (641, 404)
Screenshot: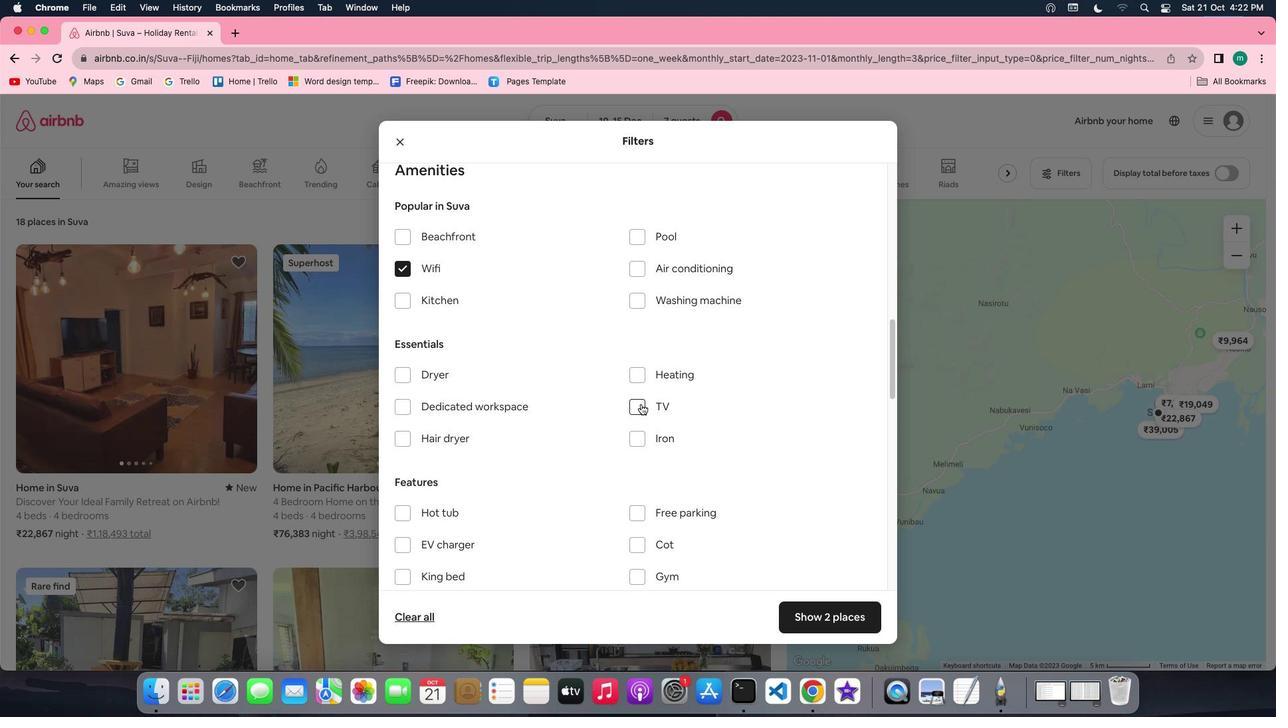 
Action: Mouse moved to (503, 424)
Screenshot: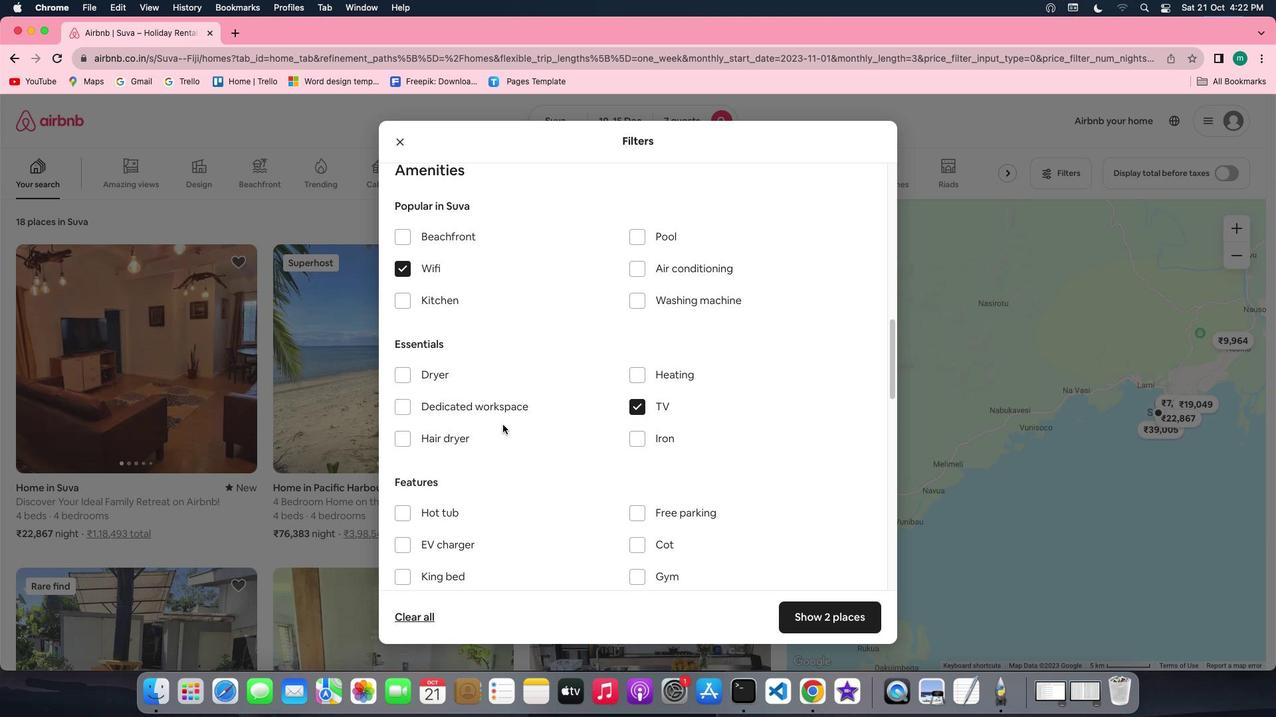 
Action: Mouse scrolled (503, 424) with delta (0, 0)
Screenshot: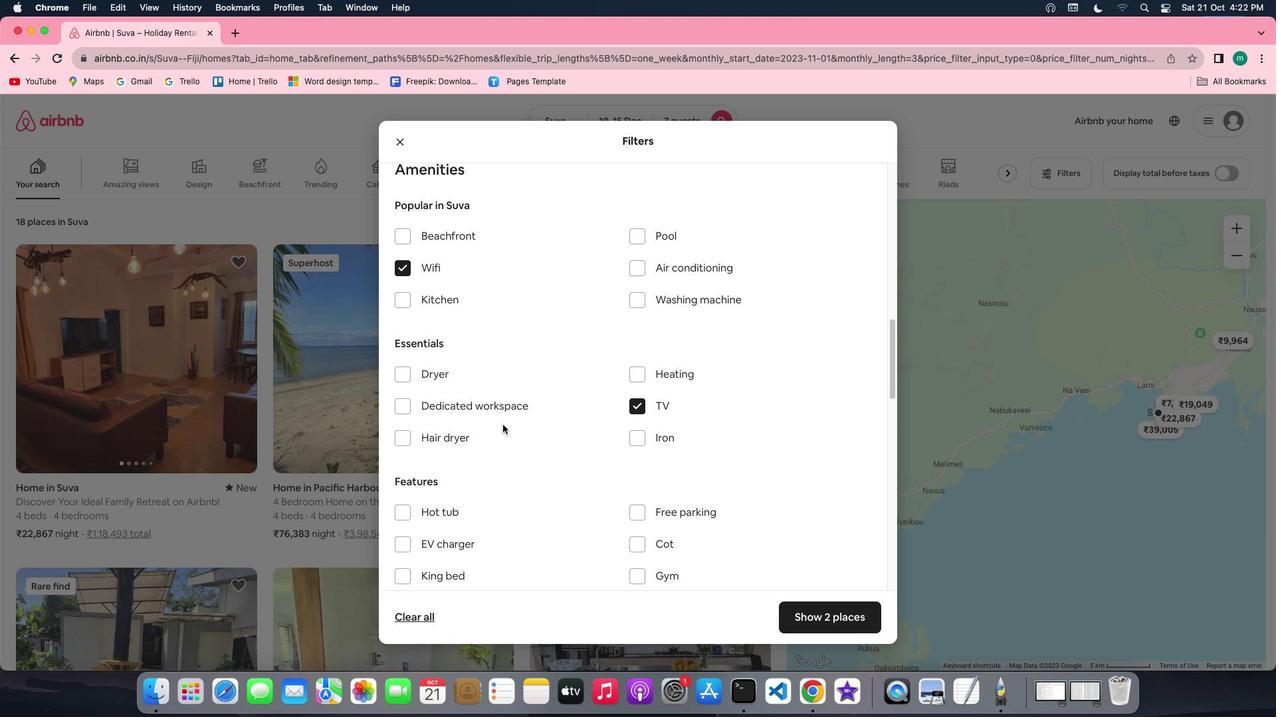 
Action: Mouse scrolled (503, 424) with delta (0, 0)
Screenshot: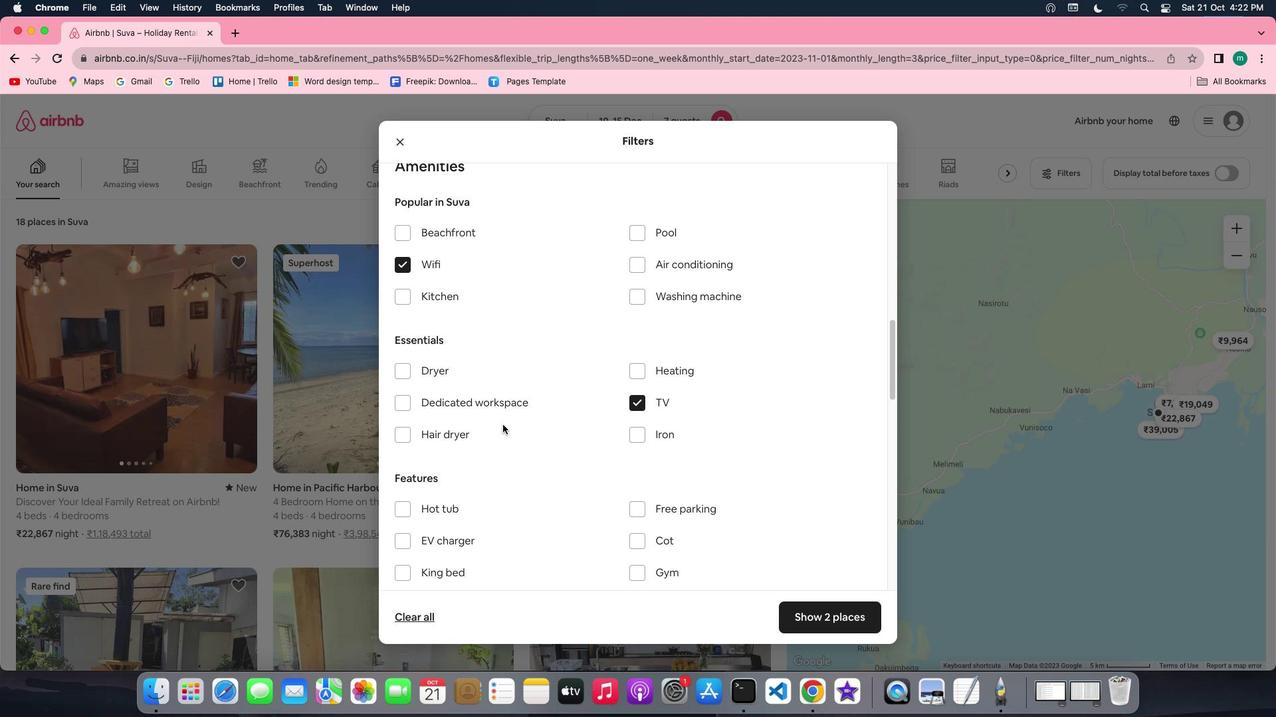 
Action: Mouse scrolled (503, 424) with delta (0, 0)
Screenshot: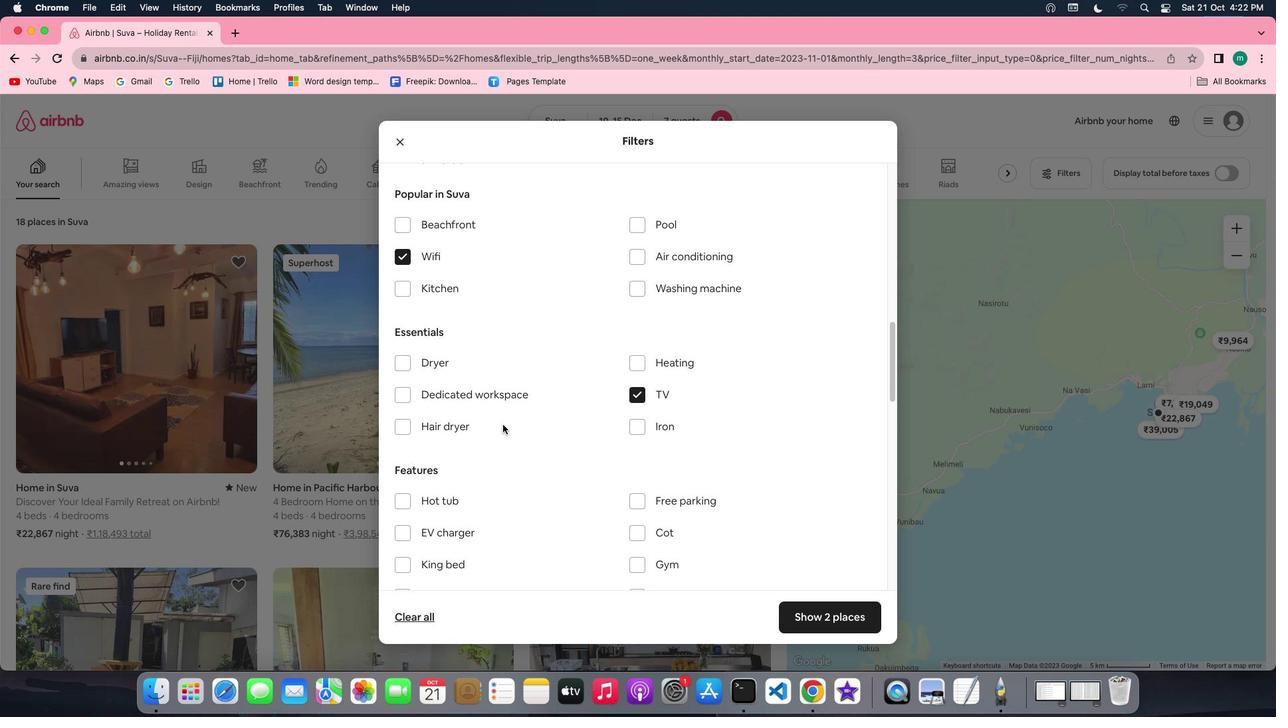 
Action: Mouse scrolled (503, 424) with delta (0, 0)
Screenshot: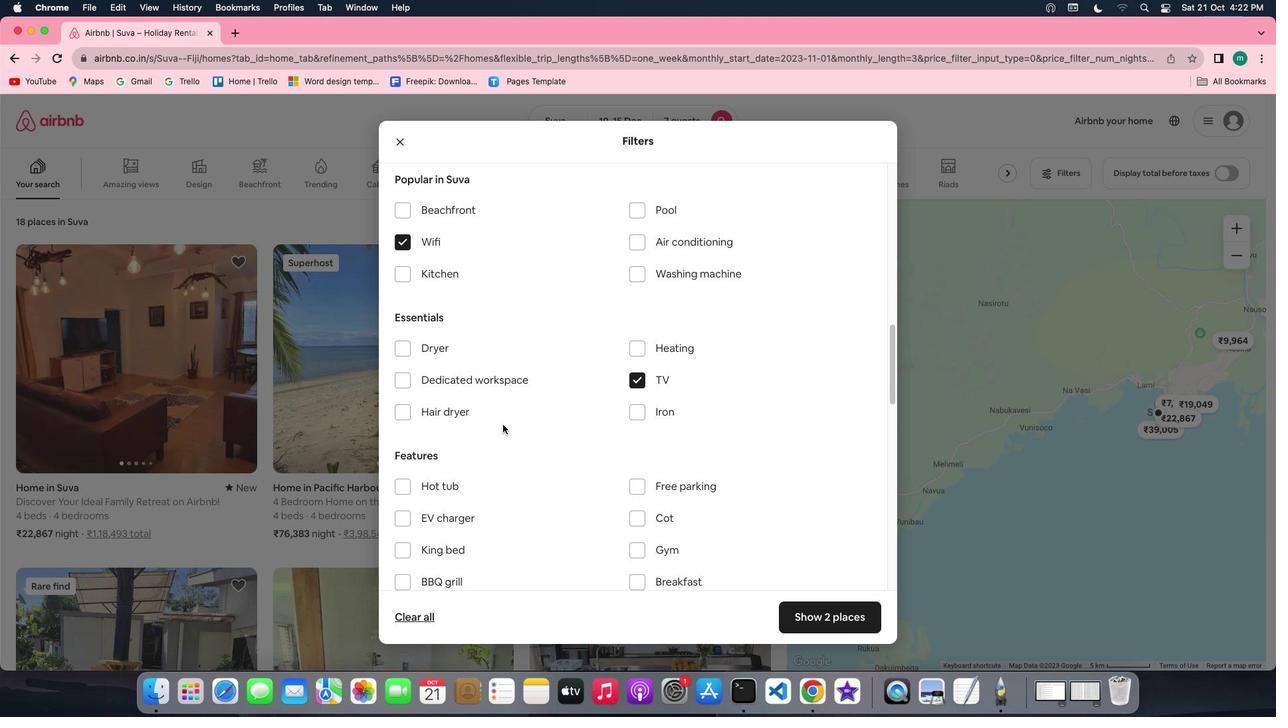 
Action: Mouse scrolled (503, 424) with delta (0, 0)
Screenshot: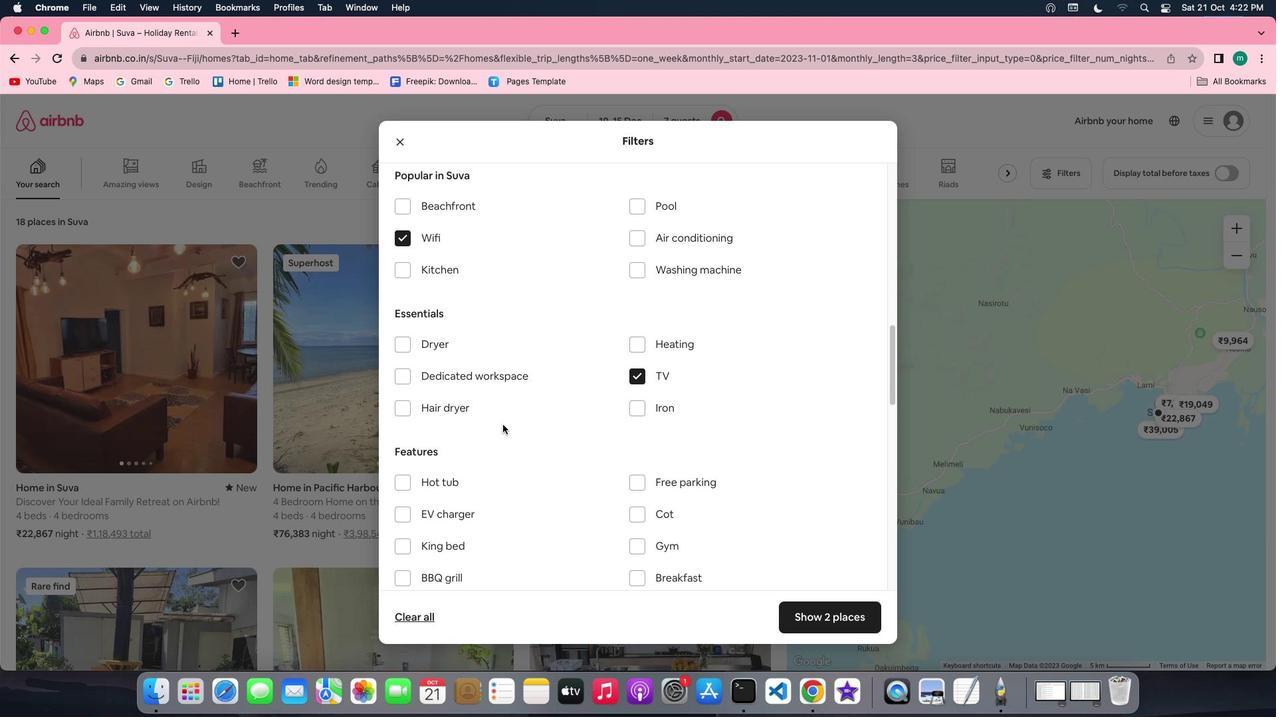
Action: Mouse moved to (614, 302)
Screenshot: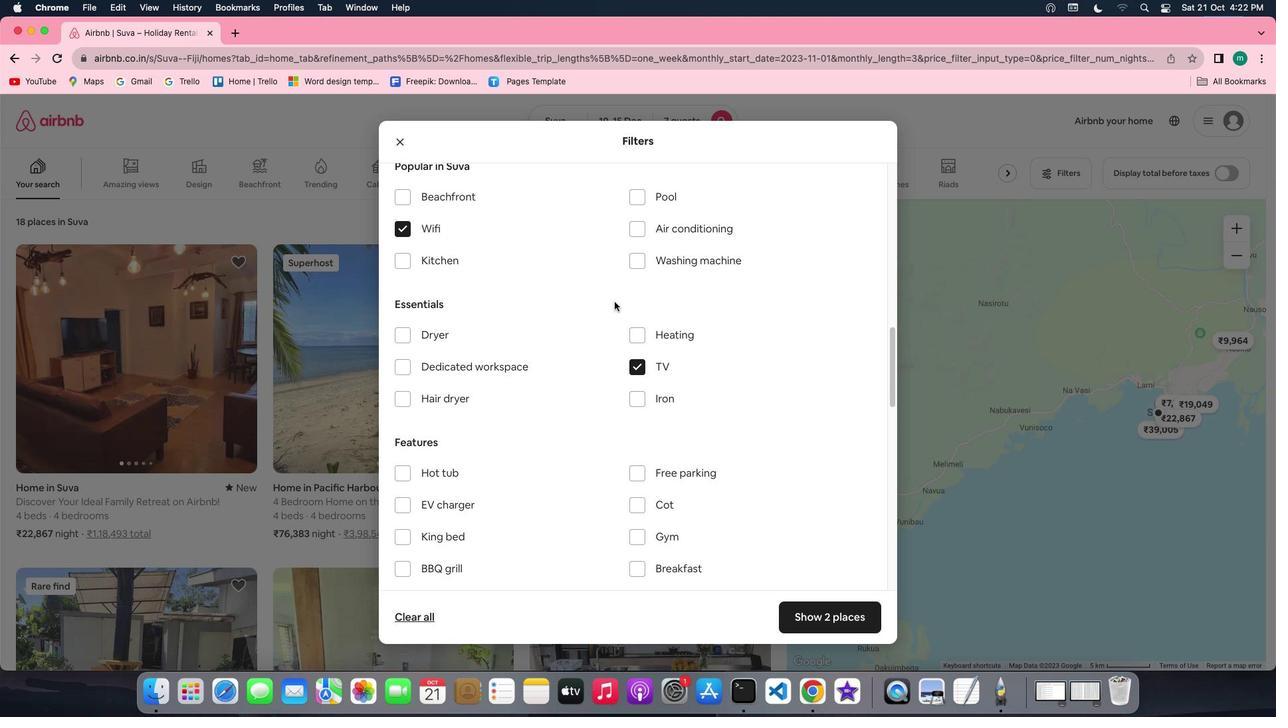 
Action: Mouse scrolled (614, 302) with delta (0, 0)
Screenshot: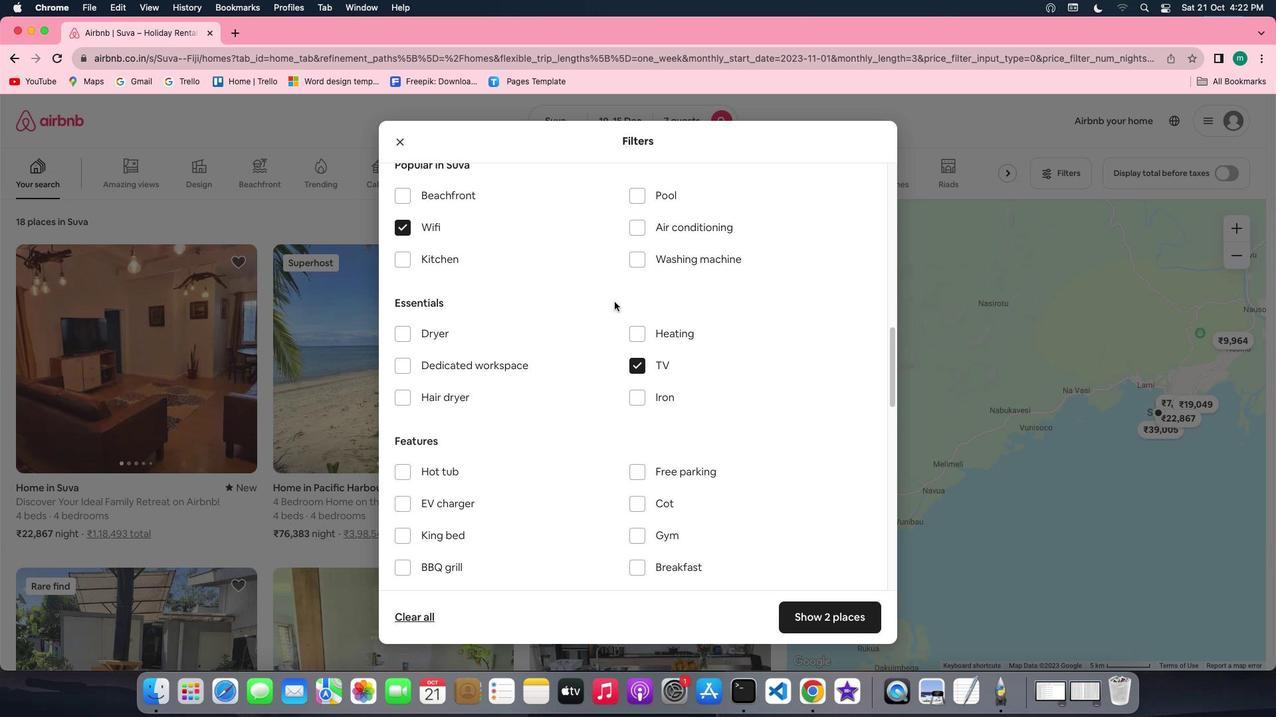 
Action: Mouse scrolled (614, 302) with delta (0, 0)
Screenshot: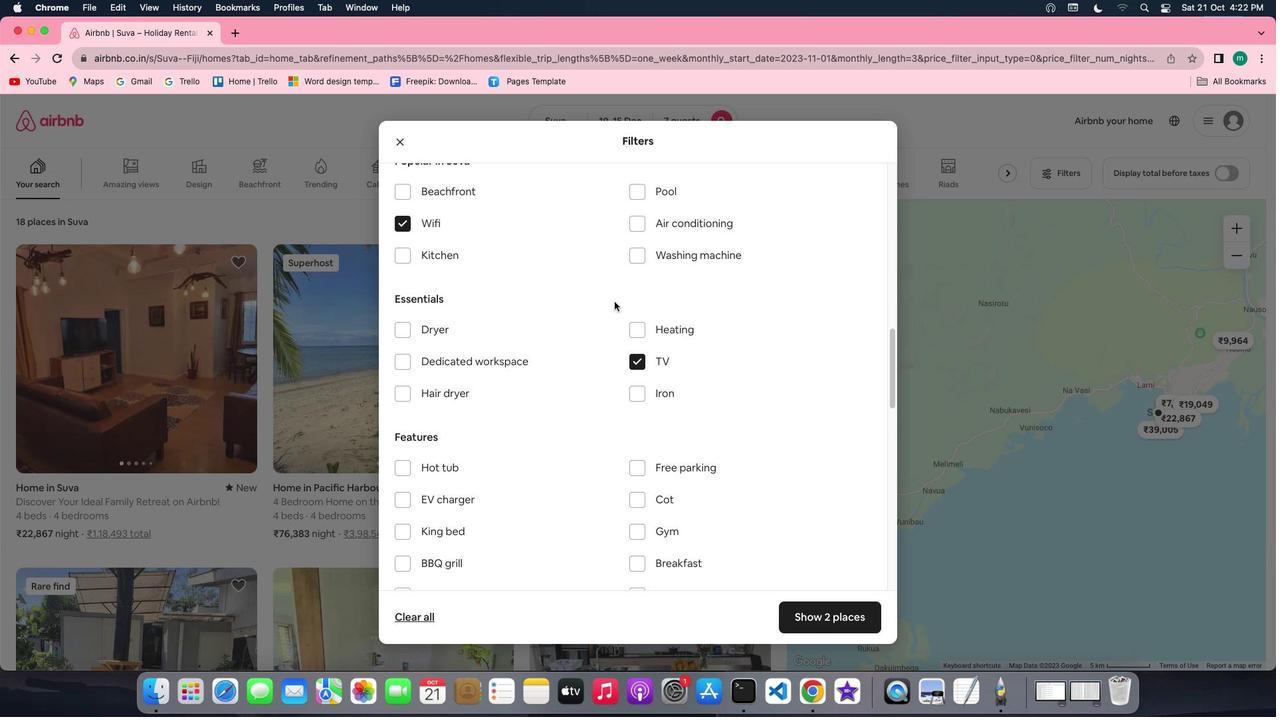 
Action: Mouse scrolled (614, 302) with delta (0, -1)
Screenshot: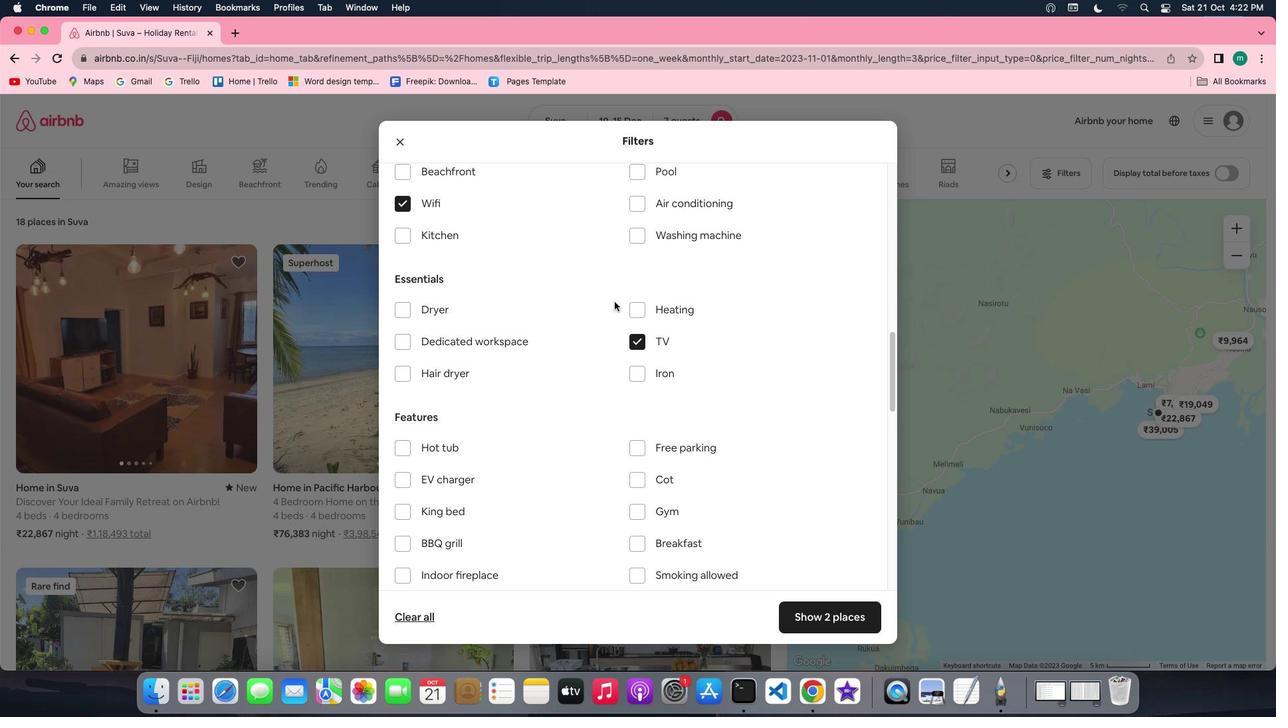 
Action: Mouse moved to (612, 305)
Screenshot: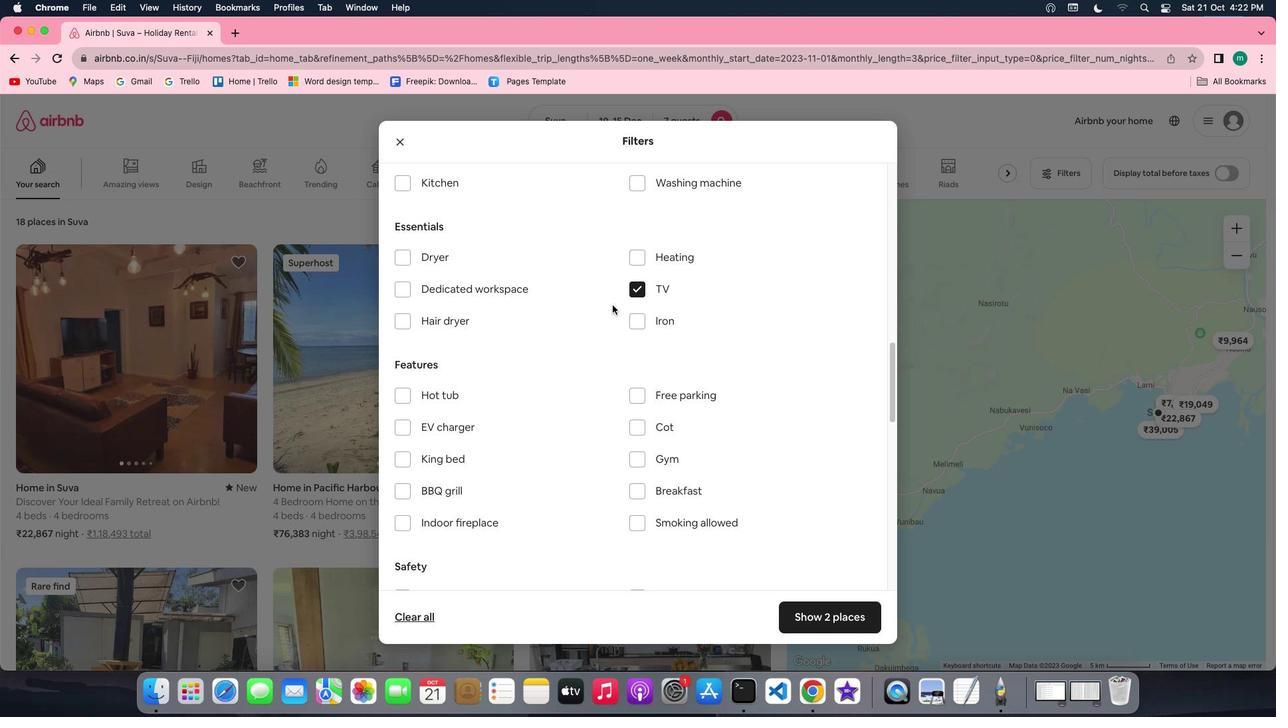 
Action: Mouse scrolled (612, 305) with delta (0, 0)
Screenshot: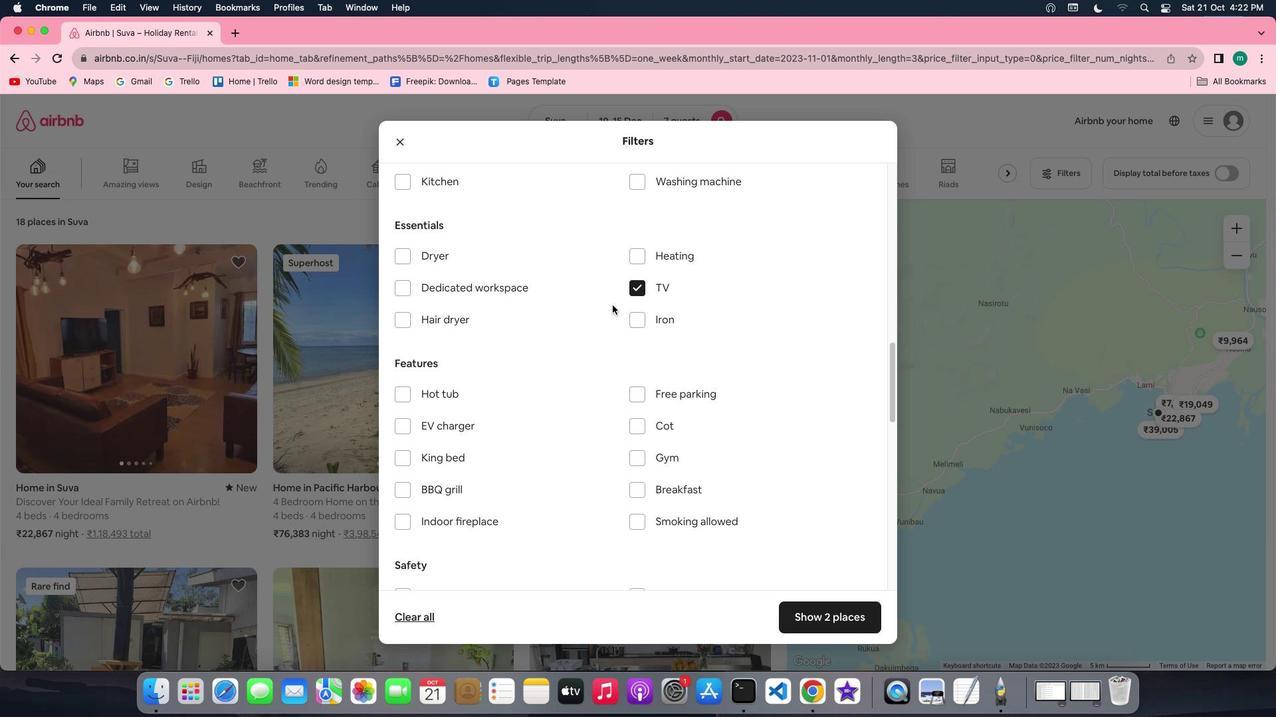 
Action: Mouse scrolled (612, 305) with delta (0, 0)
Screenshot: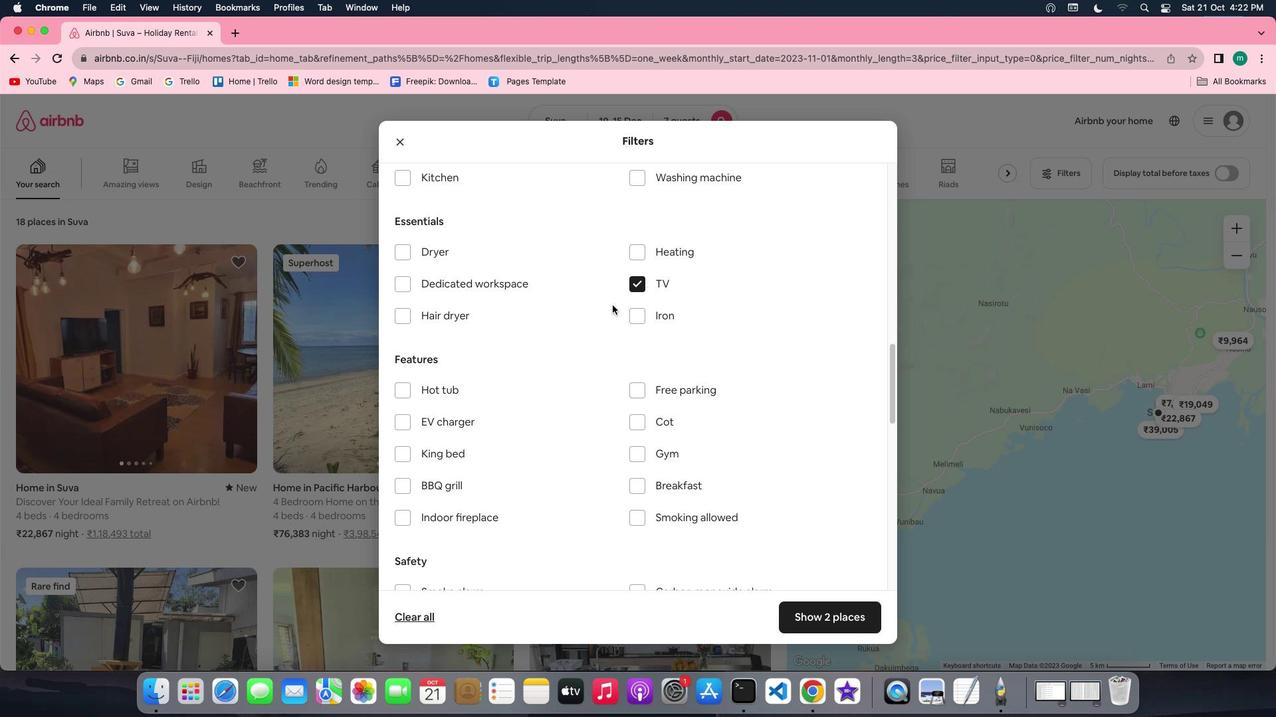 
Action: Mouse scrolled (612, 305) with delta (0, 0)
Screenshot: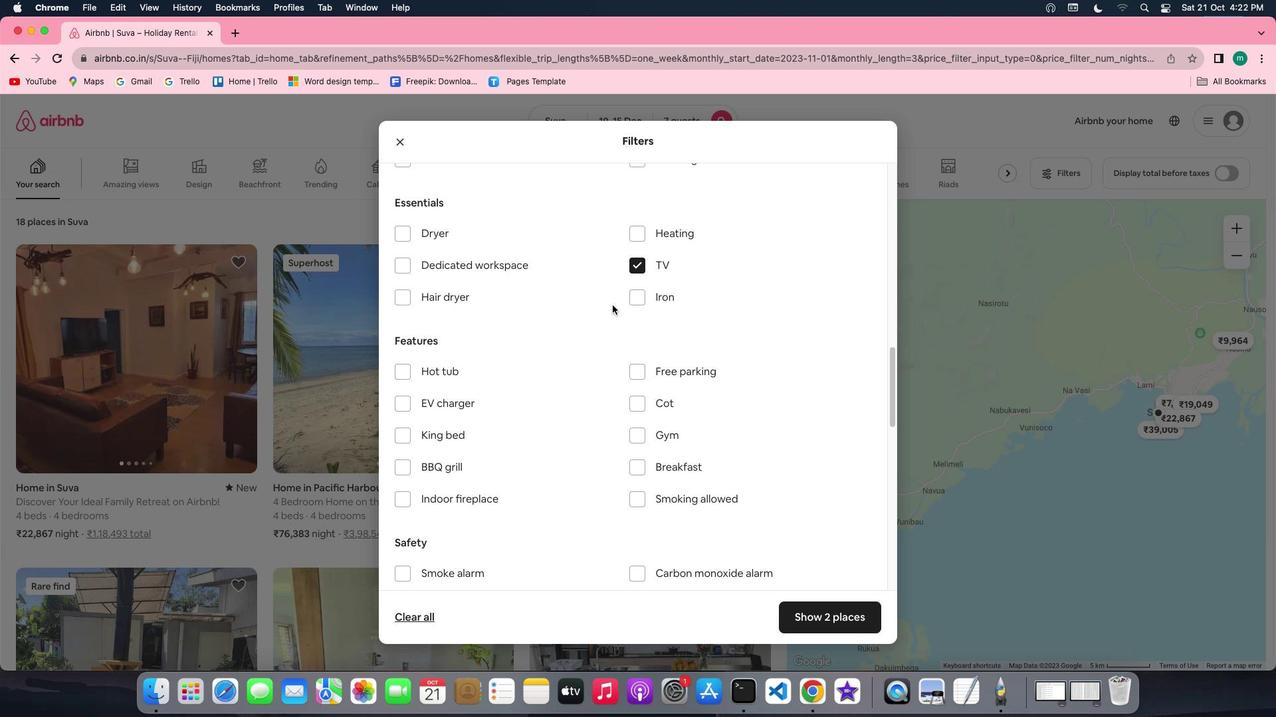 
Action: Mouse scrolled (612, 305) with delta (0, 0)
Screenshot: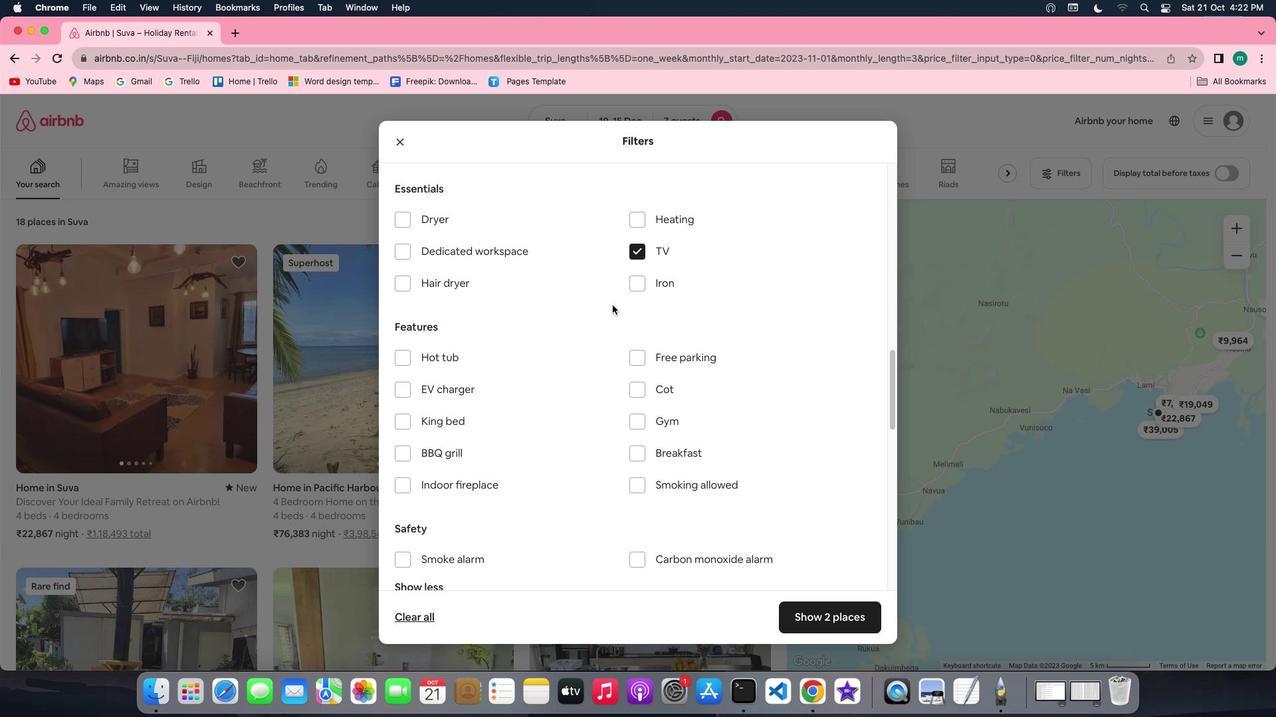 
Action: Mouse scrolled (612, 305) with delta (0, 0)
Screenshot: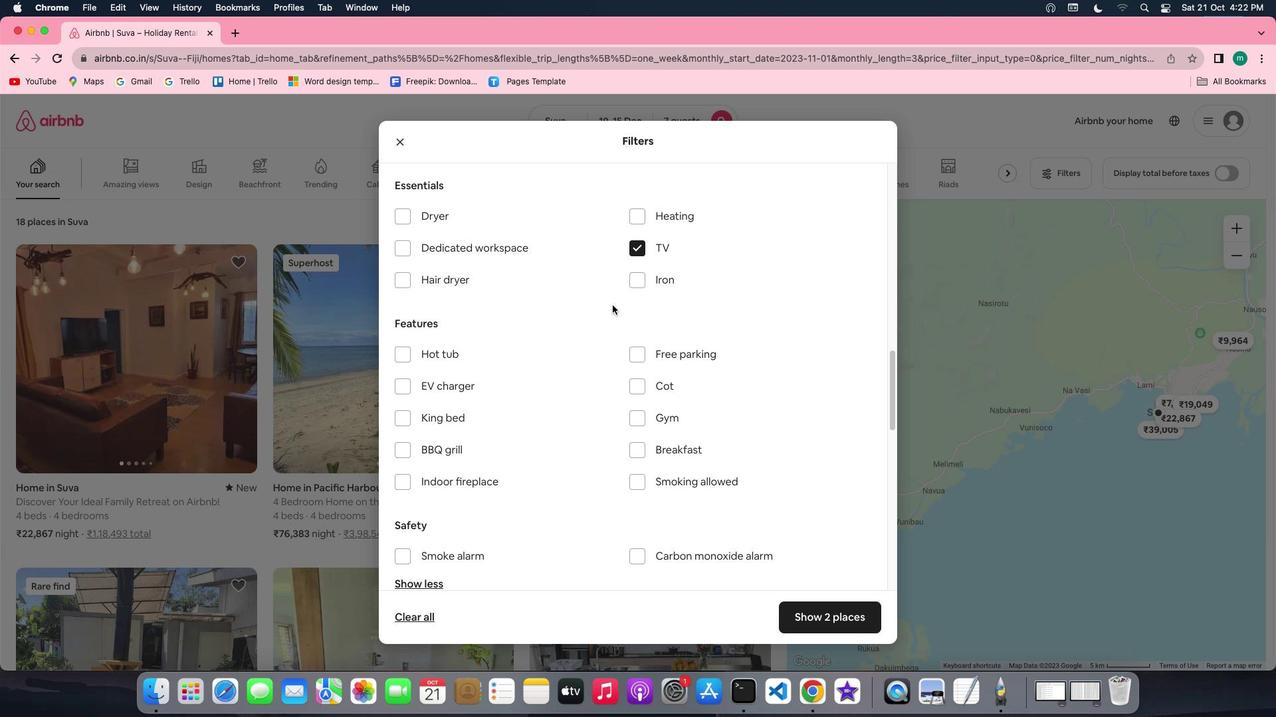 
Action: Mouse scrolled (612, 305) with delta (0, 0)
Screenshot: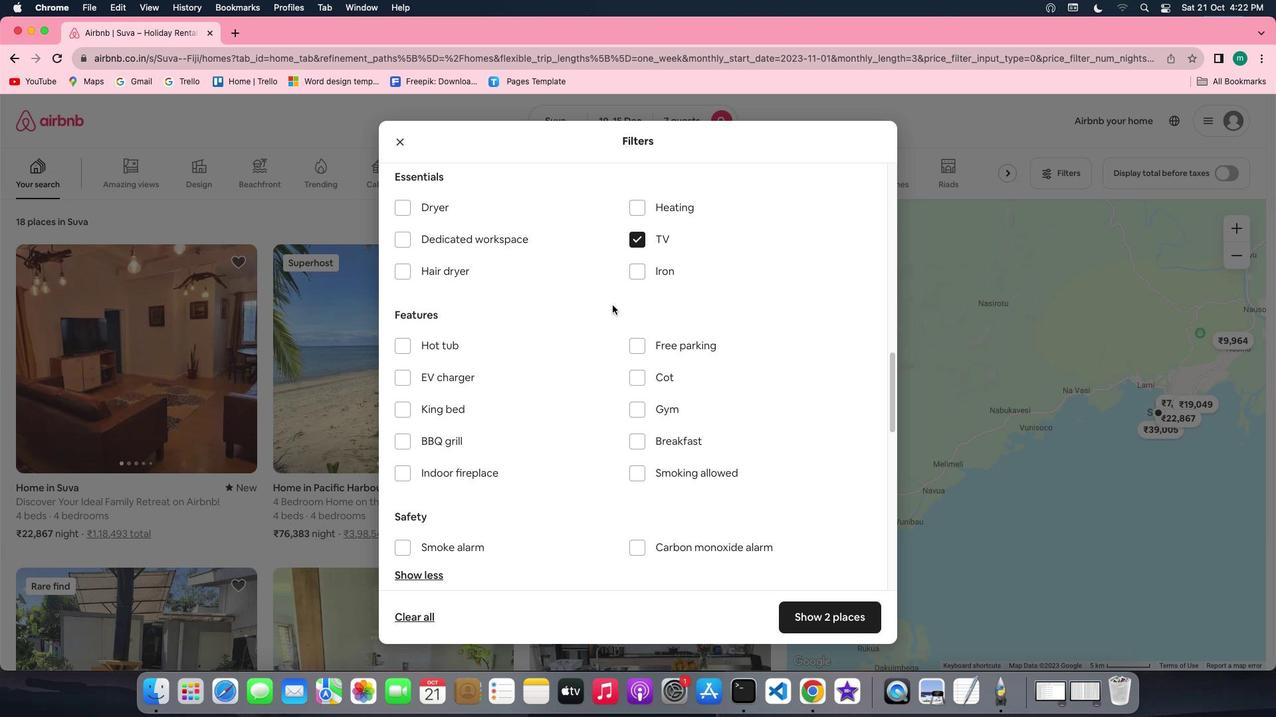 
Action: Mouse scrolled (612, 305) with delta (0, 0)
Screenshot: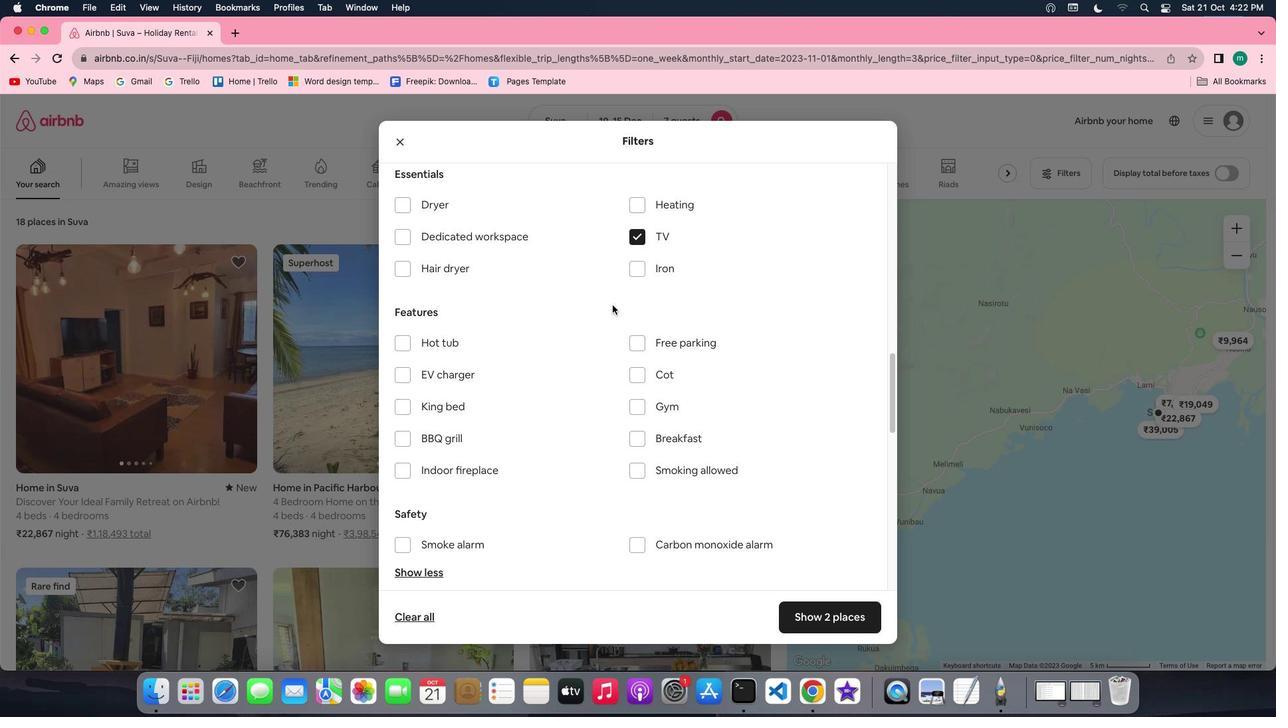 
Action: Mouse scrolled (612, 305) with delta (0, 0)
Screenshot: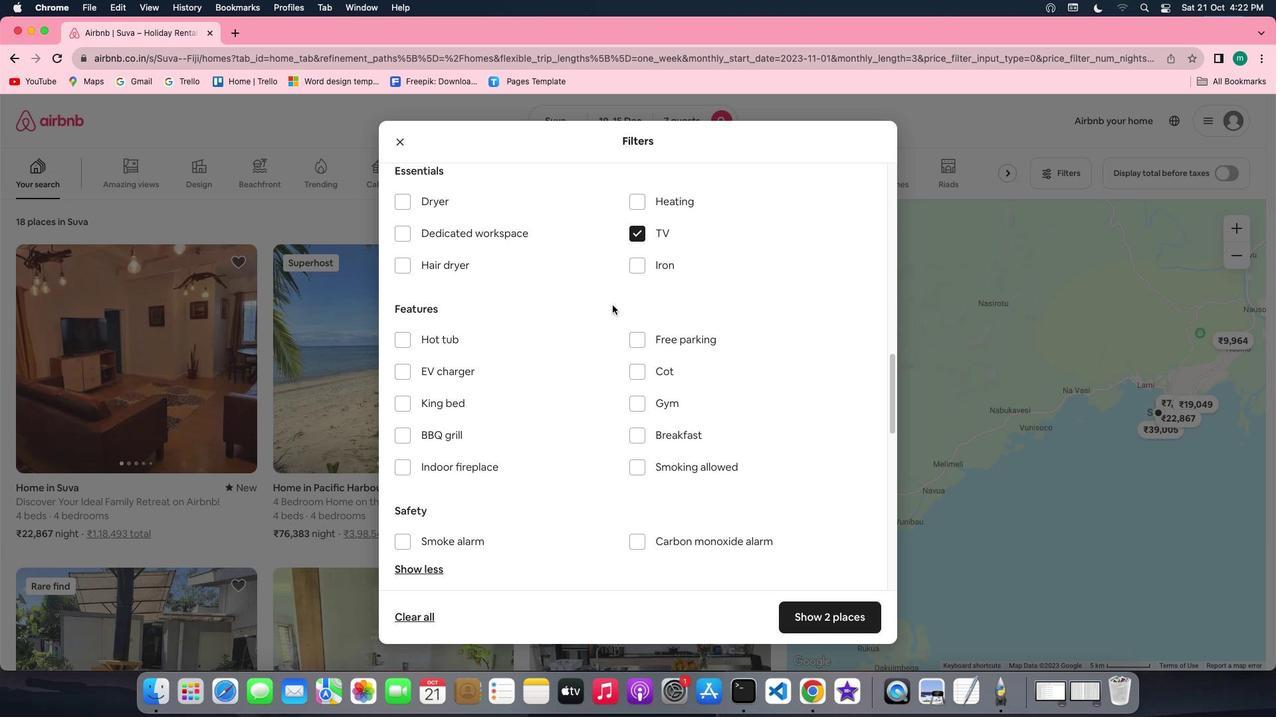 
Action: Mouse scrolled (612, 305) with delta (0, 0)
Screenshot: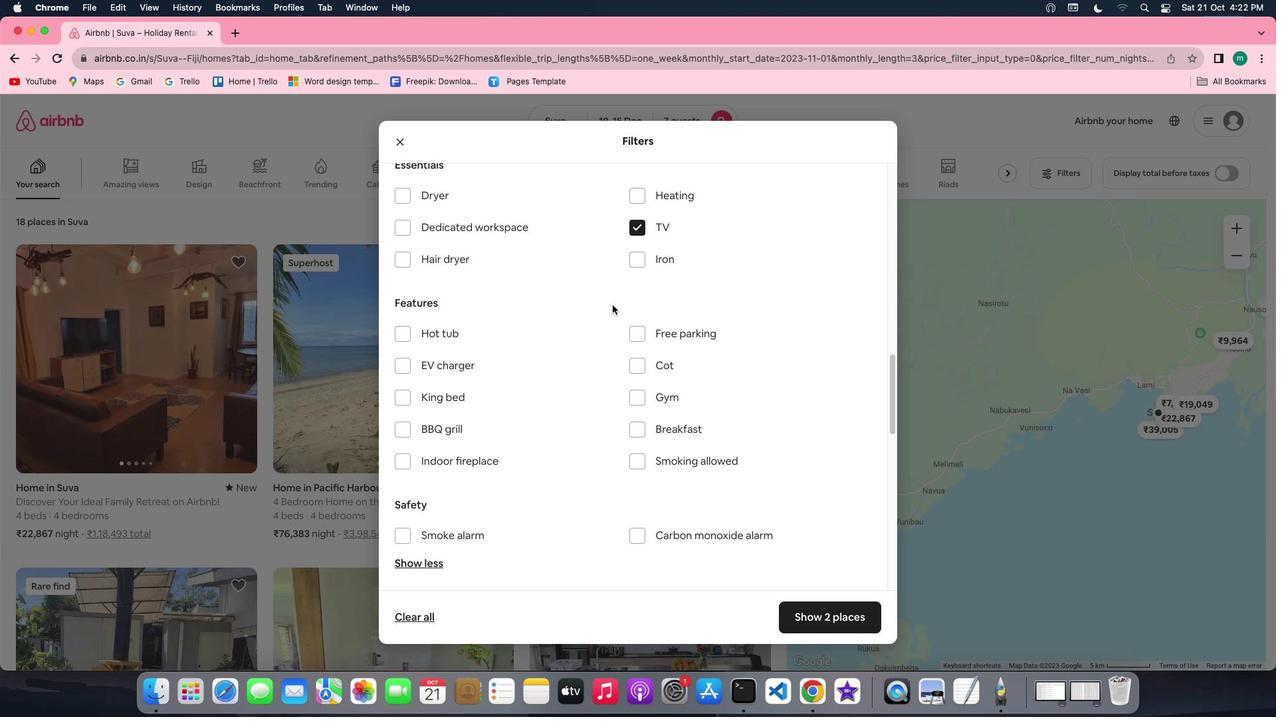 
Action: Mouse scrolled (612, 305) with delta (0, 0)
Screenshot: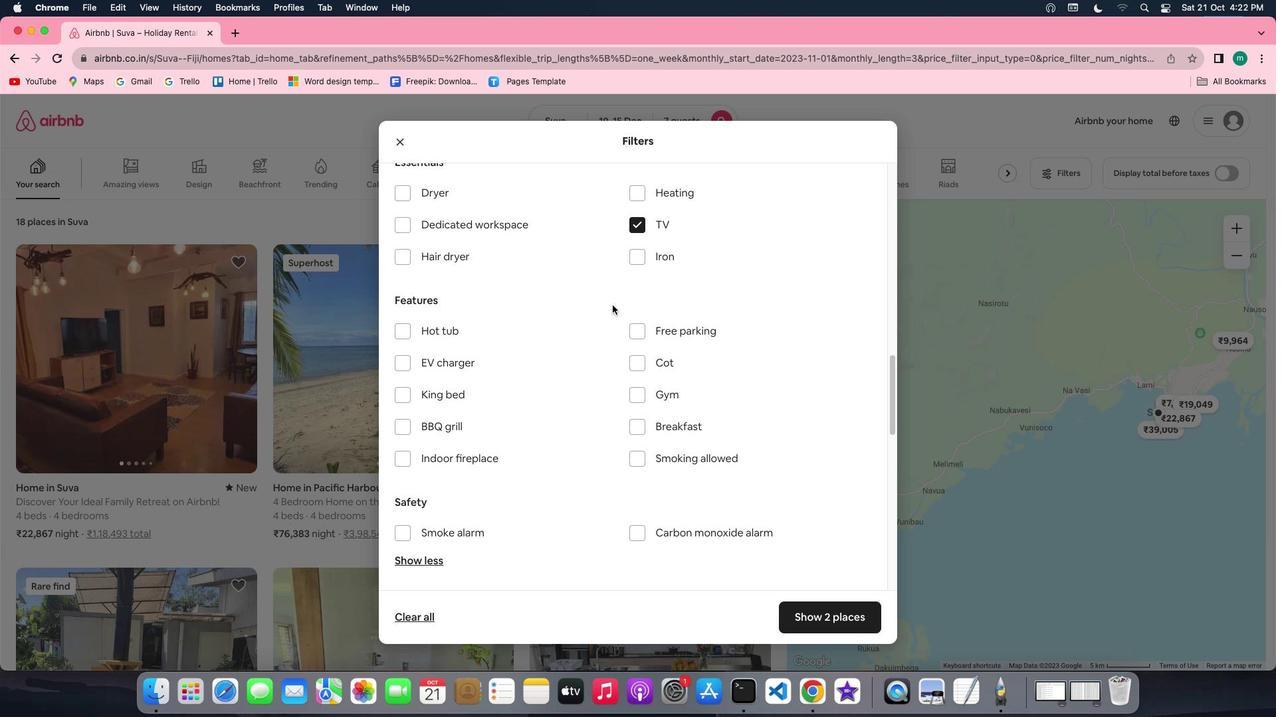 
Action: Mouse scrolled (612, 305) with delta (0, 0)
Screenshot: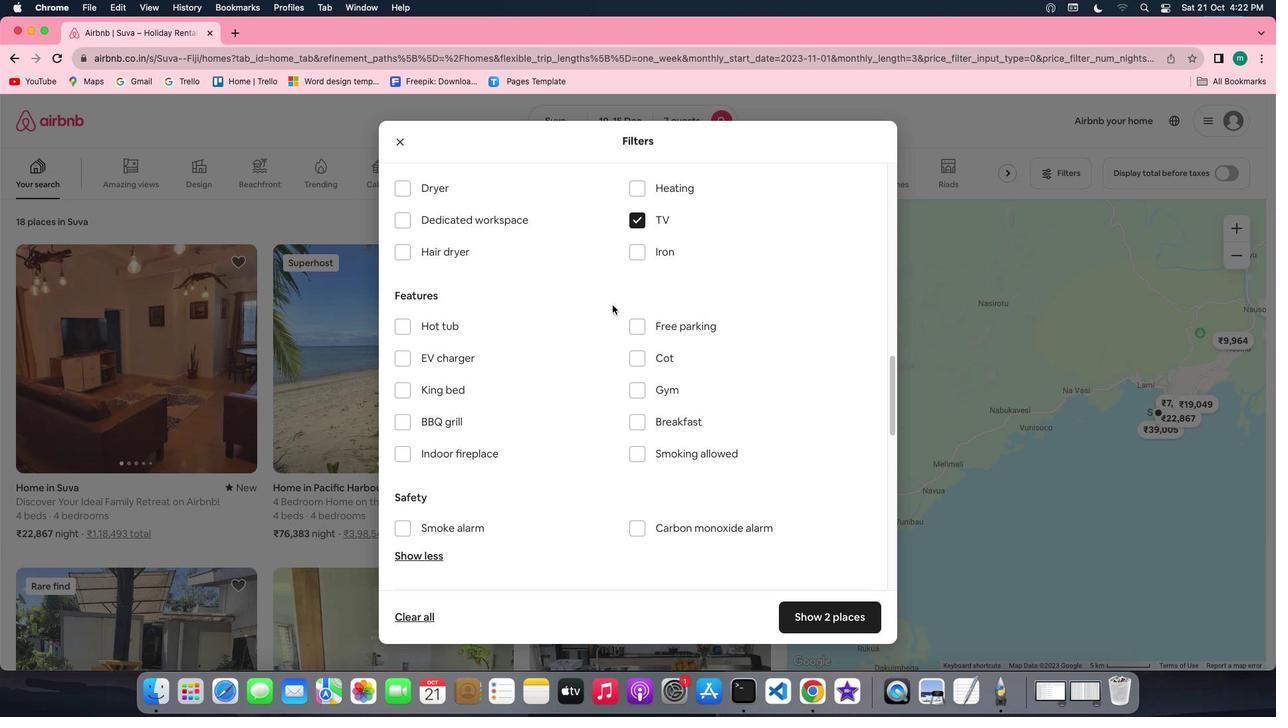 
Action: Mouse scrolled (612, 305) with delta (0, 0)
Screenshot: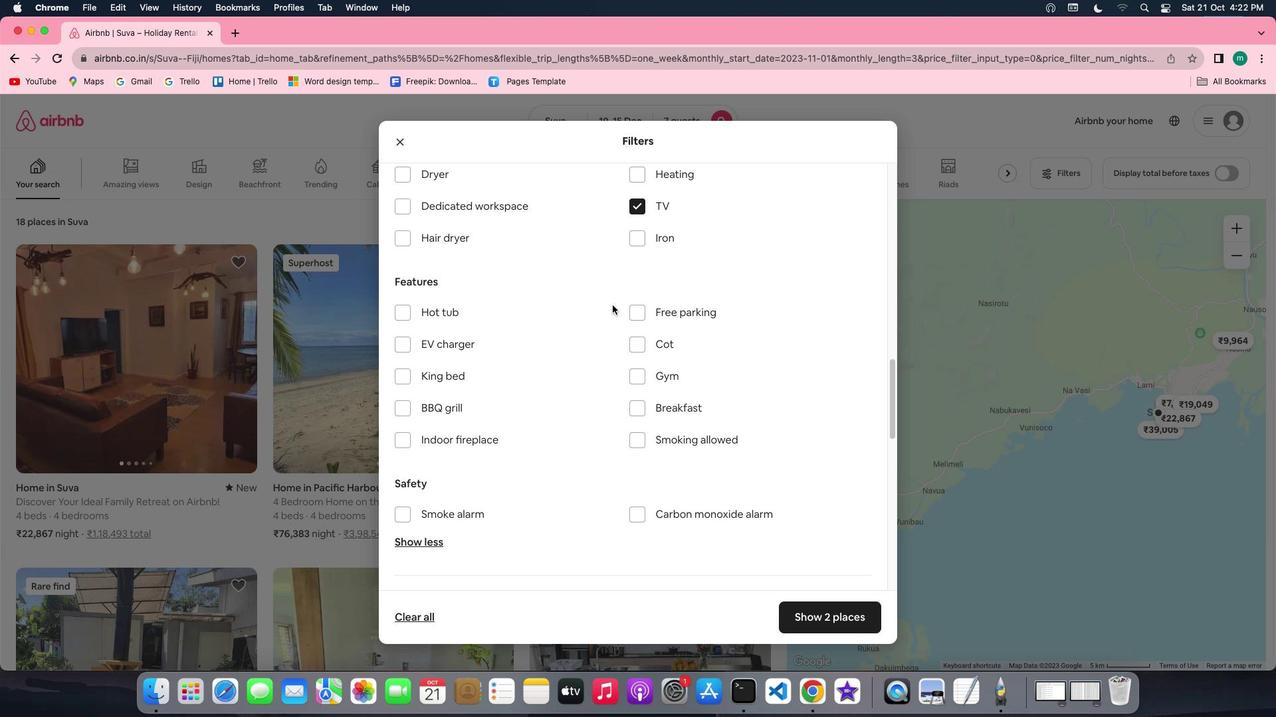 
Action: Mouse moved to (651, 353)
Screenshot: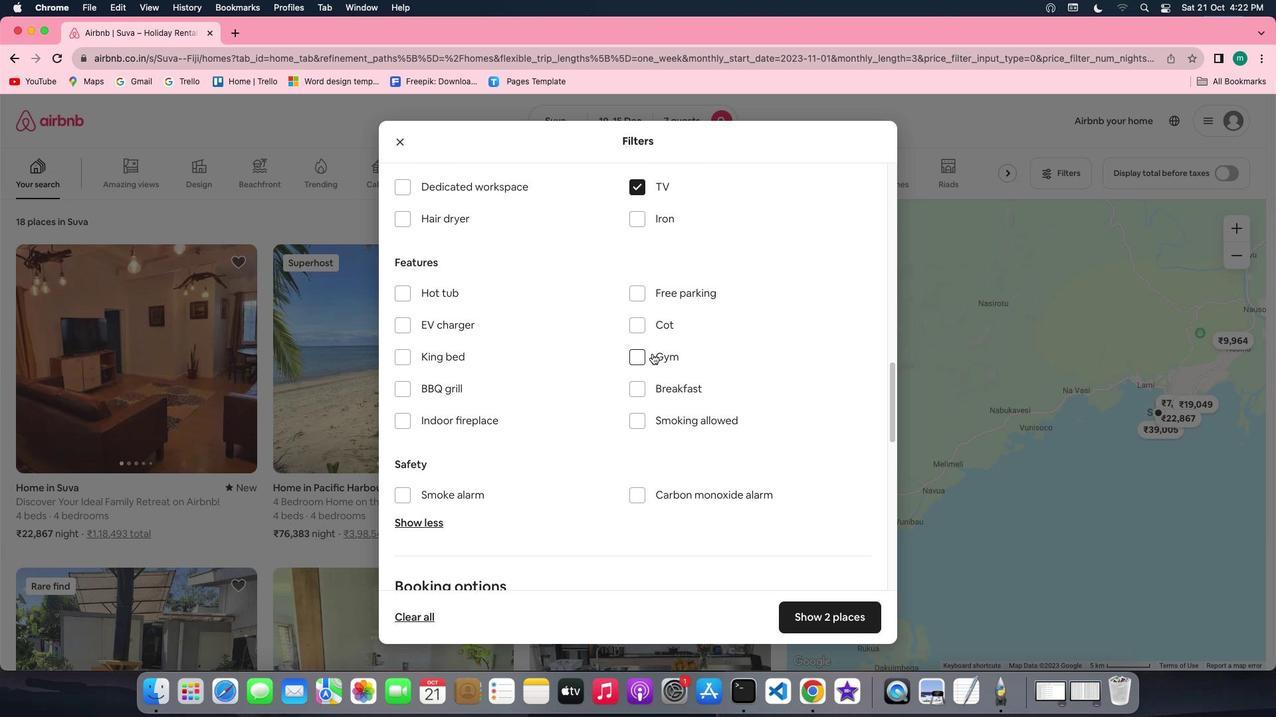 
Action: Mouse pressed left at (651, 353)
Screenshot: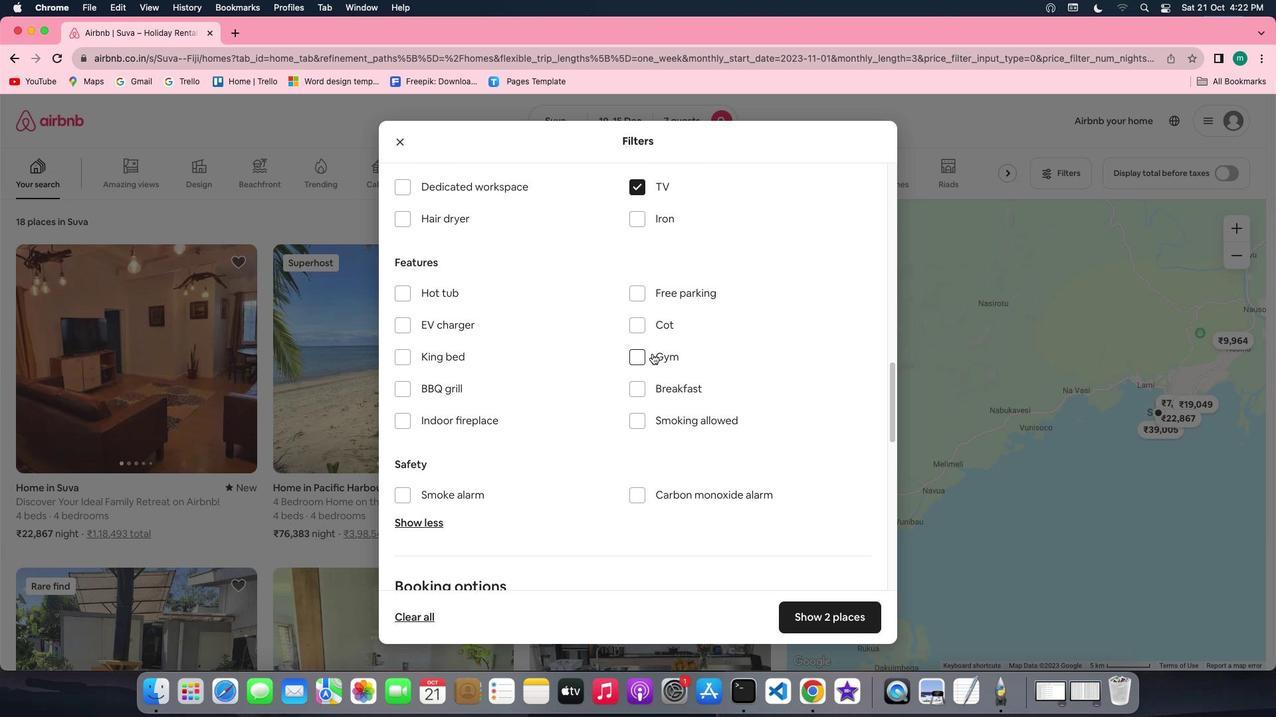 
Action: Mouse moved to (685, 390)
Screenshot: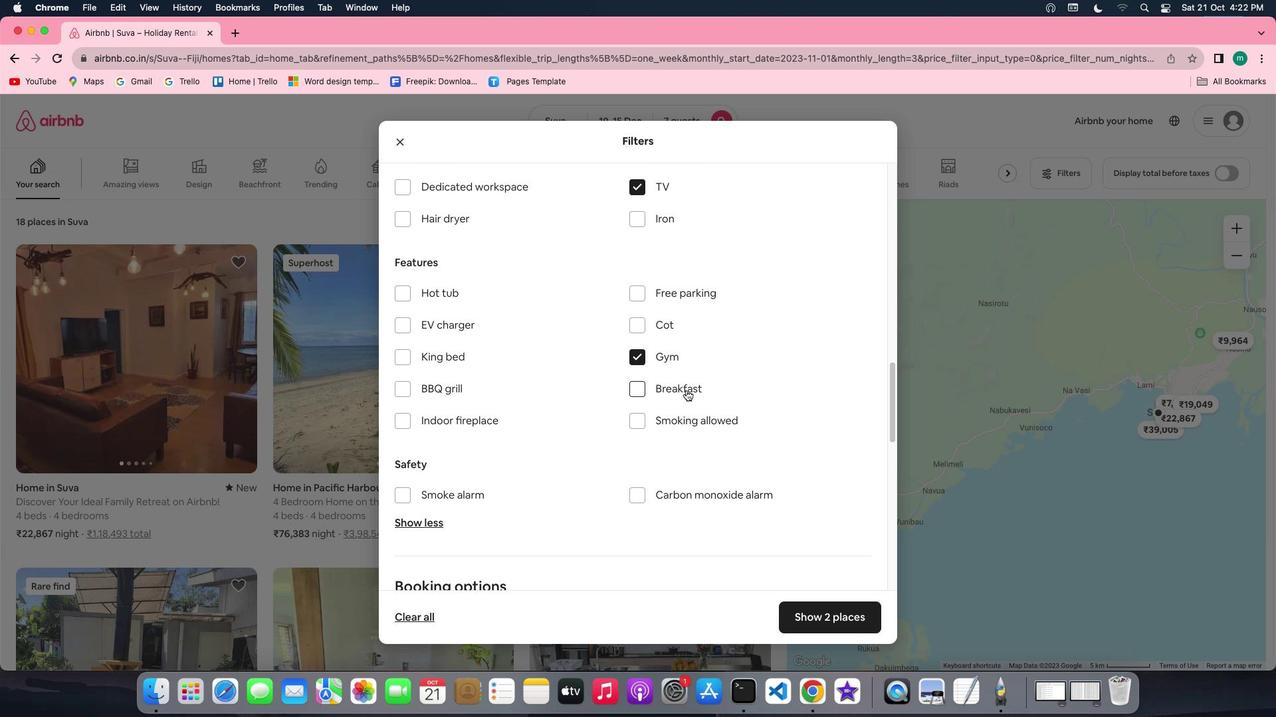 
Action: Mouse pressed left at (685, 390)
Screenshot: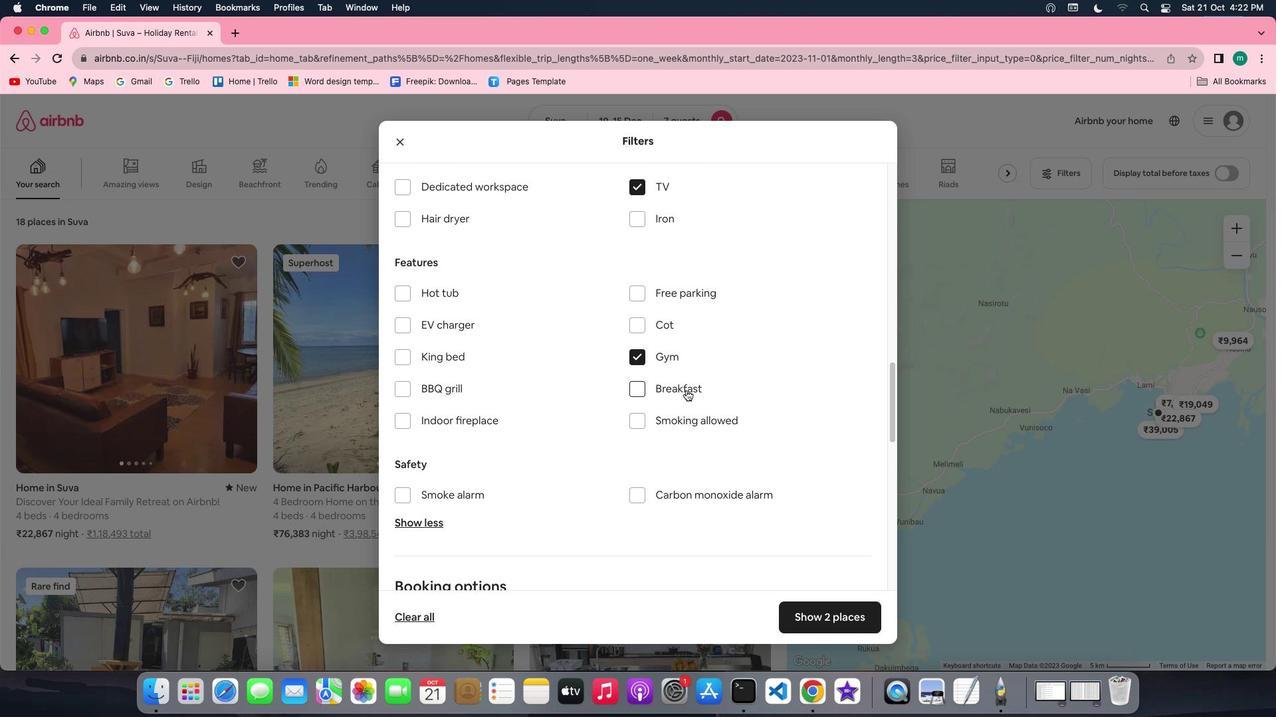 
Action: Mouse moved to (725, 467)
Screenshot: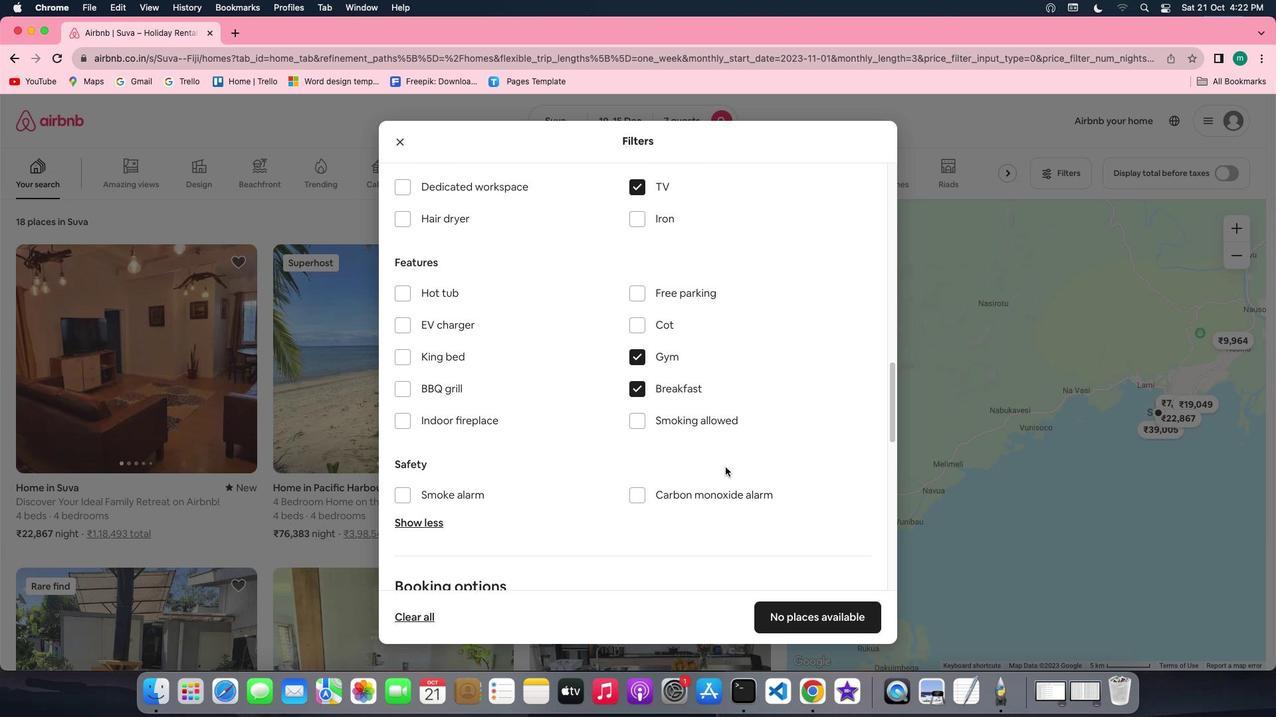 
Action: Mouse scrolled (725, 467) with delta (0, 0)
Screenshot: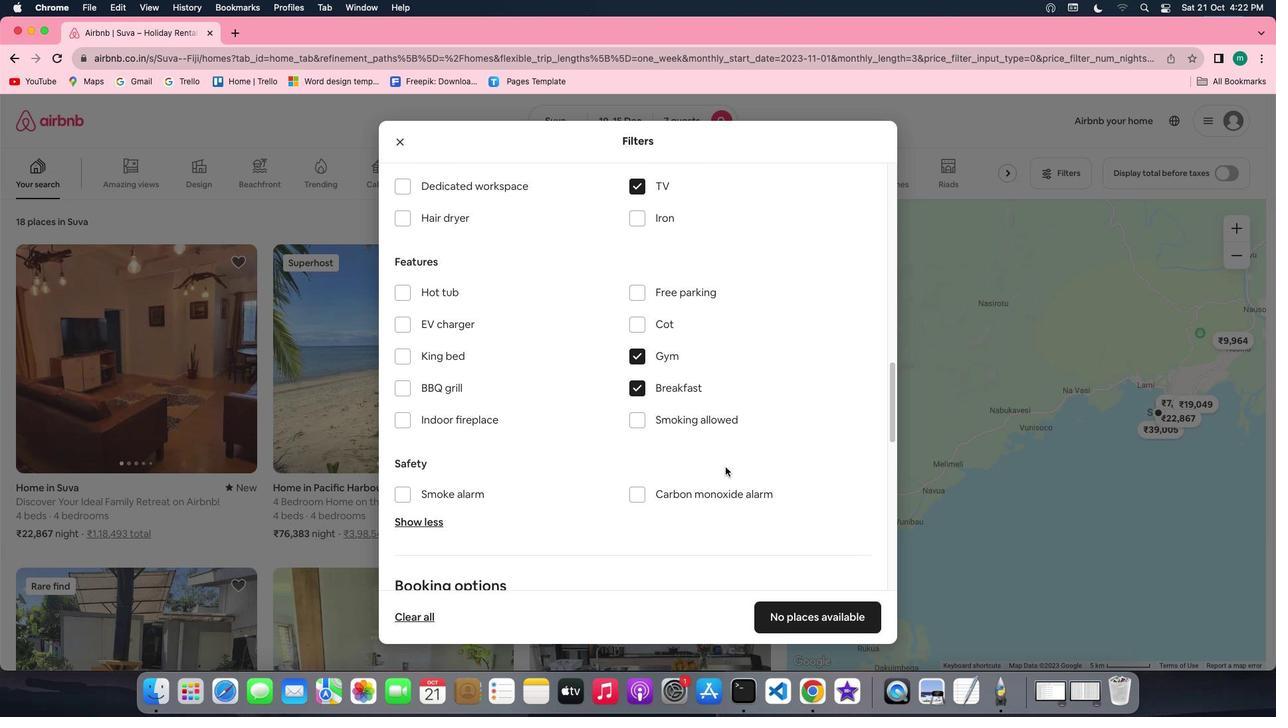
Action: Mouse scrolled (725, 467) with delta (0, 0)
Screenshot: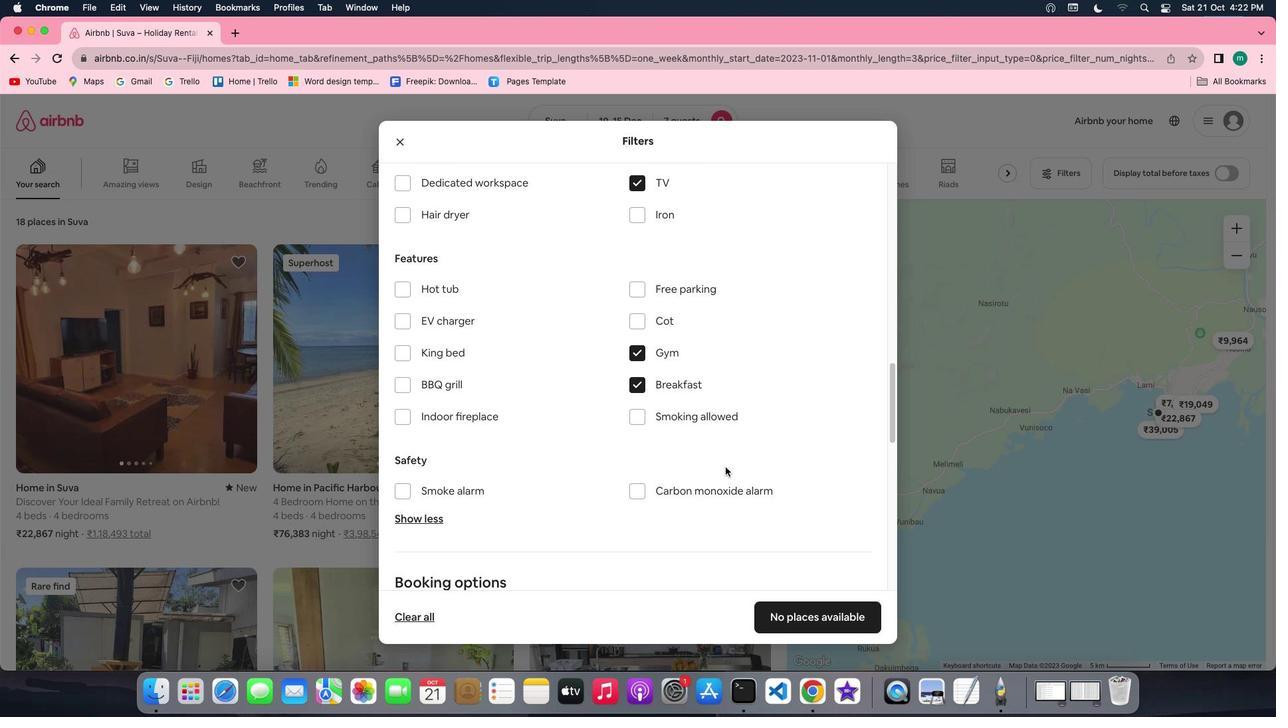 
Action: Mouse scrolled (725, 467) with delta (0, 0)
Screenshot: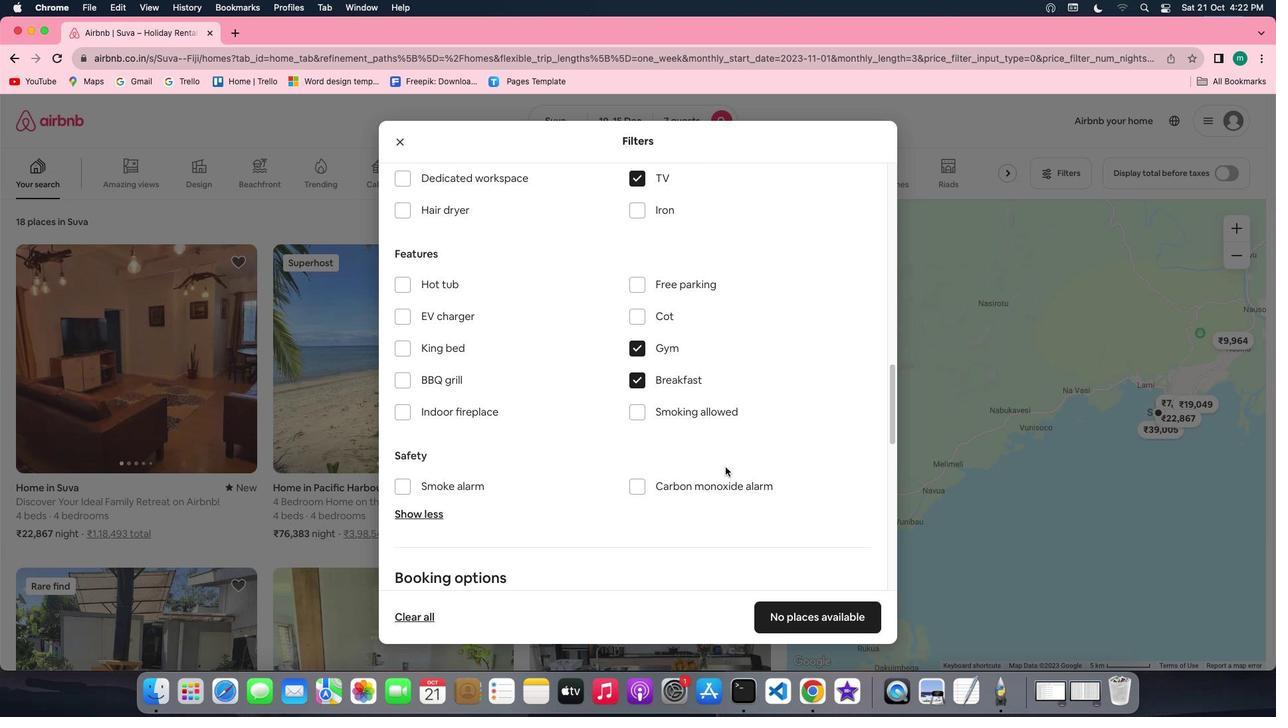 
Action: Mouse scrolled (725, 467) with delta (0, 0)
Screenshot: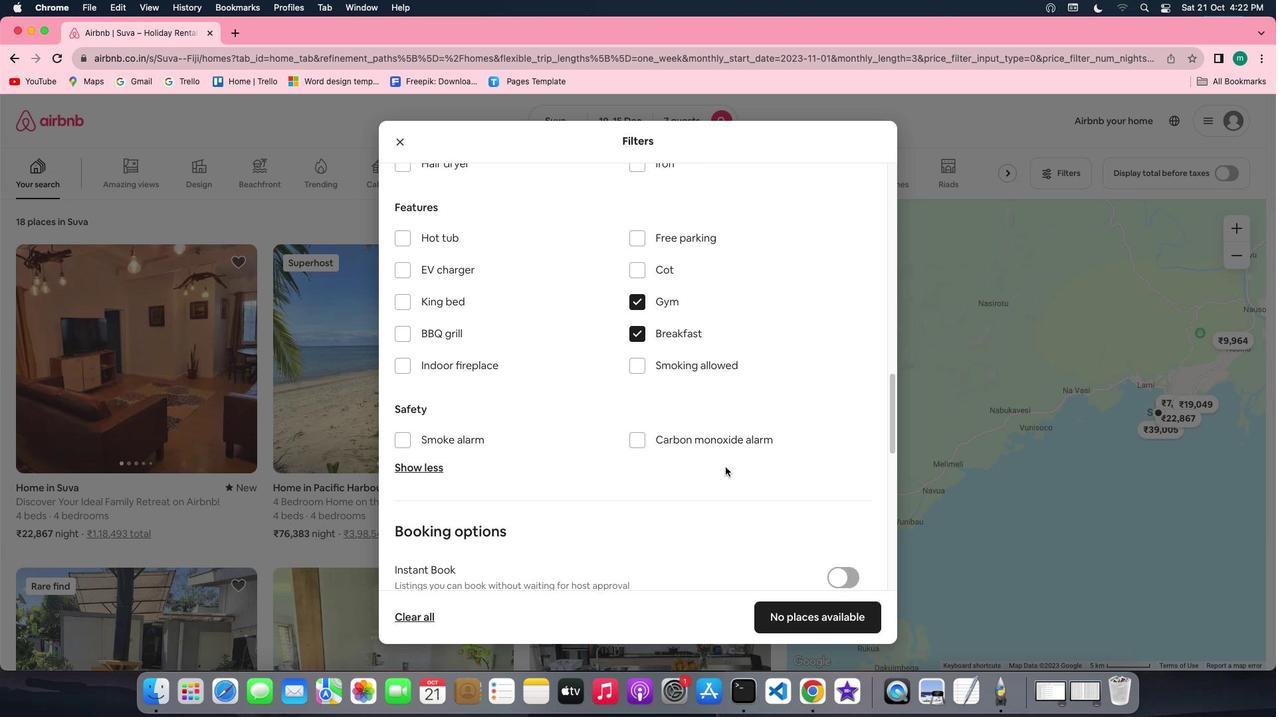 
Action: Mouse scrolled (725, 467) with delta (0, 0)
Screenshot: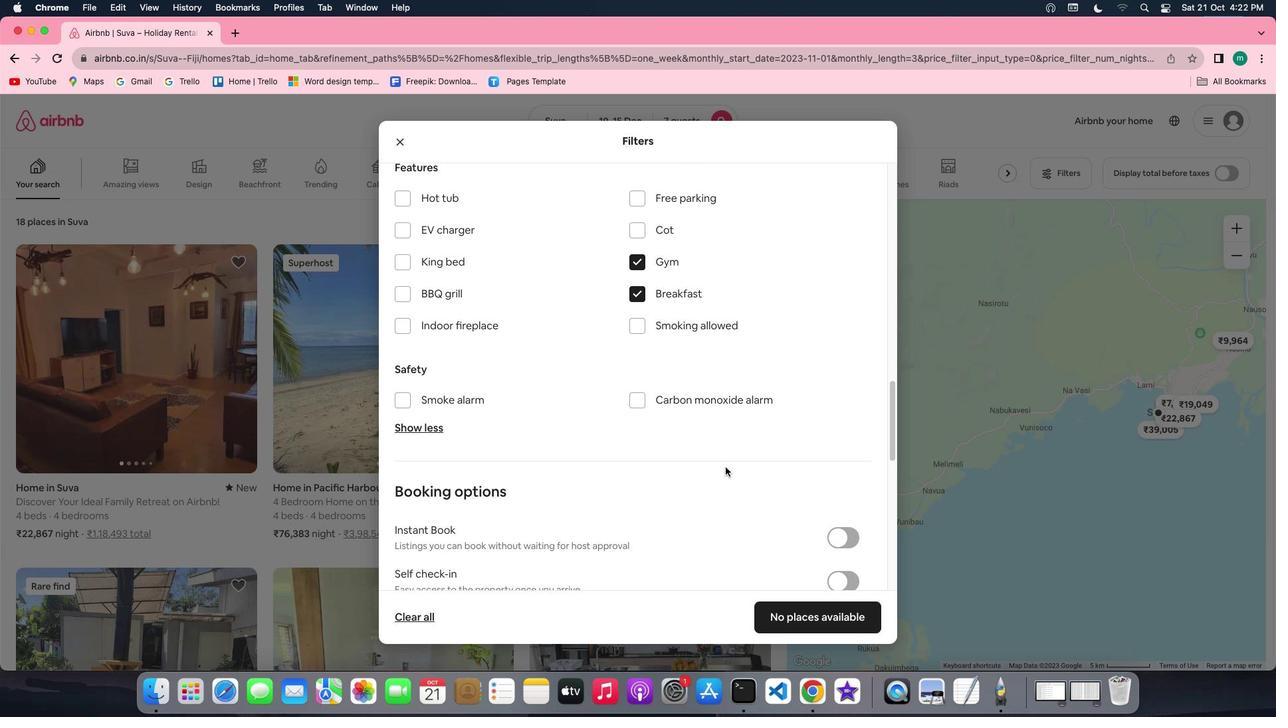 
Action: Mouse scrolled (725, 467) with delta (0, 0)
Screenshot: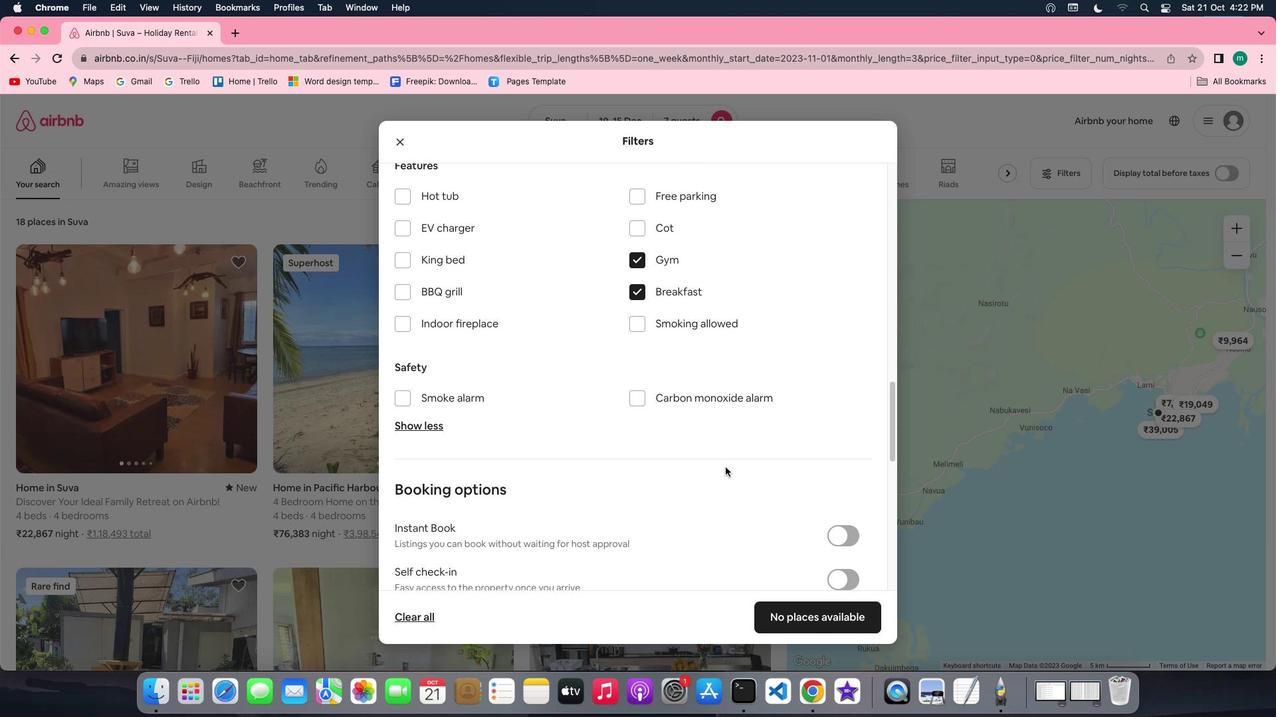 
Action: Mouse scrolled (725, 467) with delta (0, 0)
Screenshot: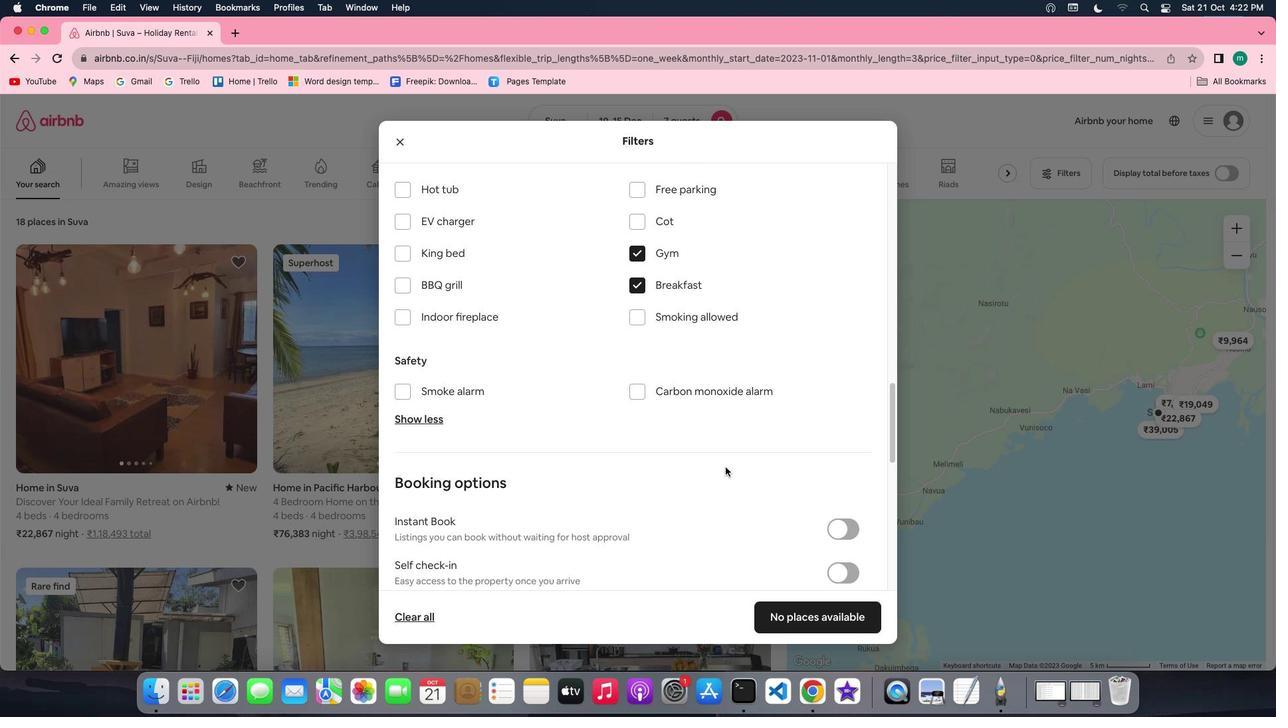
Action: Mouse scrolled (725, 467) with delta (0, 0)
Screenshot: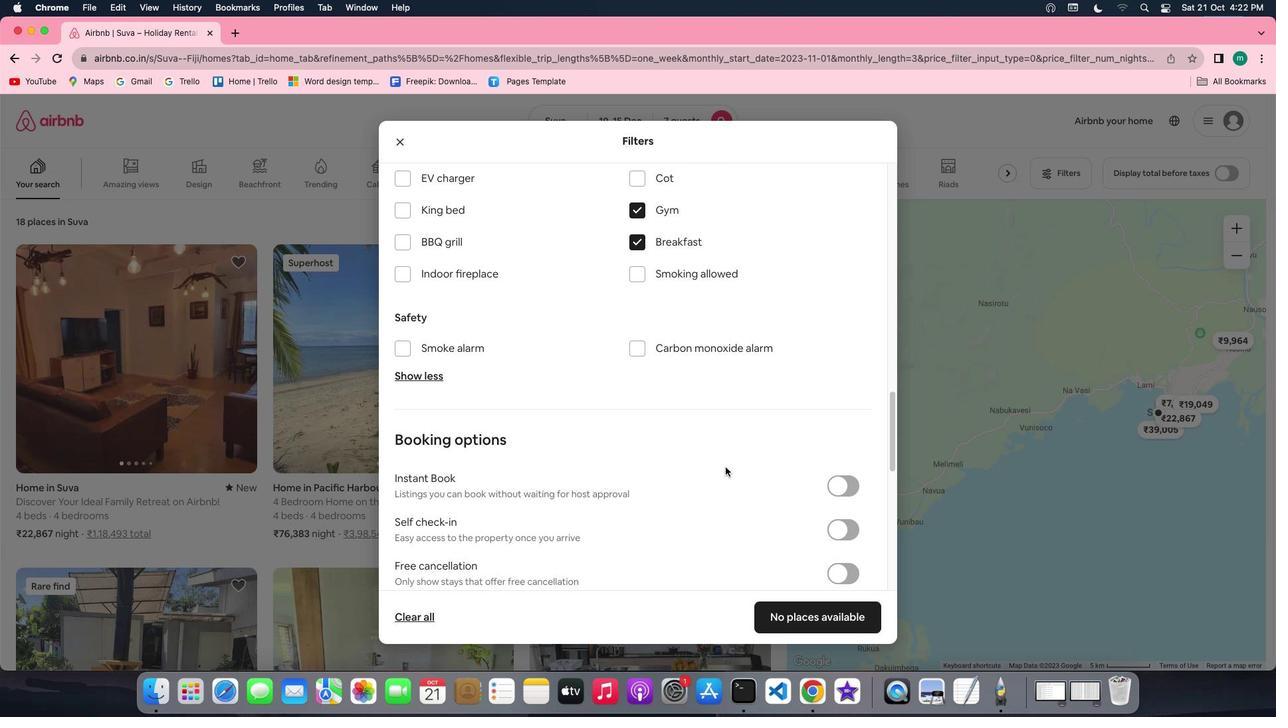 
Action: Mouse scrolled (725, 467) with delta (0, 0)
Screenshot: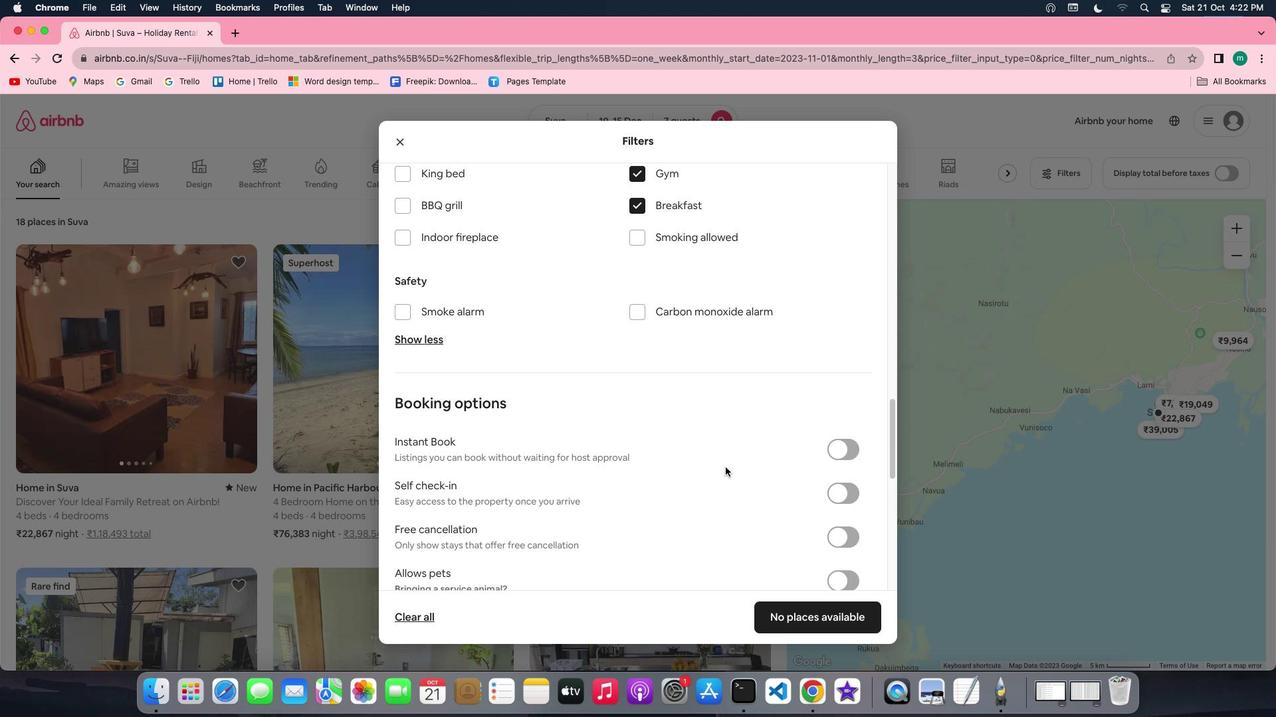 
Action: Mouse scrolled (725, 467) with delta (0, 0)
Screenshot: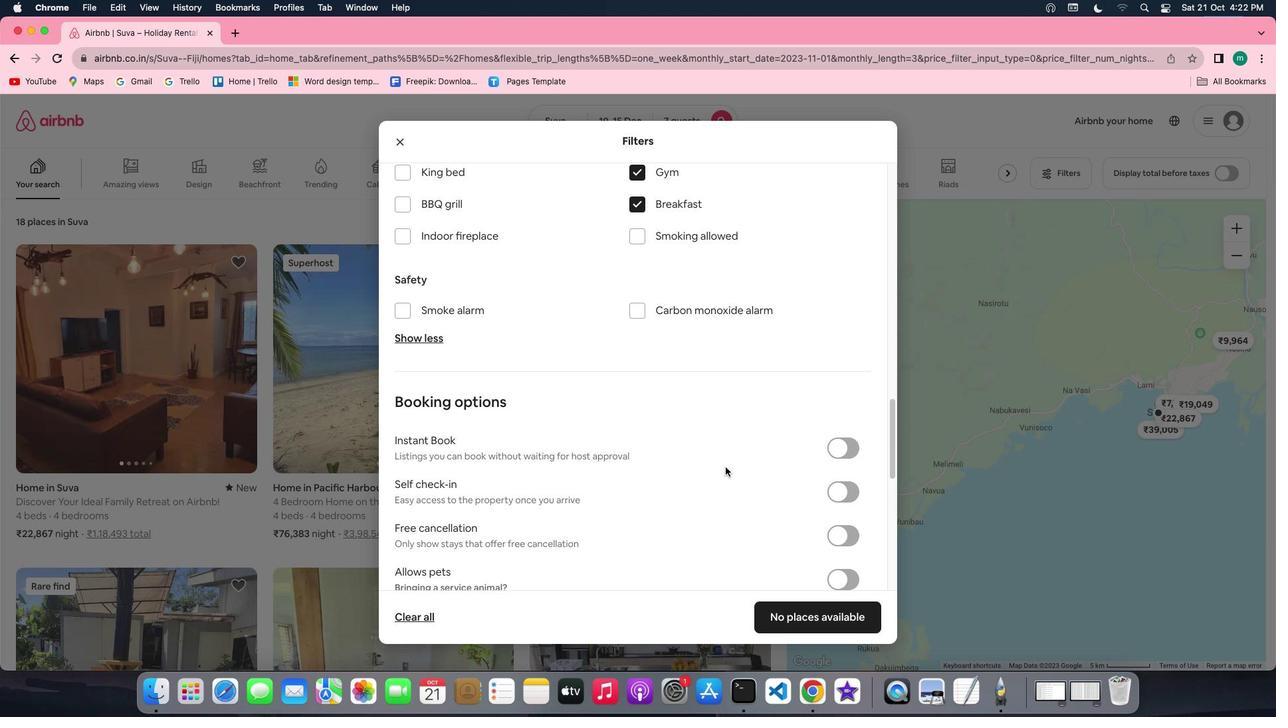 
Action: Mouse scrolled (725, 467) with delta (0, 0)
Screenshot: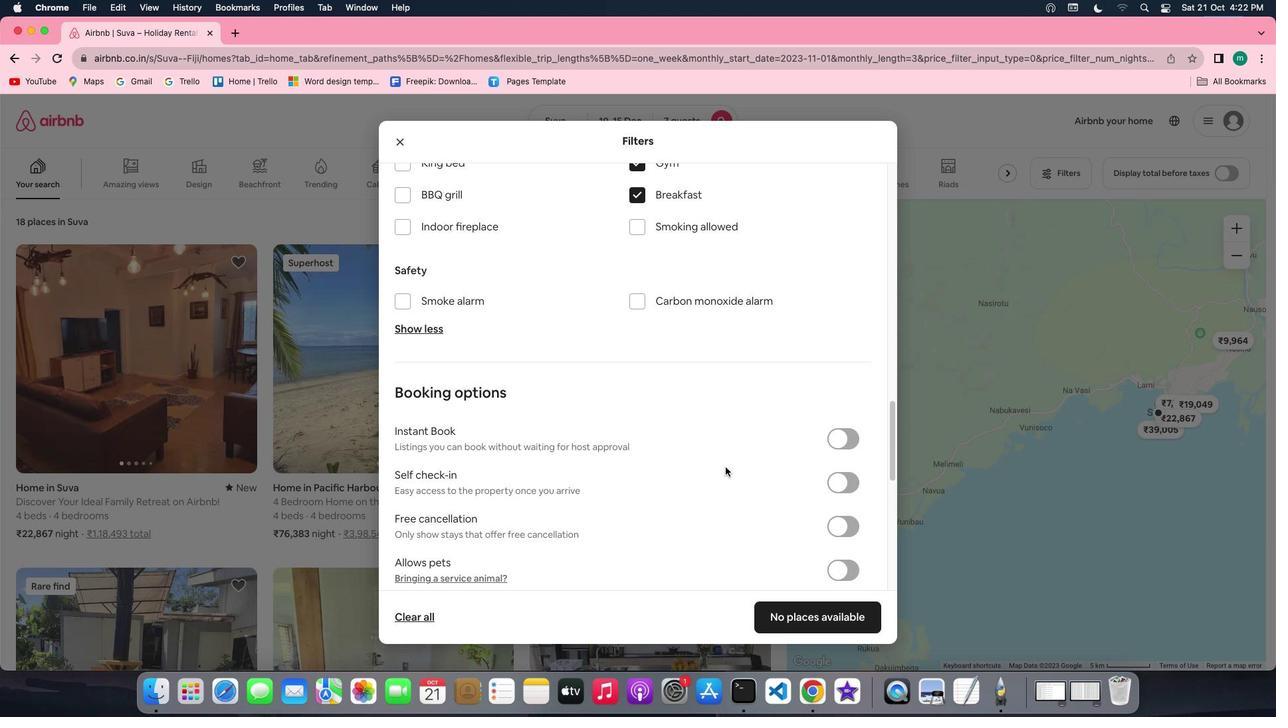 
Action: Mouse scrolled (725, 467) with delta (0, -1)
Screenshot: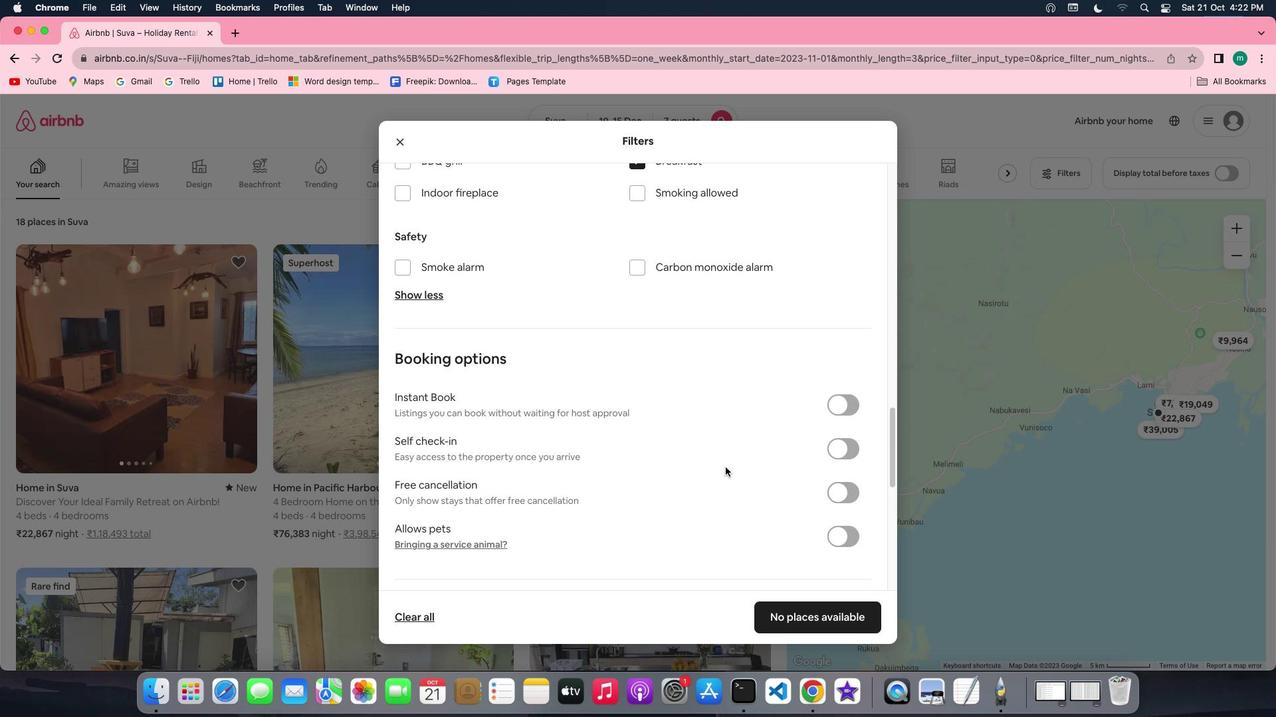 
Action: Mouse scrolled (725, 467) with delta (0, 0)
Screenshot: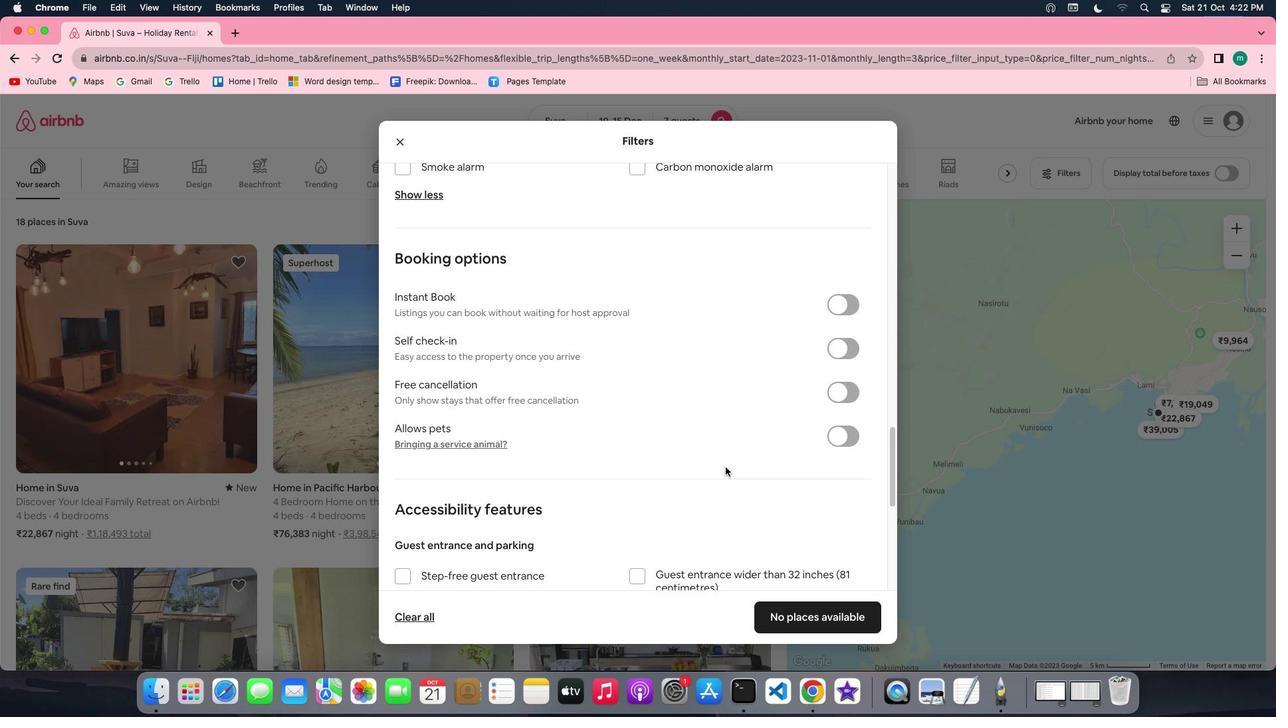 
Action: Mouse scrolled (725, 467) with delta (0, 0)
Screenshot: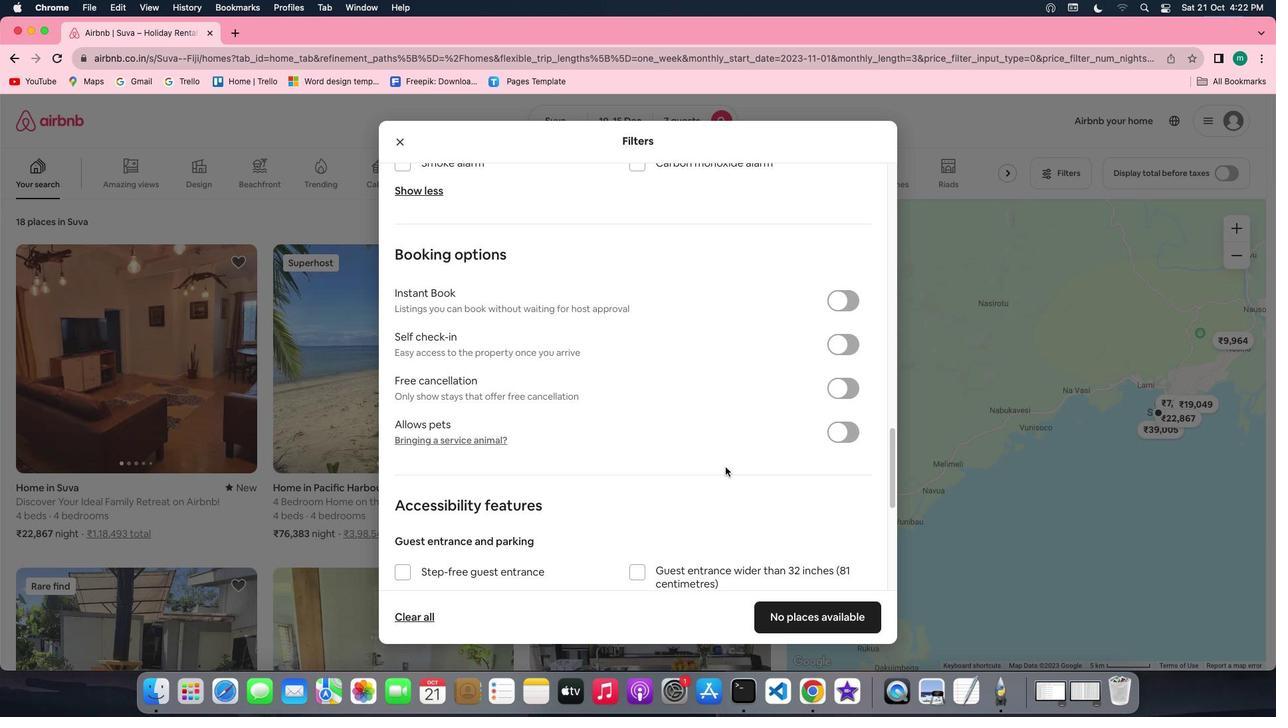 
Action: Mouse scrolled (725, 467) with delta (0, -1)
Screenshot: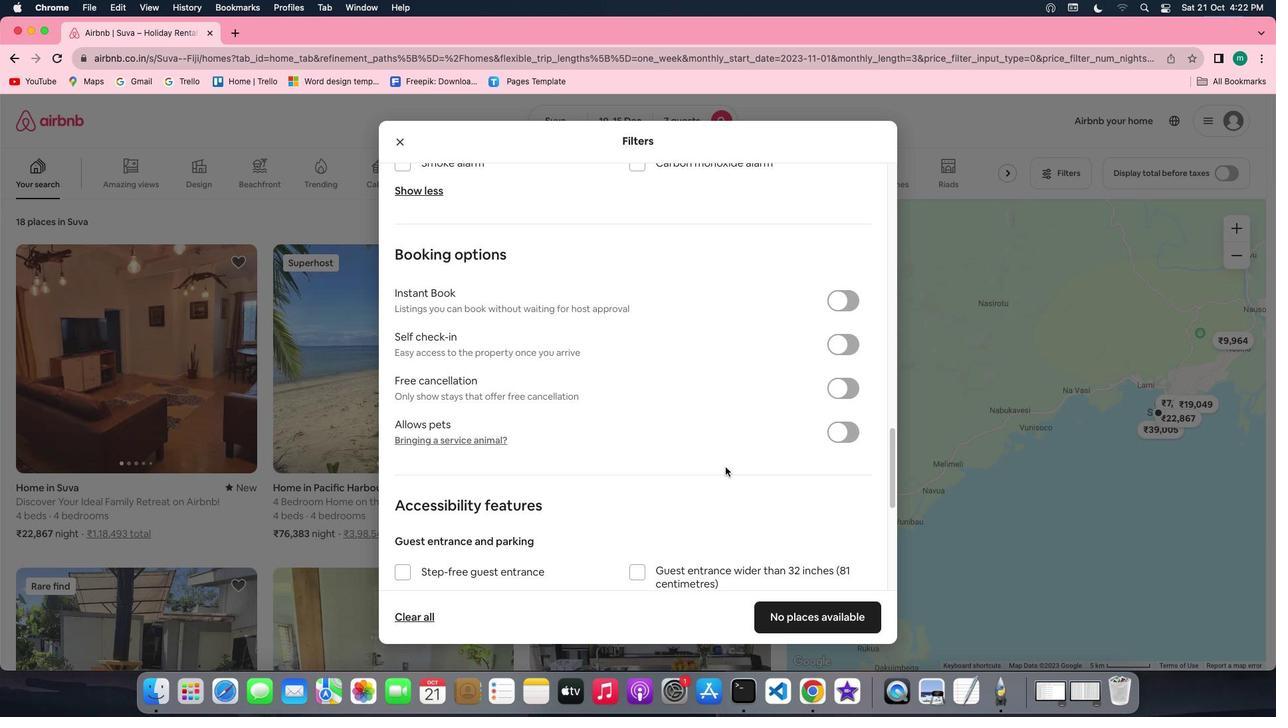 
Action: Mouse scrolled (725, 467) with delta (0, -2)
Screenshot: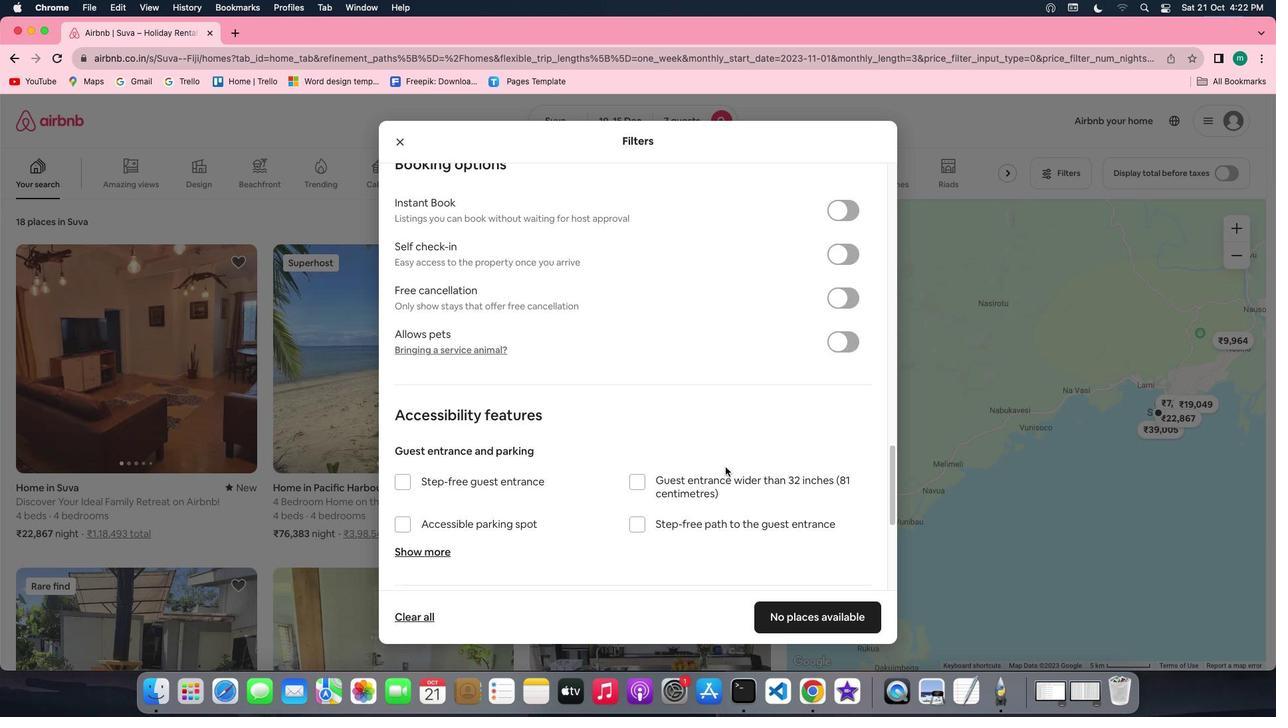 
Action: Mouse scrolled (725, 467) with delta (0, -3)
Screenshot: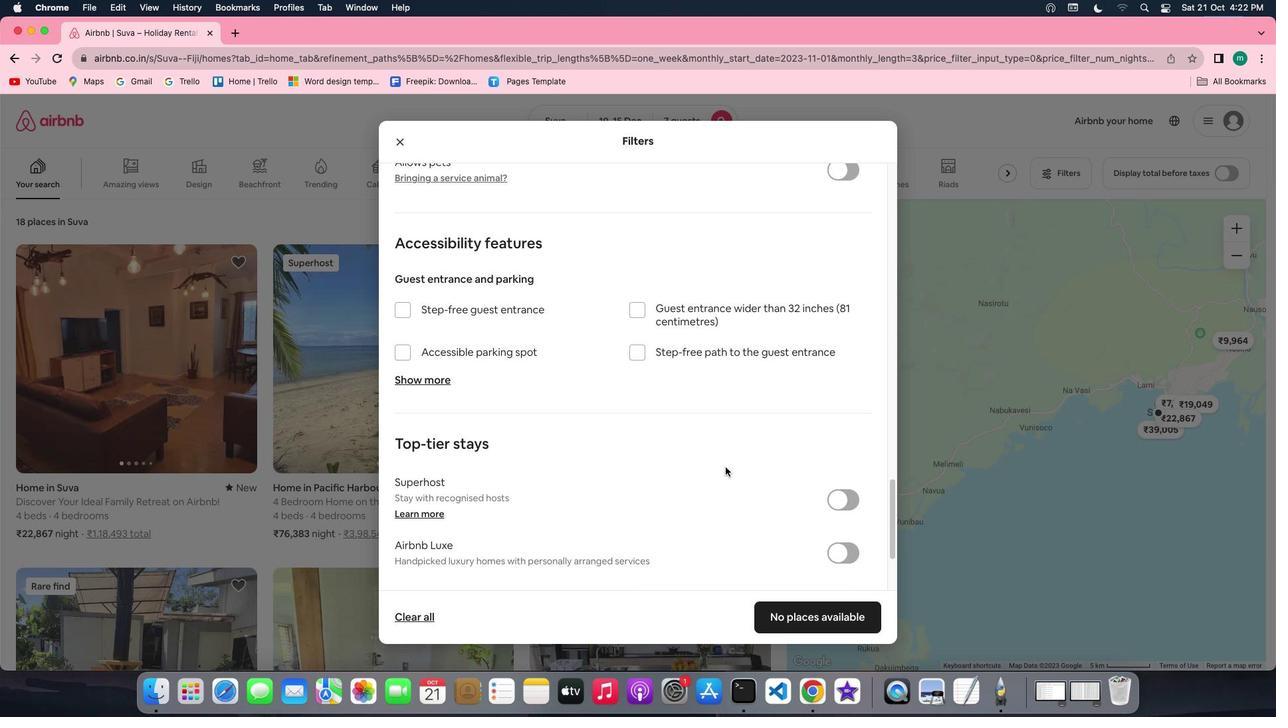 
Action: Mouse scrolled (725, 467) with delta (0, 0)
Screenshot: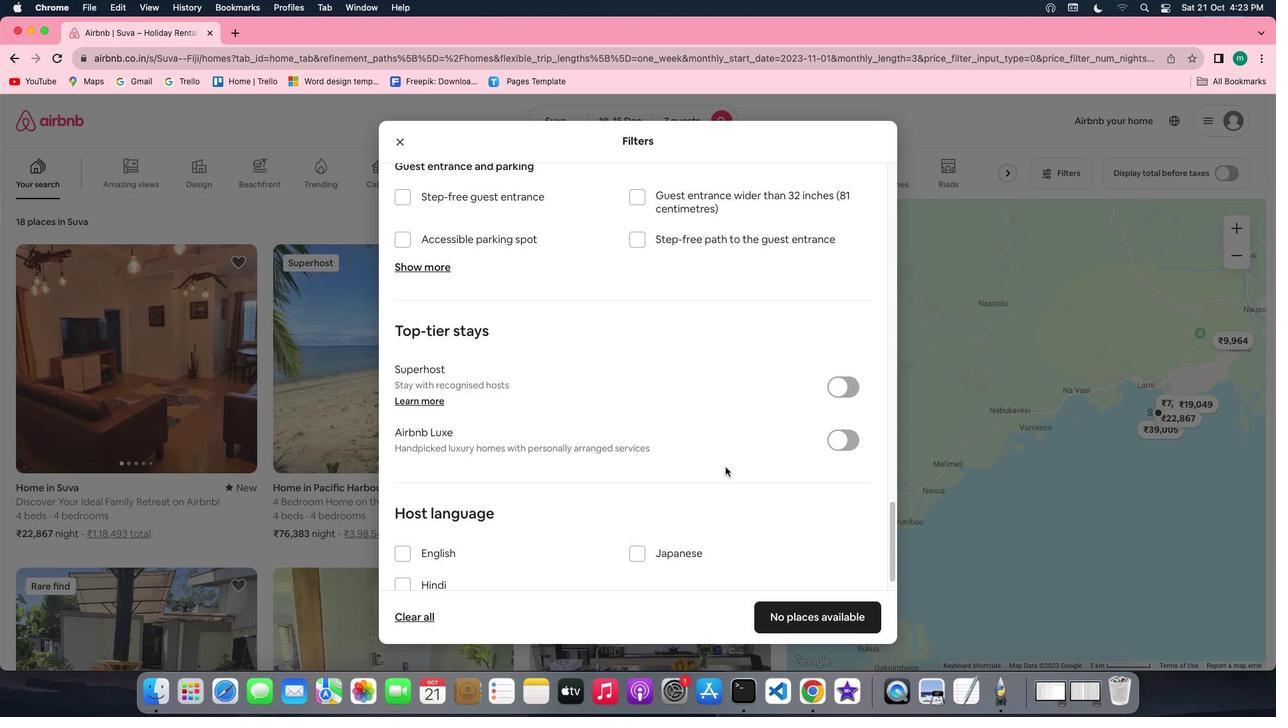 
Action: Mouse scrolled (725, 467) with delta (0, 0)
Screenshot: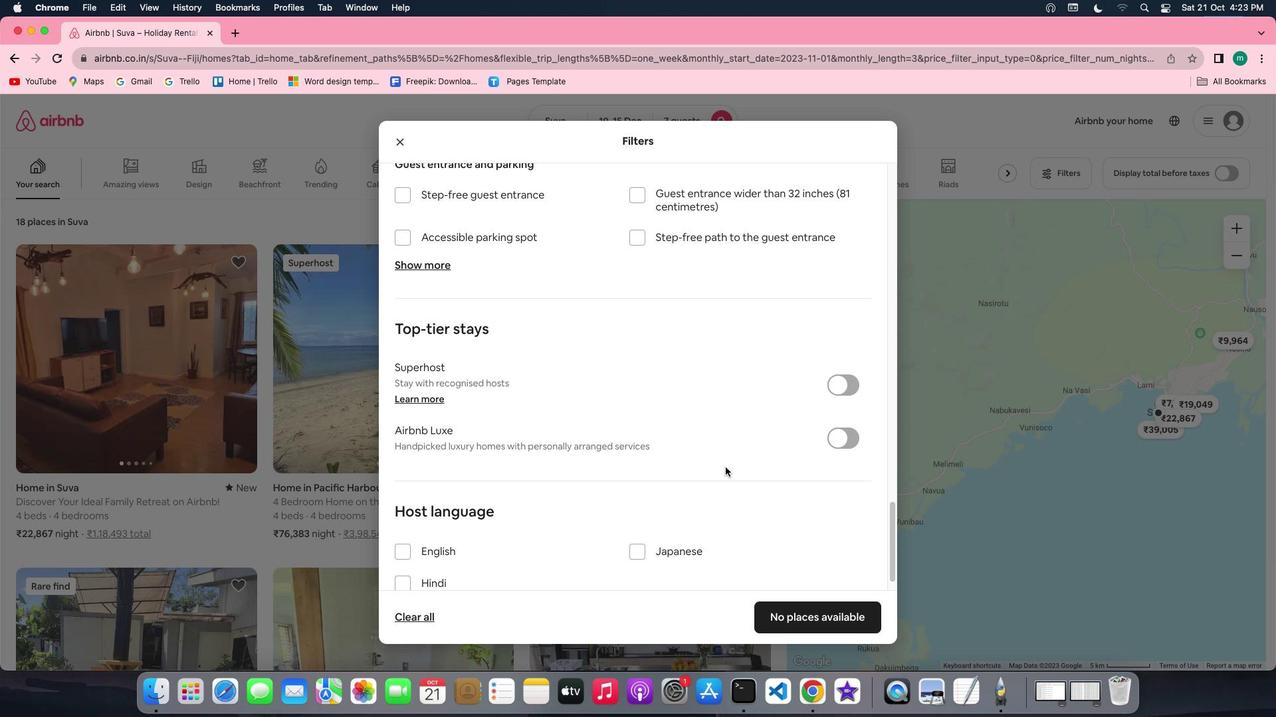 
Action: Mouse scrolled (725, 467) with delta (0, 0)
Screenshot: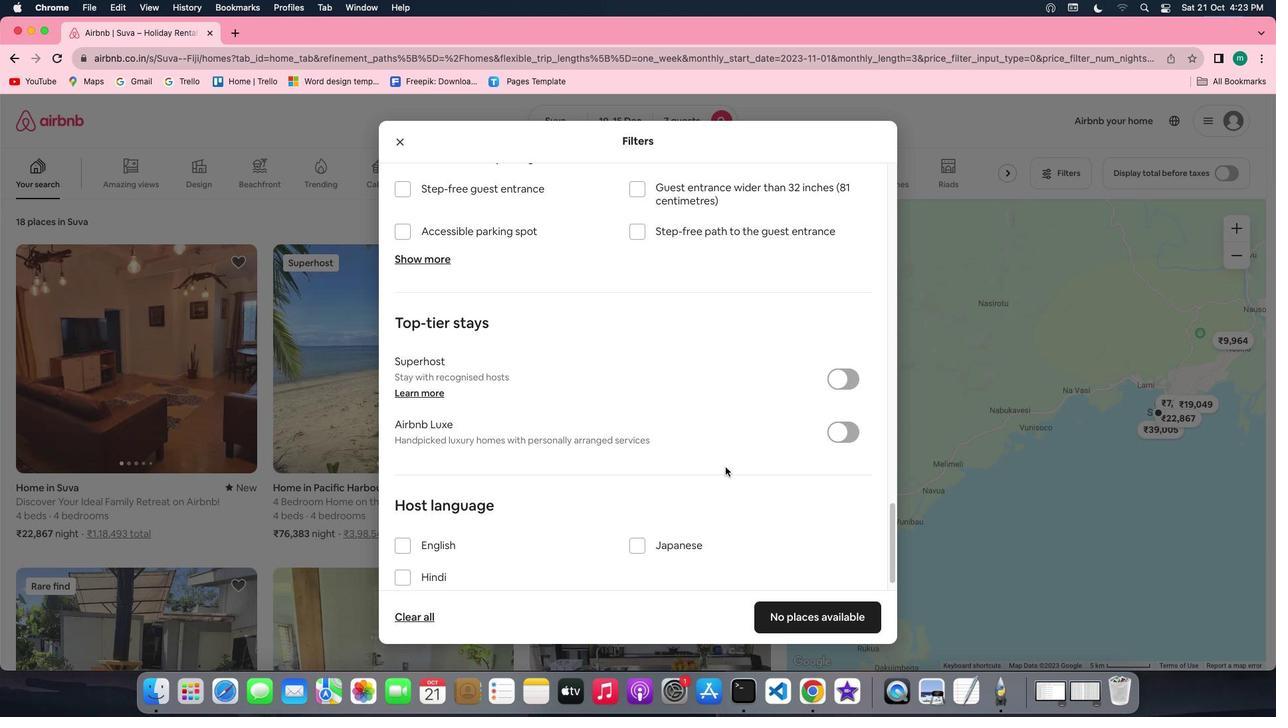 
Action: Mouse scrolled (725, 467) with delta (0, -1)
Screenshot: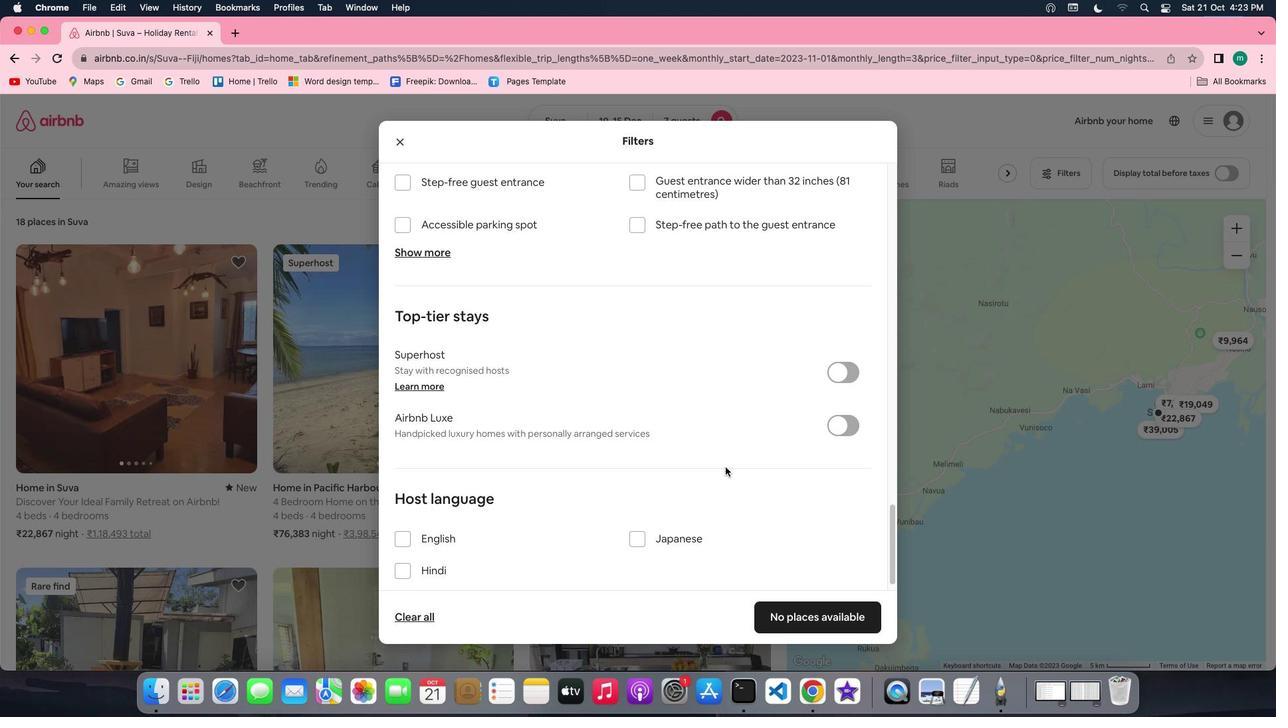 
Action: Mouse scrolled (725, 467) with delta (0, -1)
Screenshot: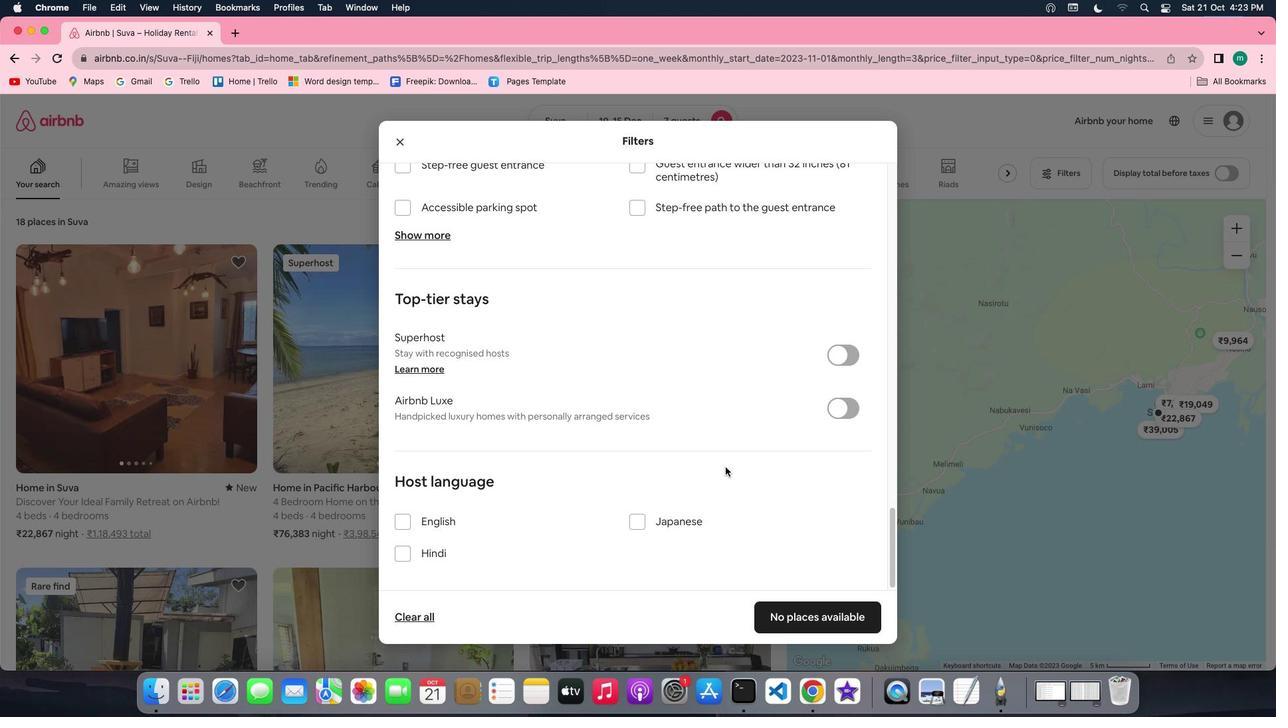 
Action: Mouse scrolled (725, 467) with delta (0, 0)
Screenshot: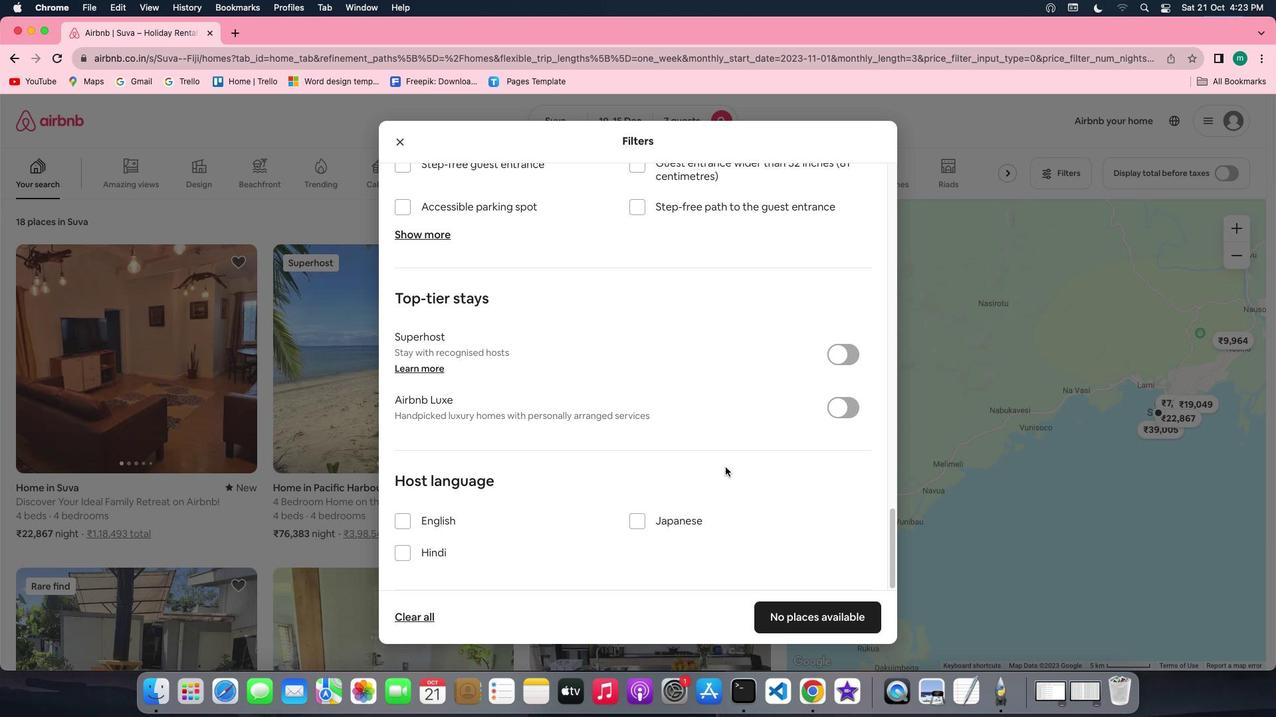 
Action: Mouse scrolled (725, 467) with delta (0, 0)
Screenshot: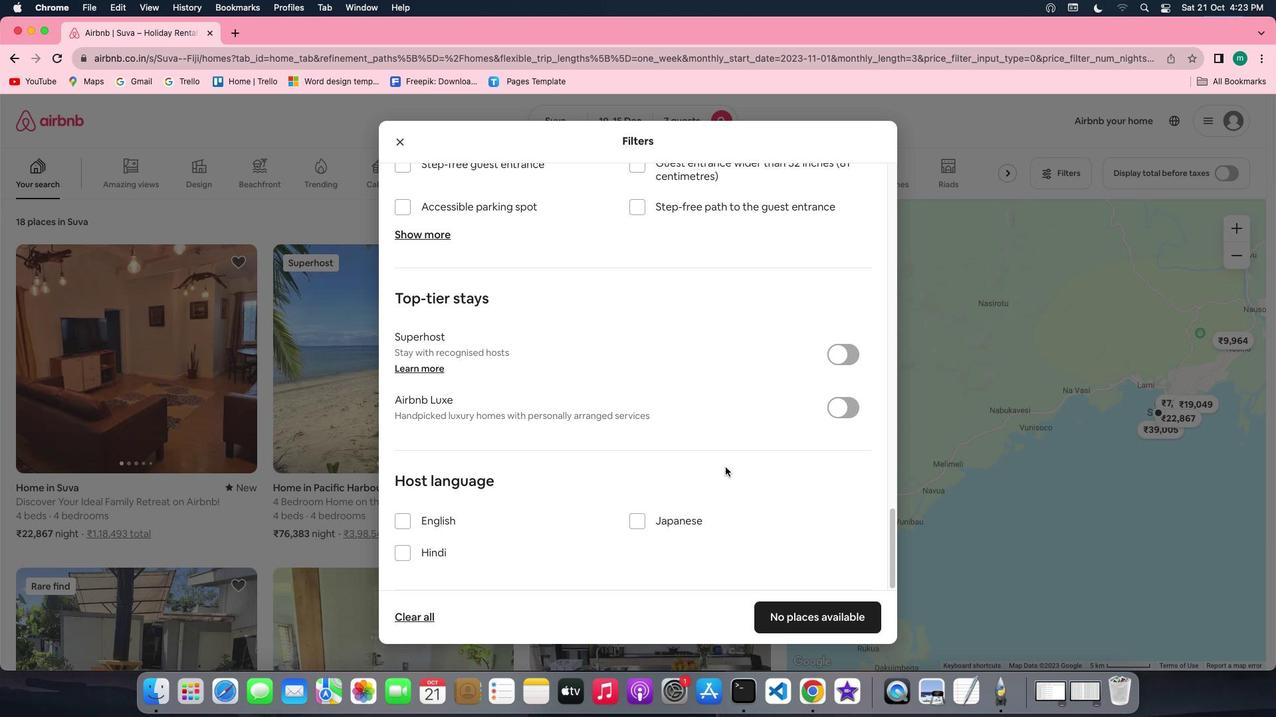 
Action: Mouse scrolled (725, 467) with delta (0, -1)
Screenshot: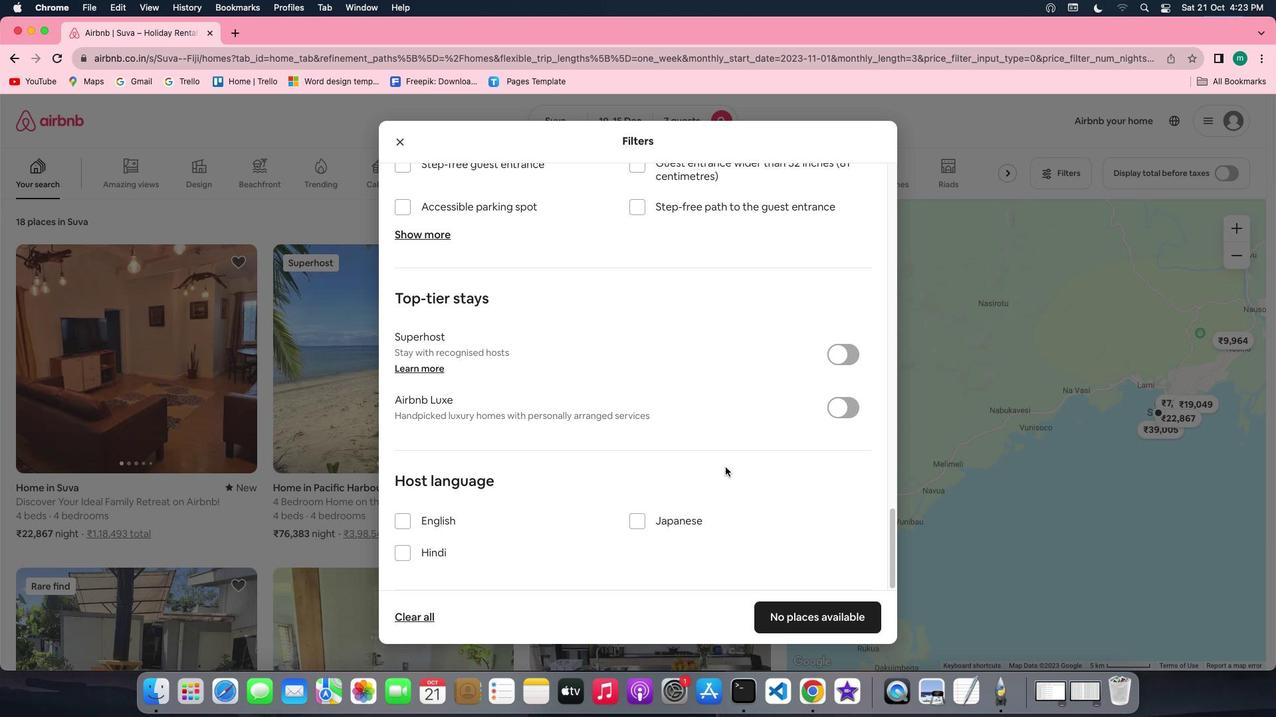 
Action: Mouse scrolled (725, 467) with delta (0, -3)
Screenshot: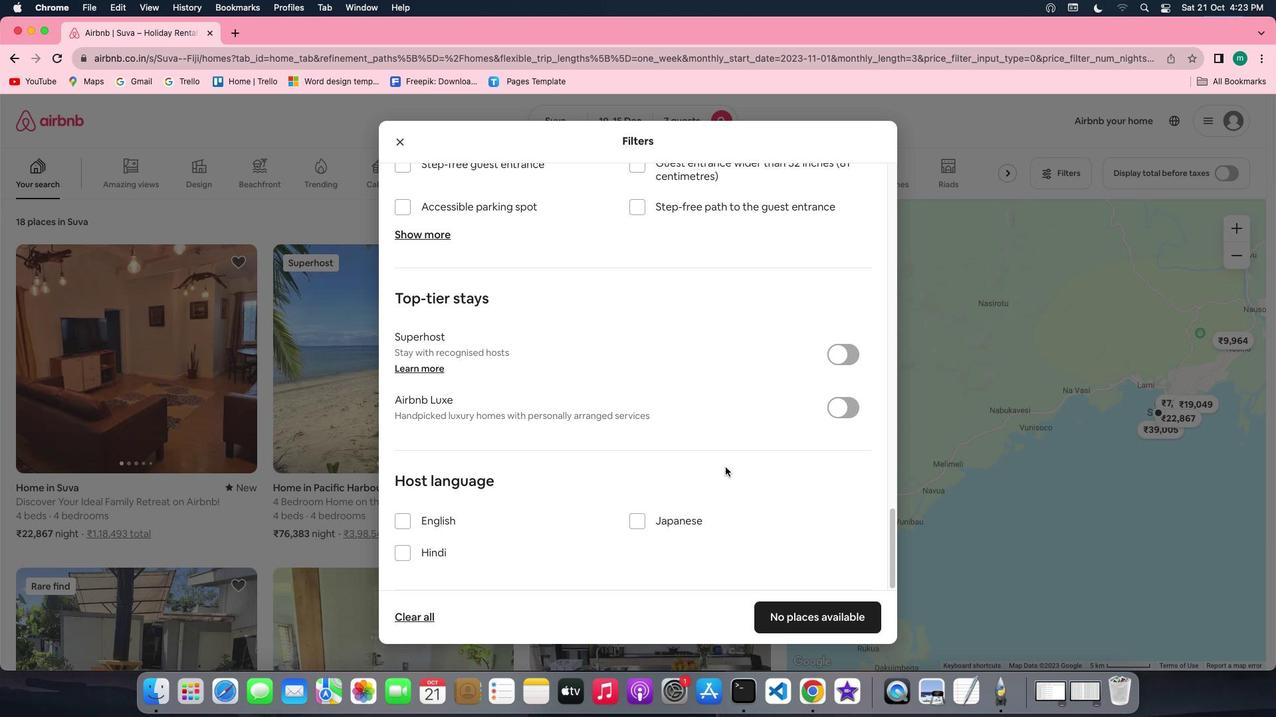 
Action: Mouse scrolled (725, 467) with delta (0, -3)
Screenshot: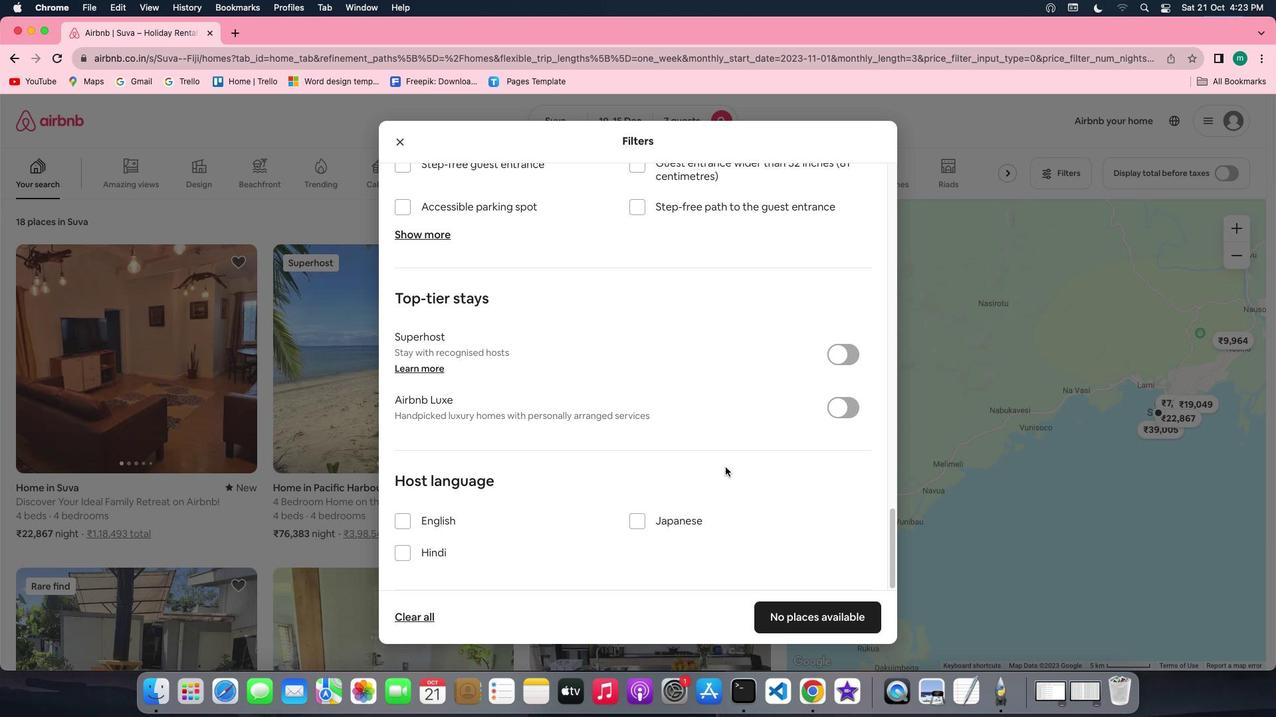 
Action: Mouse moved to (817, 608)
Screenshot: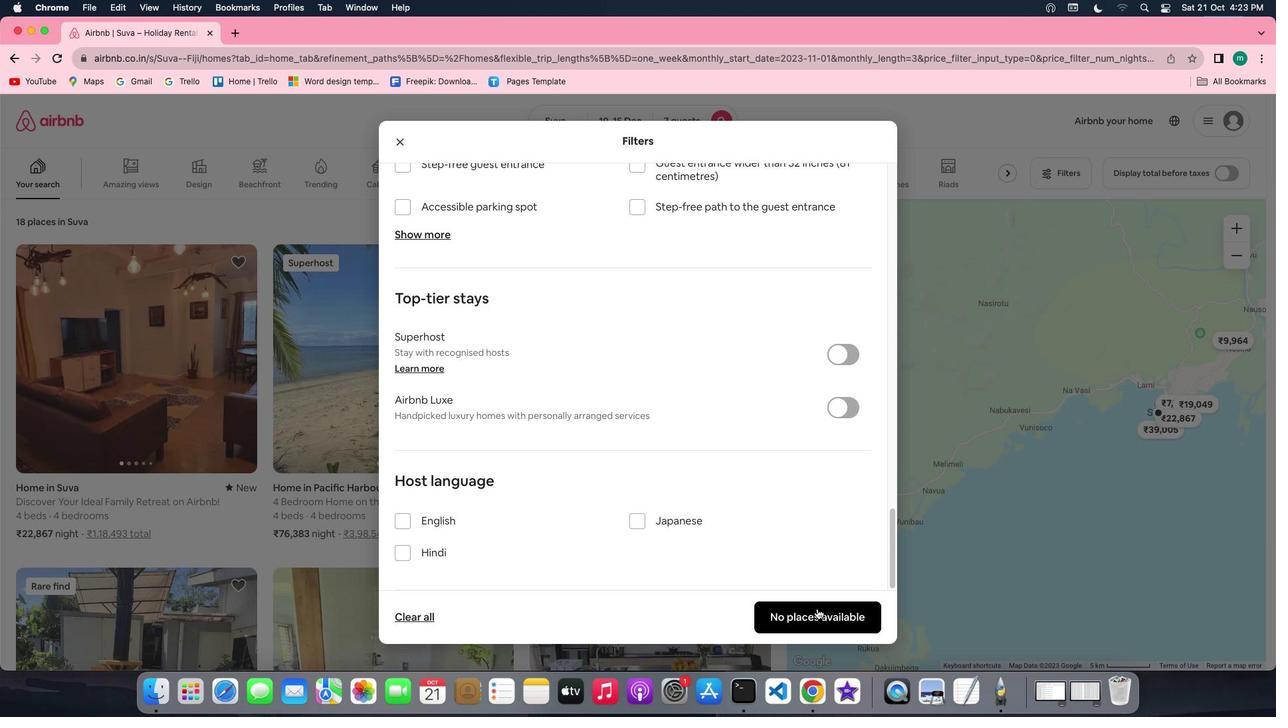 
Action: Mouse pressed left at (817, 608)
Screenshot: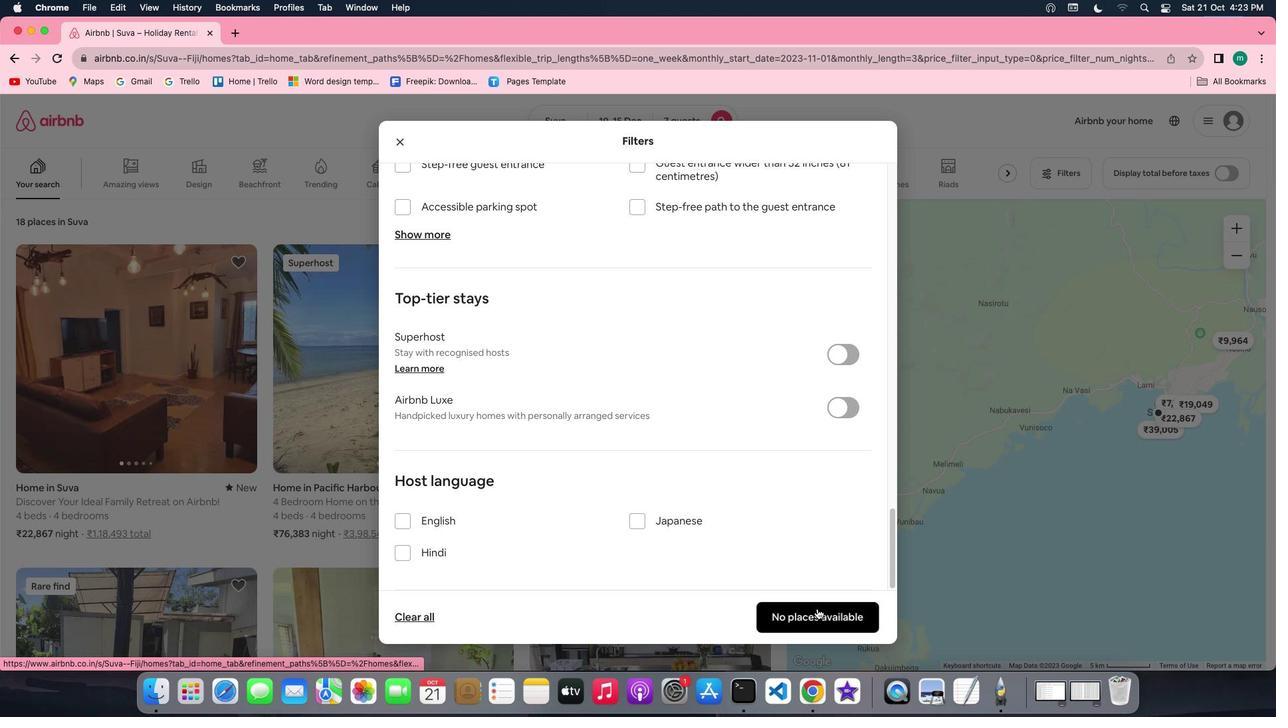 
Action: Mouse moved to (517, 475)
Screenshot: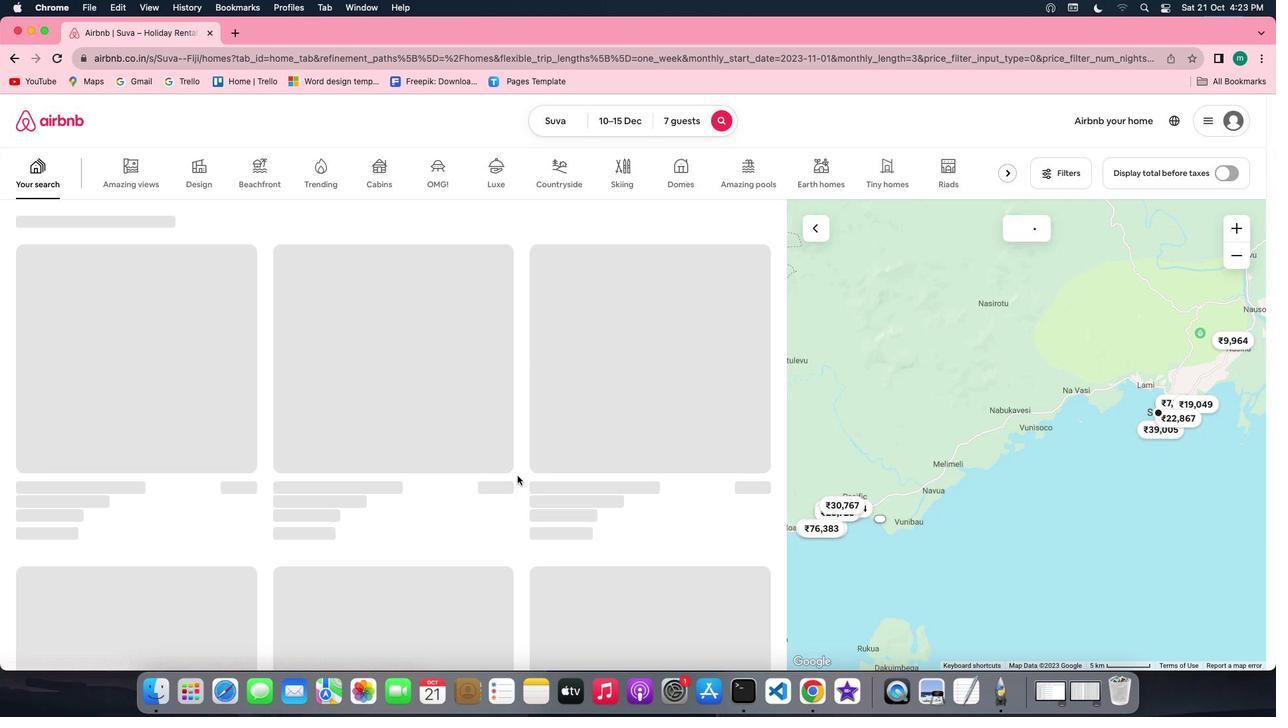 
